 Task: Compose an email with the signature Emily Brown with the subject Rejection letter and the message I will need to consult with my team before making a decision. from softage.1@softage.net to softage.2@softage.net,  softage.1@softage.net and softage.3@softage.net with CC to softage.4@softage.net with an attached document Investment_proposal.docx, insert an emoji of smiley face Send the email
Action: Mouse moved to (602, 781)
Screenshot: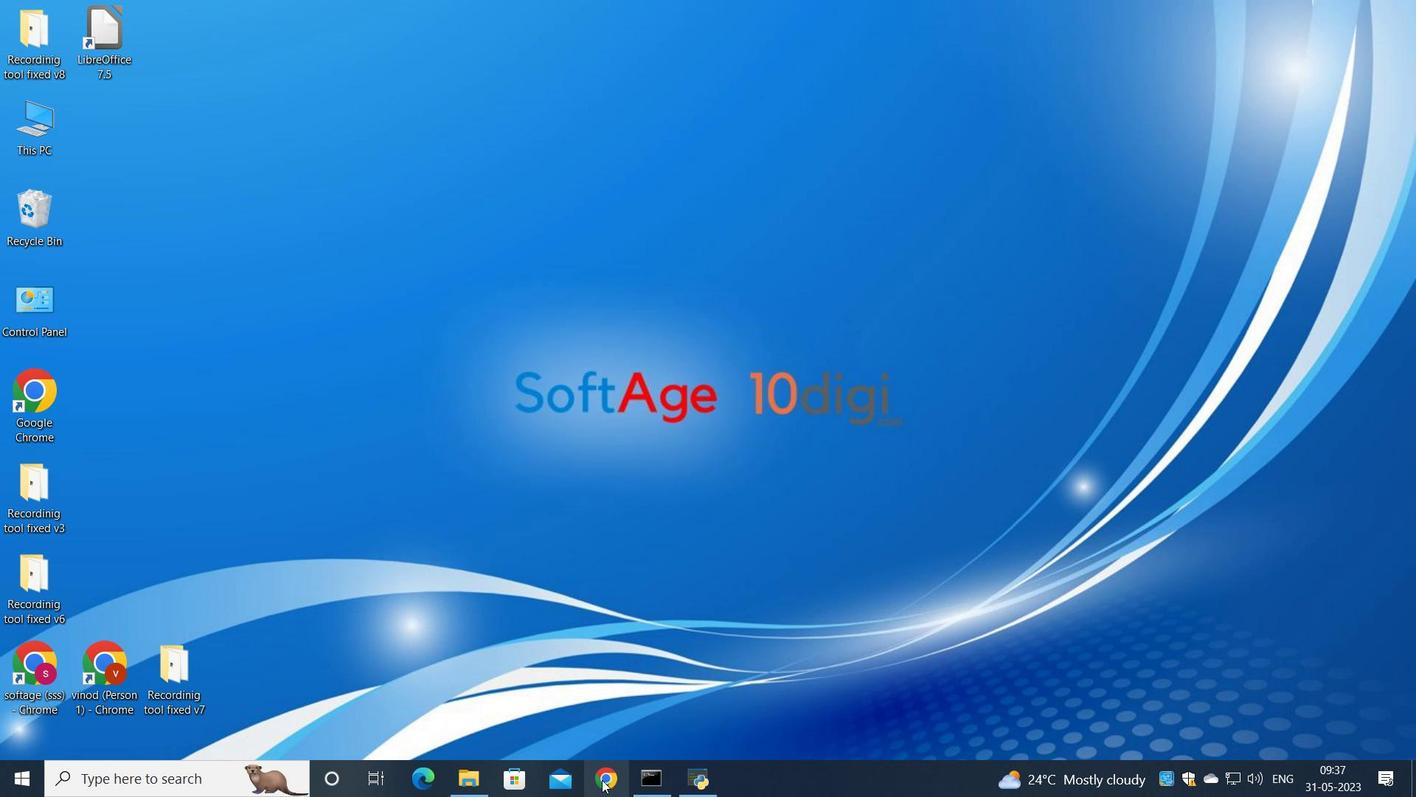 
Action: Mouse pressed left at (602, 781)
Screenshot: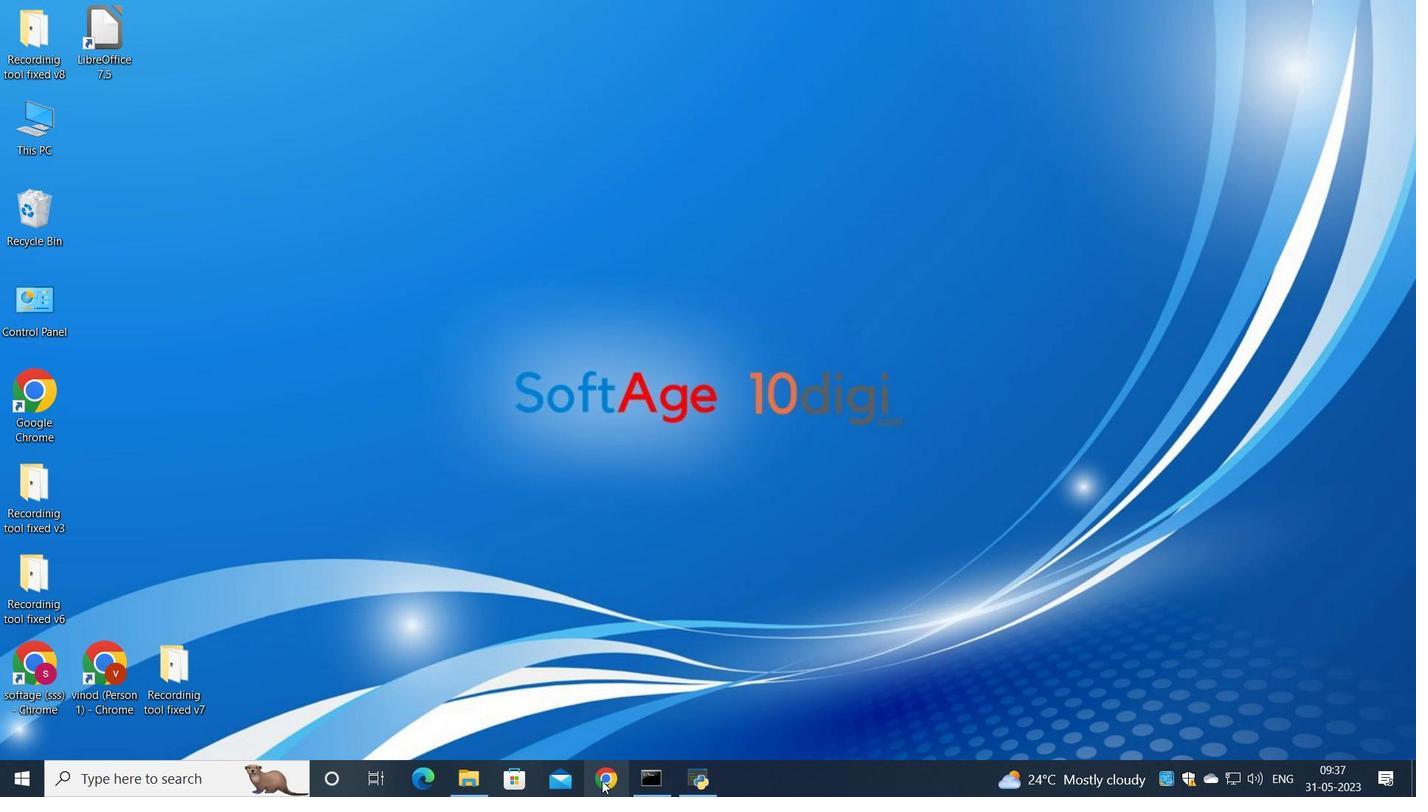 
Action: Mouse moved to (602, 520)
Screenshot: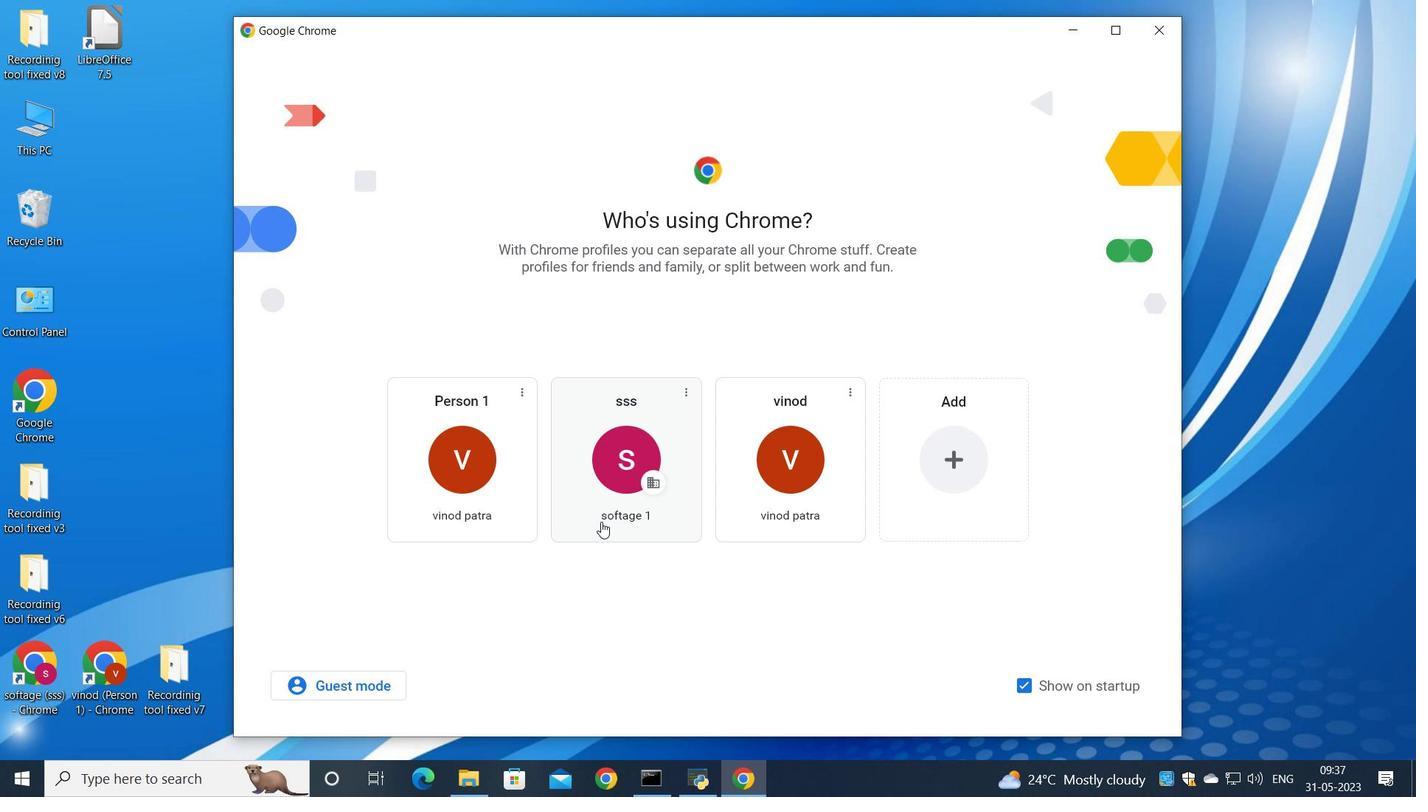 
Action: Mouse pressed left at (602, 520)
Screenshot: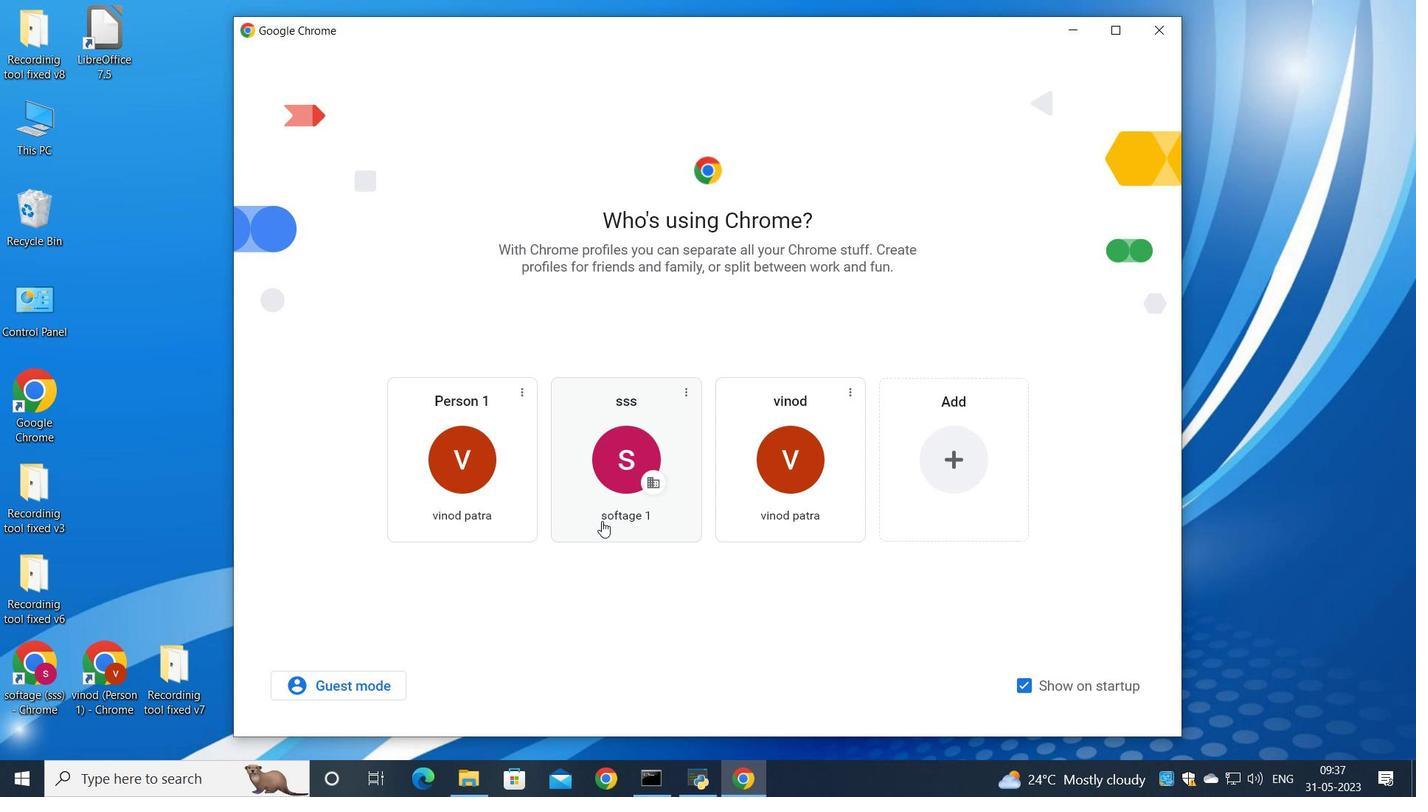 
Action: Mouse moved to (1239, 92)
Screenshot: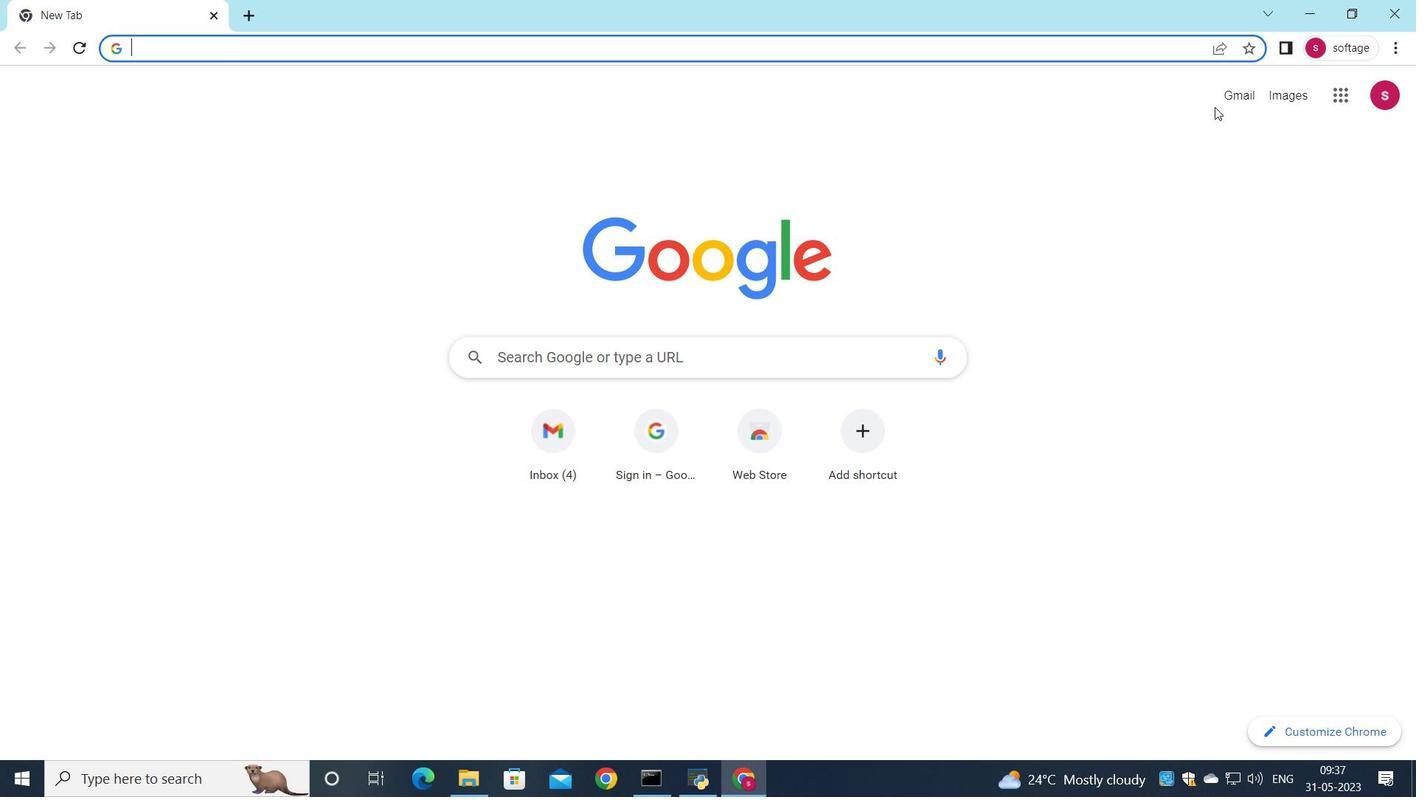 
Action: Mouse pressed left at (1239, 92)
Screenshot: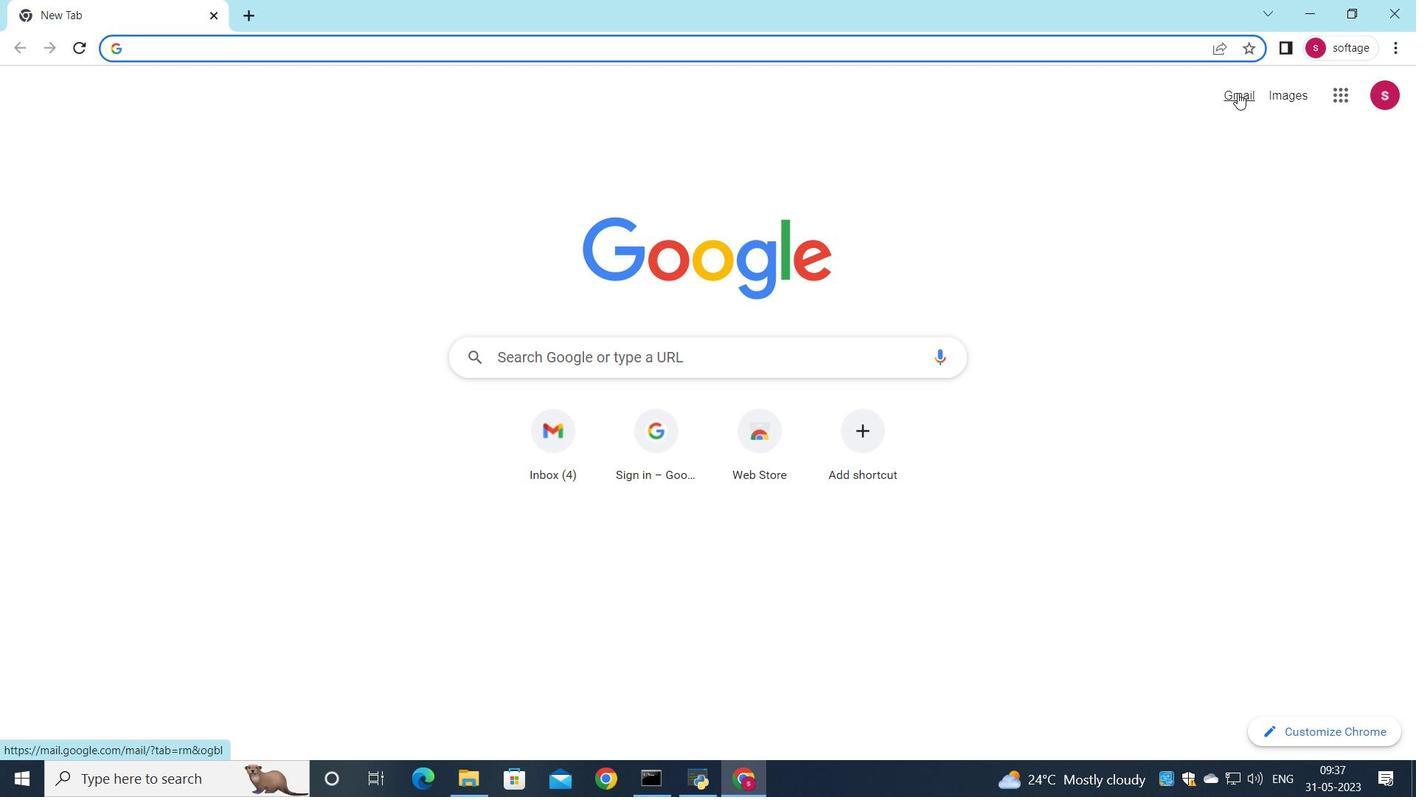 
Action: Mouse moved to (1205, 124)
Screenshot: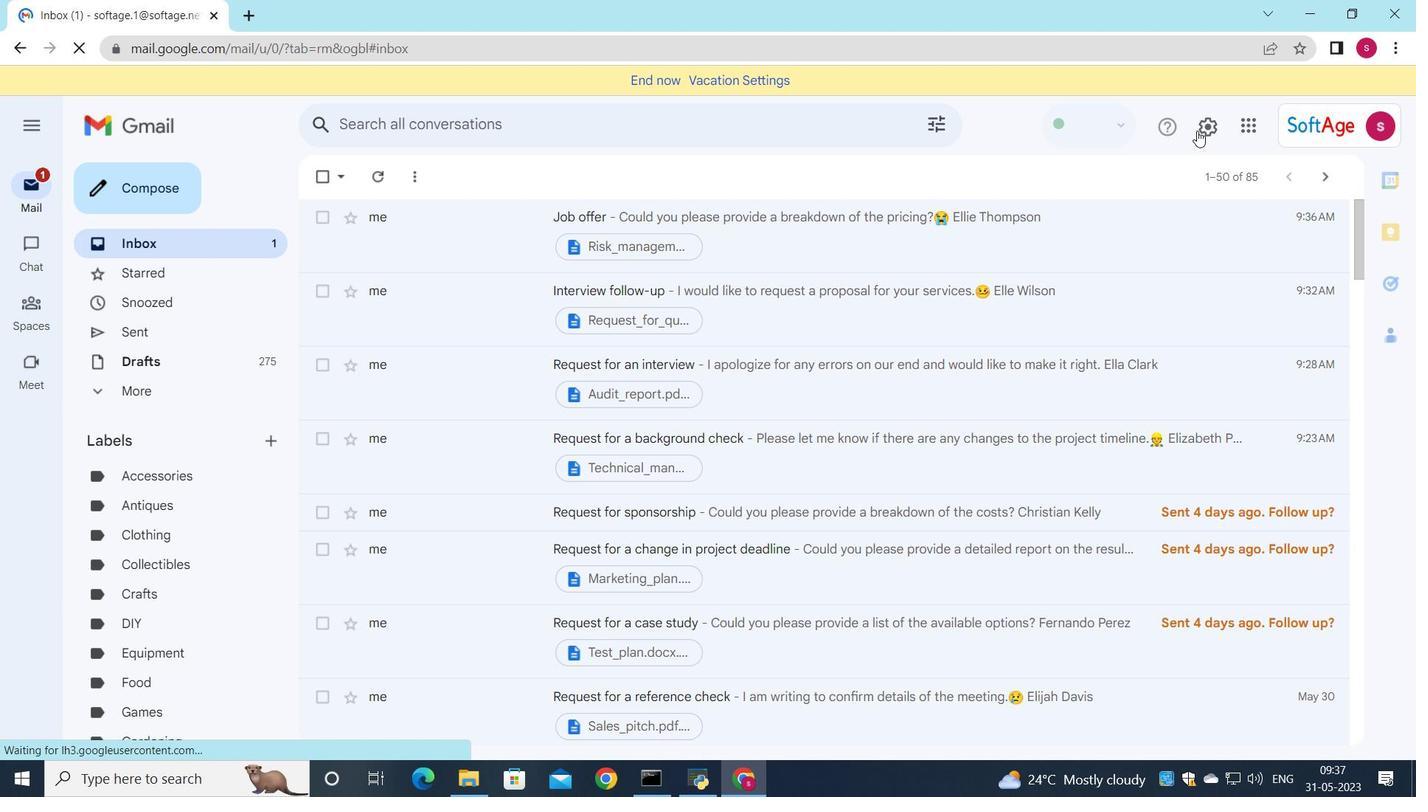 
Action: Mouse pressed left at (1205, 124)
Screenshot: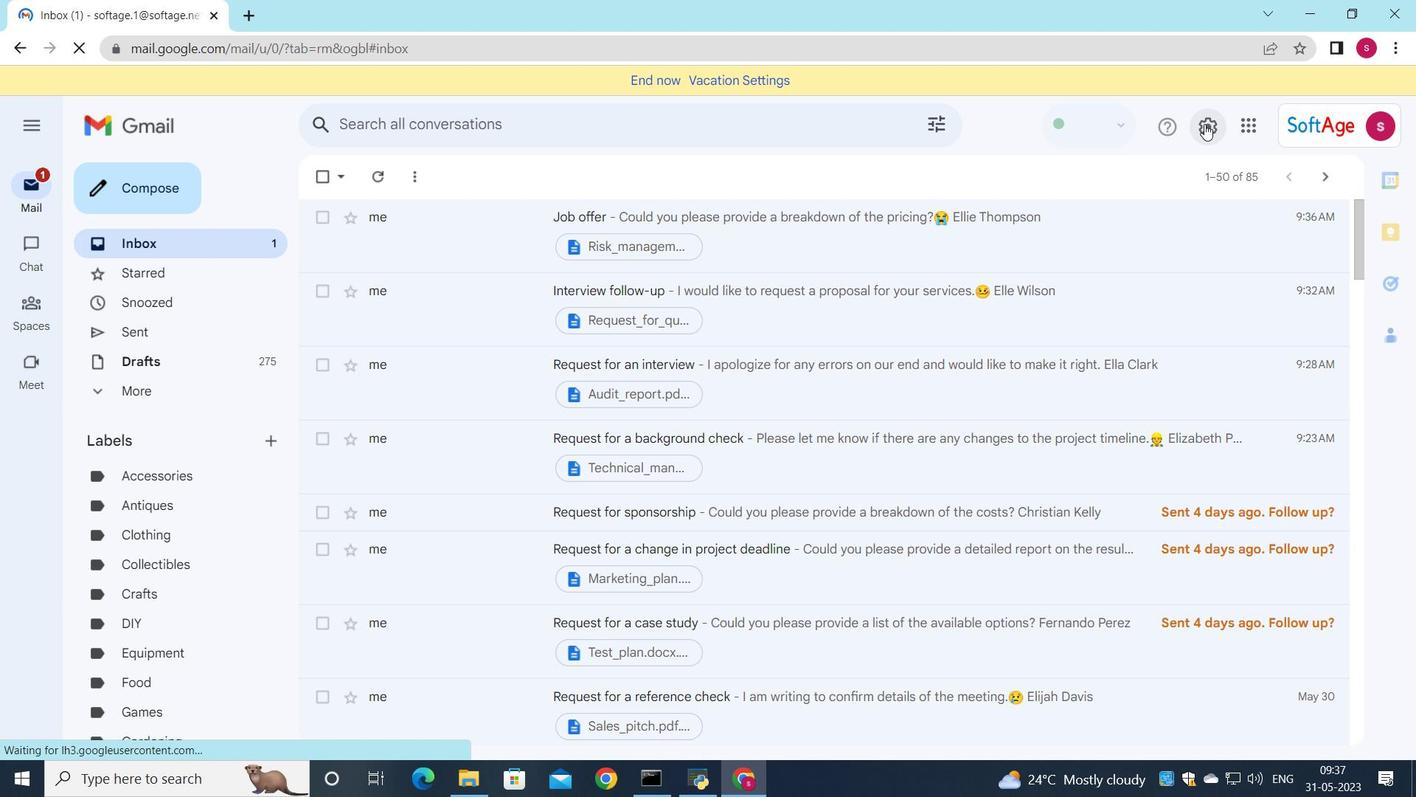 
Action: Mouse moved to (1209, 208)
Screenshot: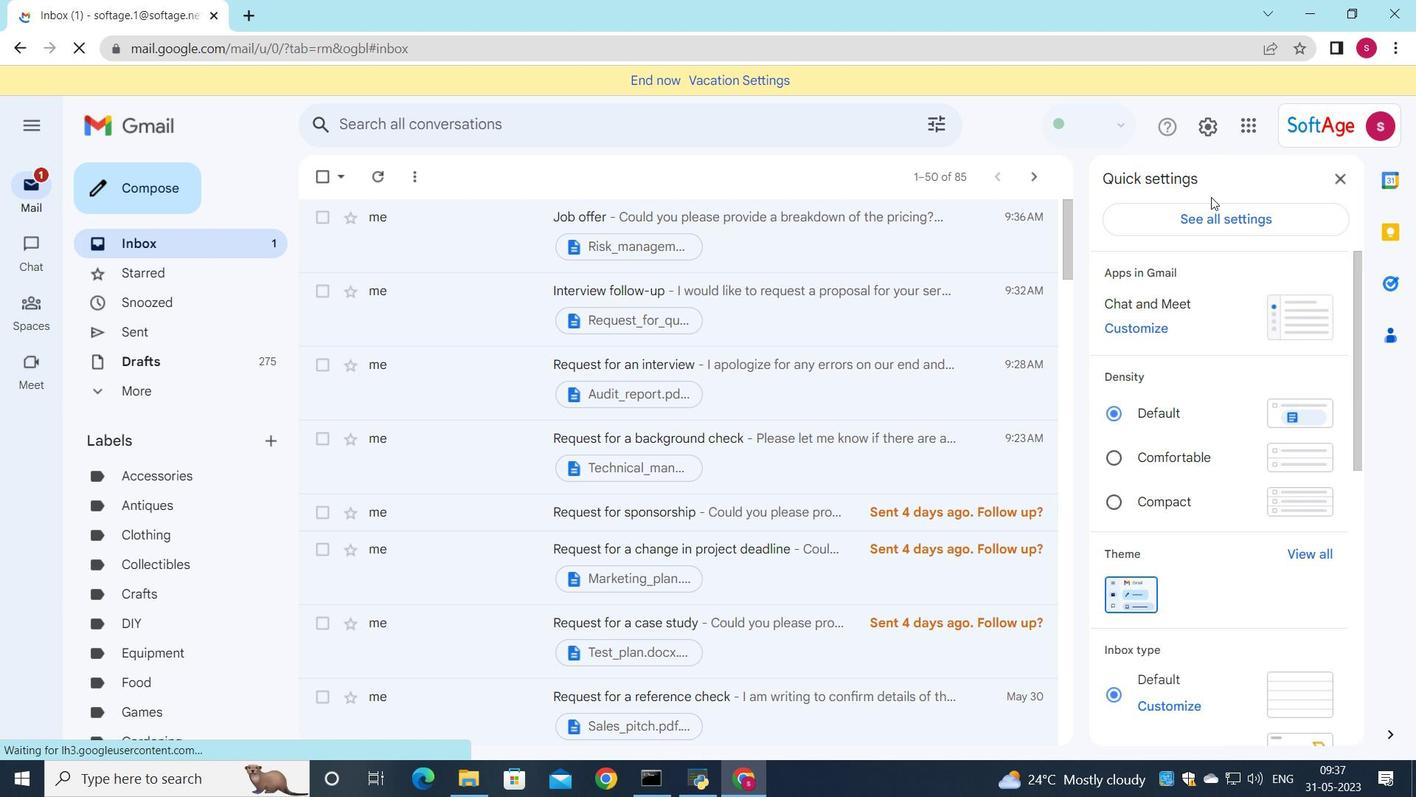 
Action: Mouse pressed left at (1209, 208)
Screenshot: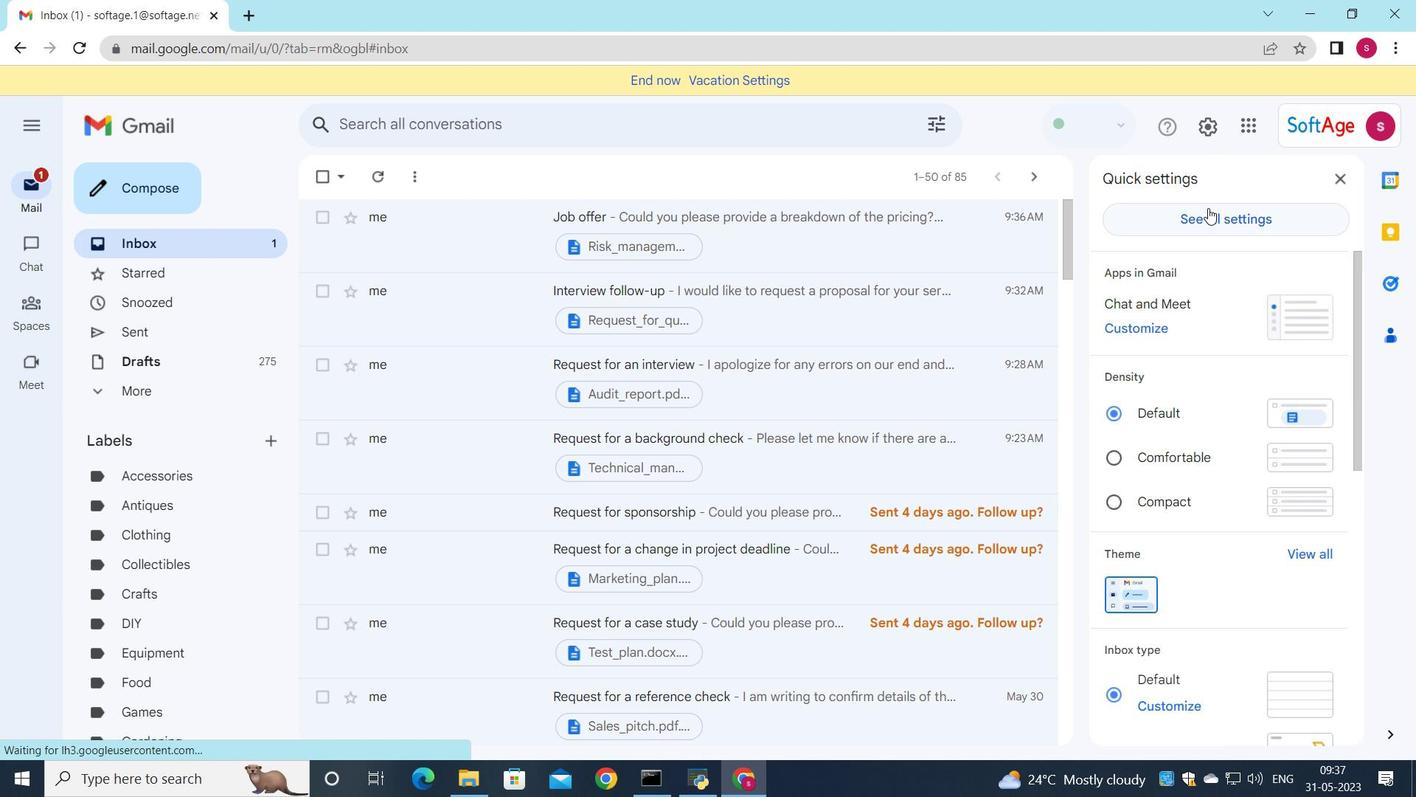 
Action: Mouse moved to (565, 332)
Screenshot: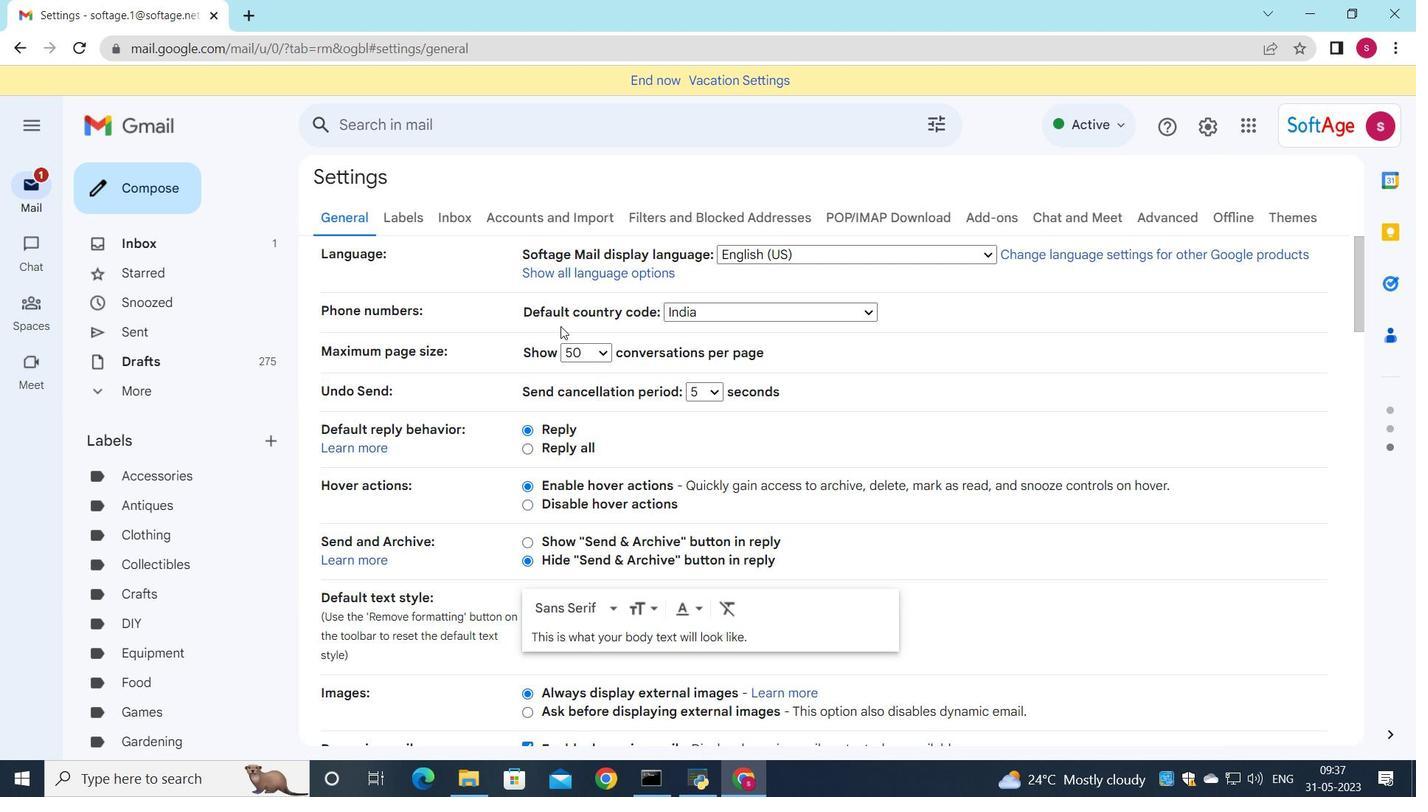 
Action: Mouse scrolled (562, 327) with delta (0, 0)
Screenshot: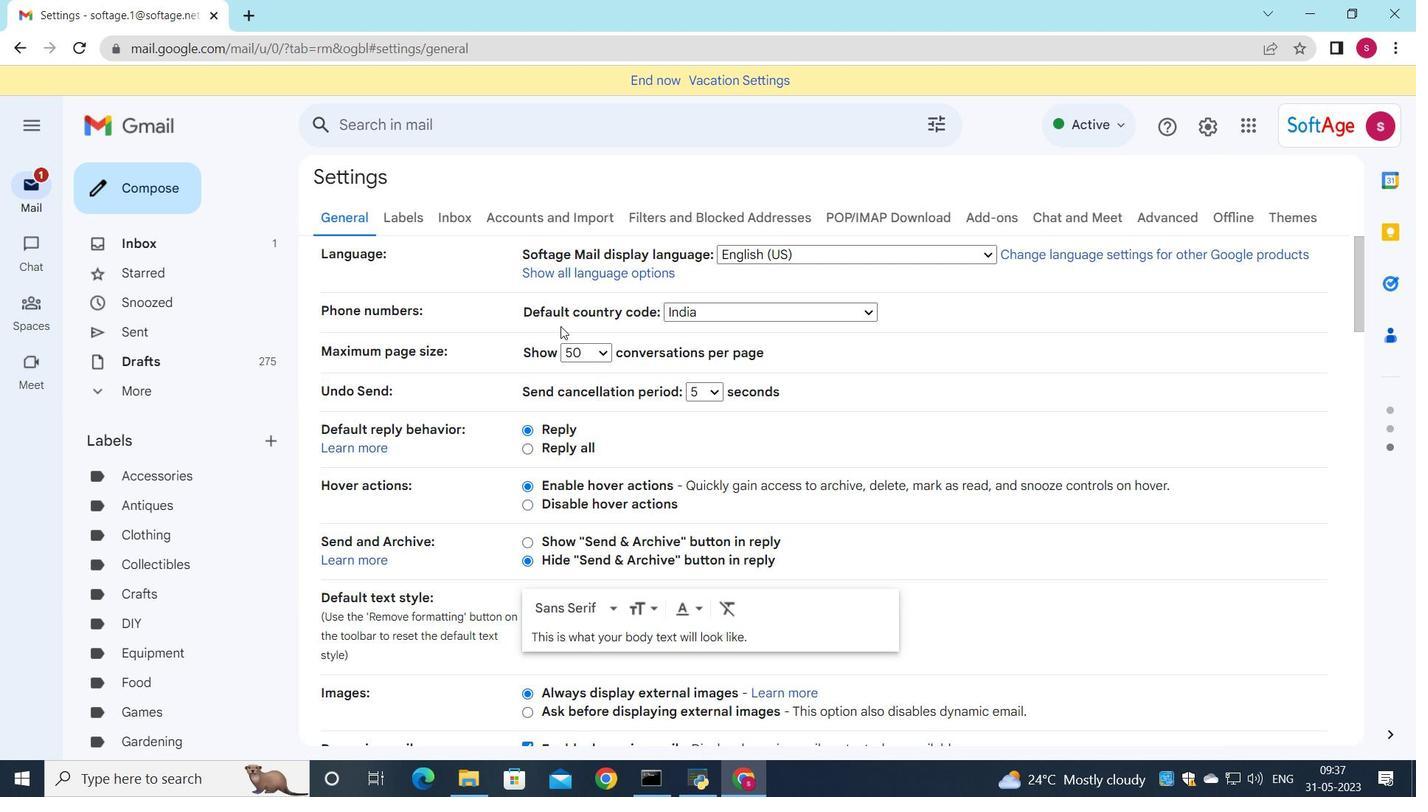 
Action: Mouse scrolled (563, 328) with delta (0, 0)
Screenshot: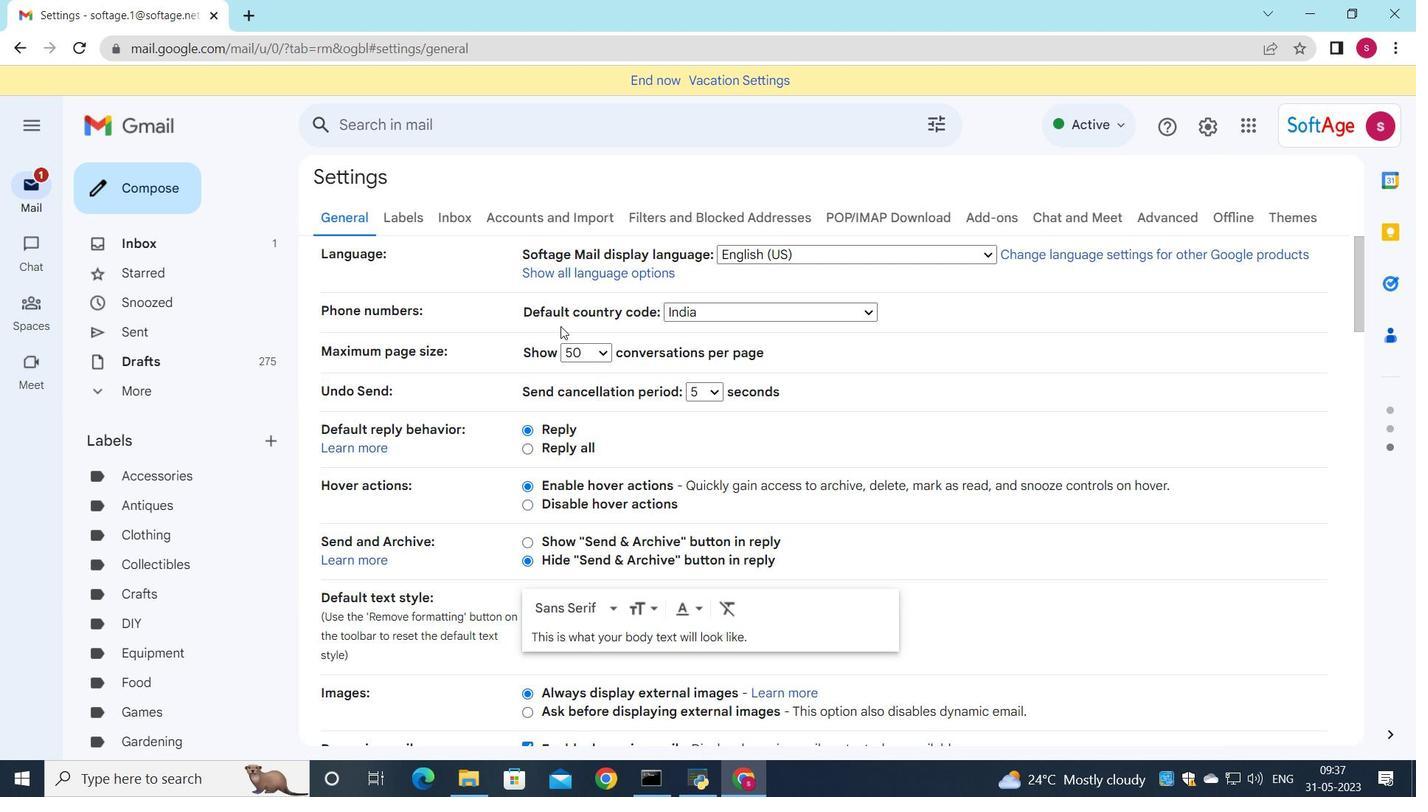 
Action: Mouse moved to (566, 332)
Screenshot: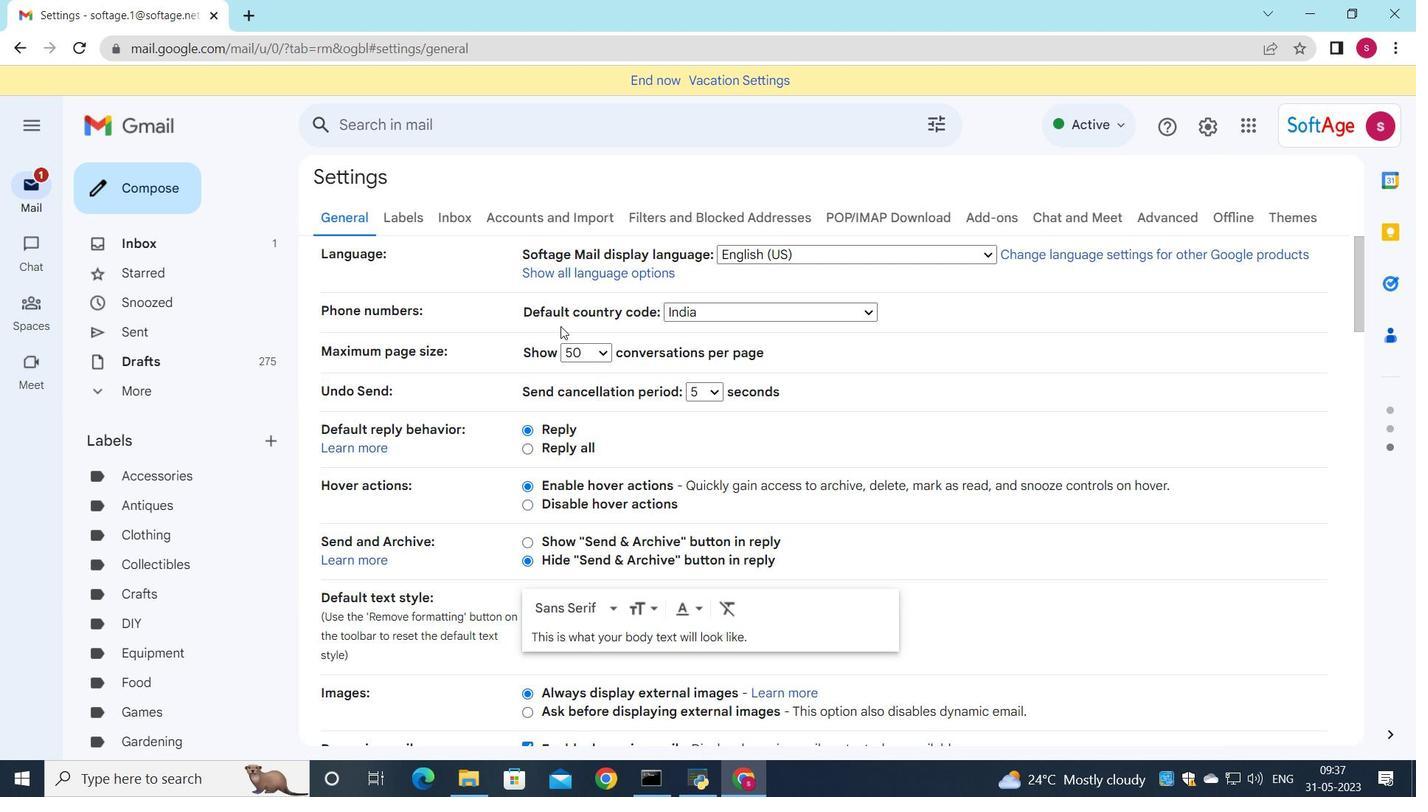 
Action: Mouse scrolled (563, 329) with delta (0, 0)
Screenshot: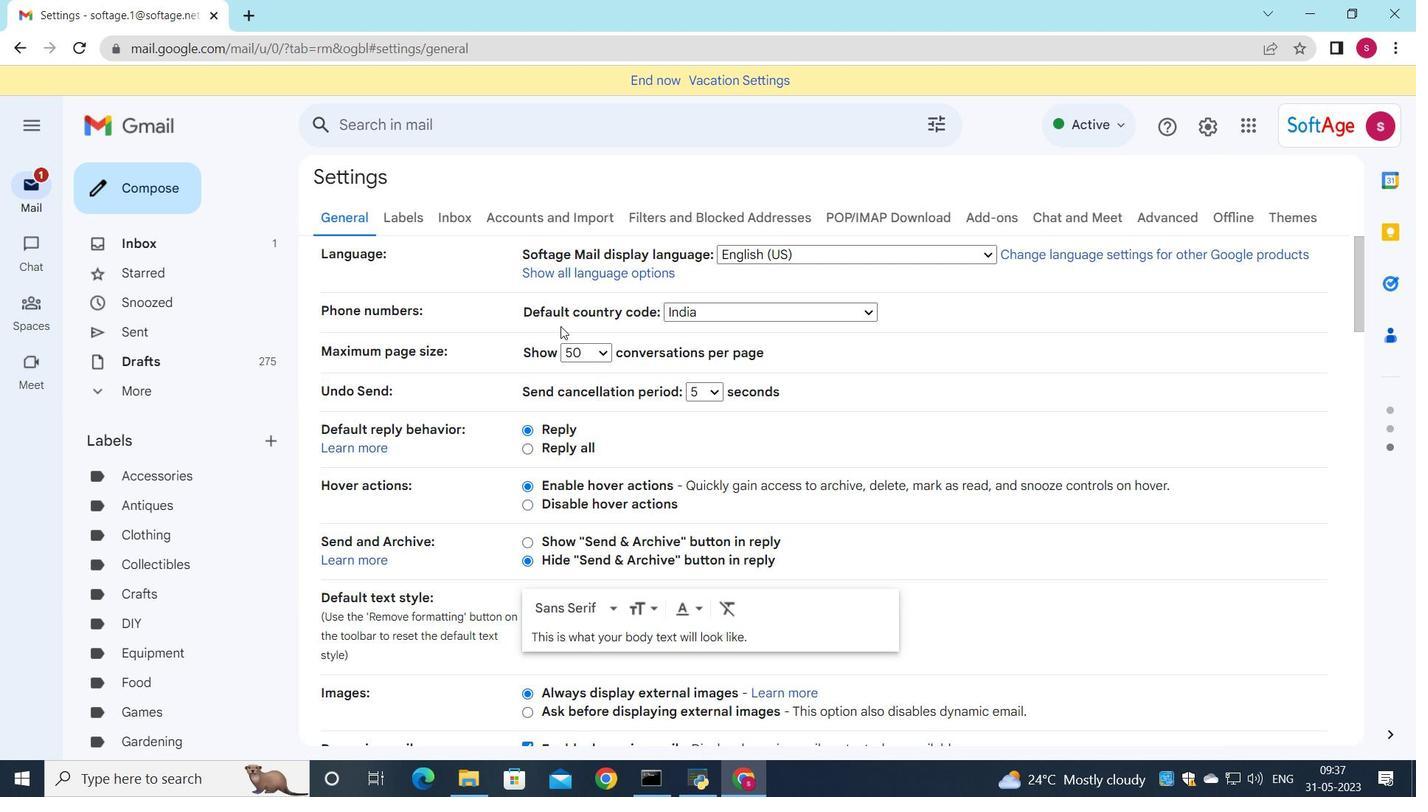 
Action: Mouse scrolled (565, 331) with delta (0, 0)
Screenshot: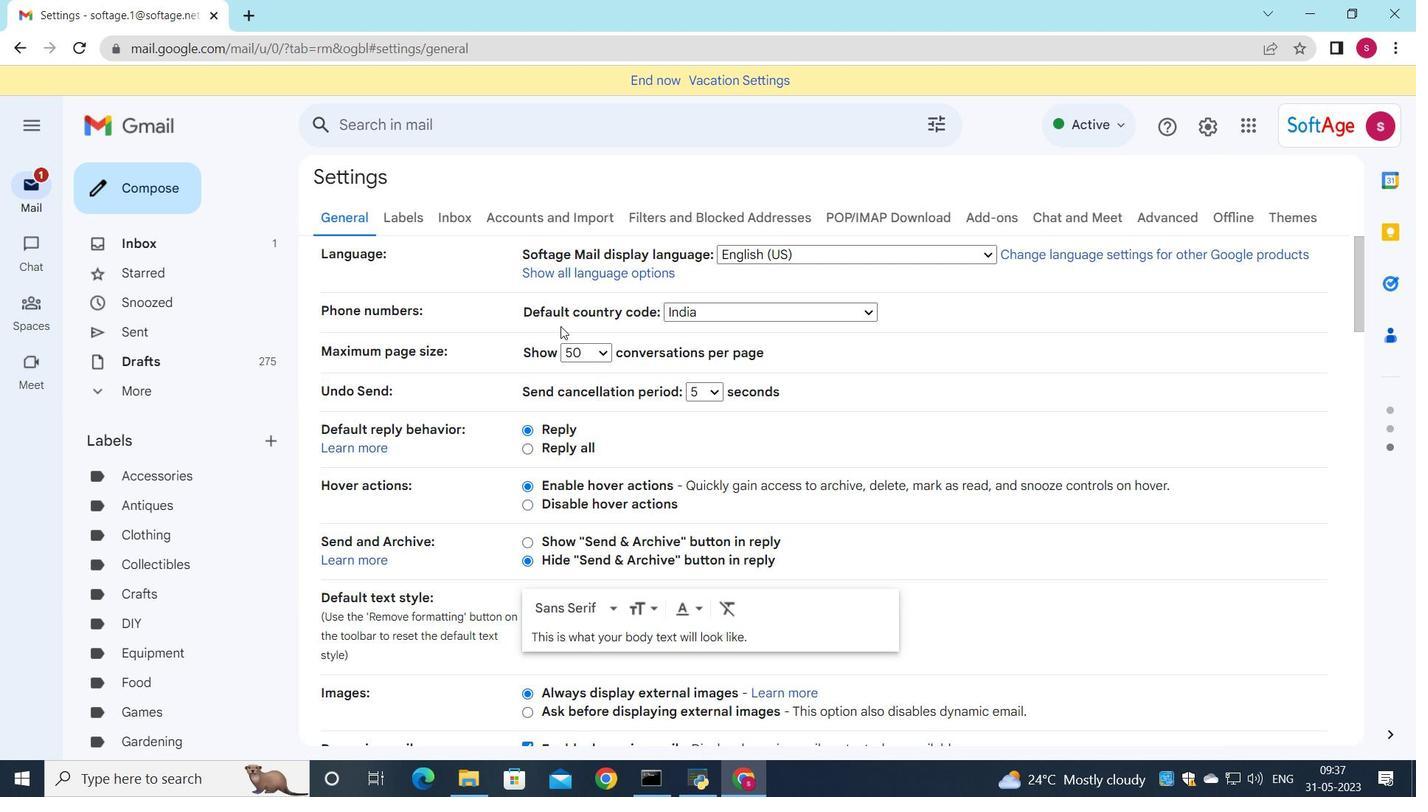 
Action: Mouse moved to (566, 333)
Screenshot: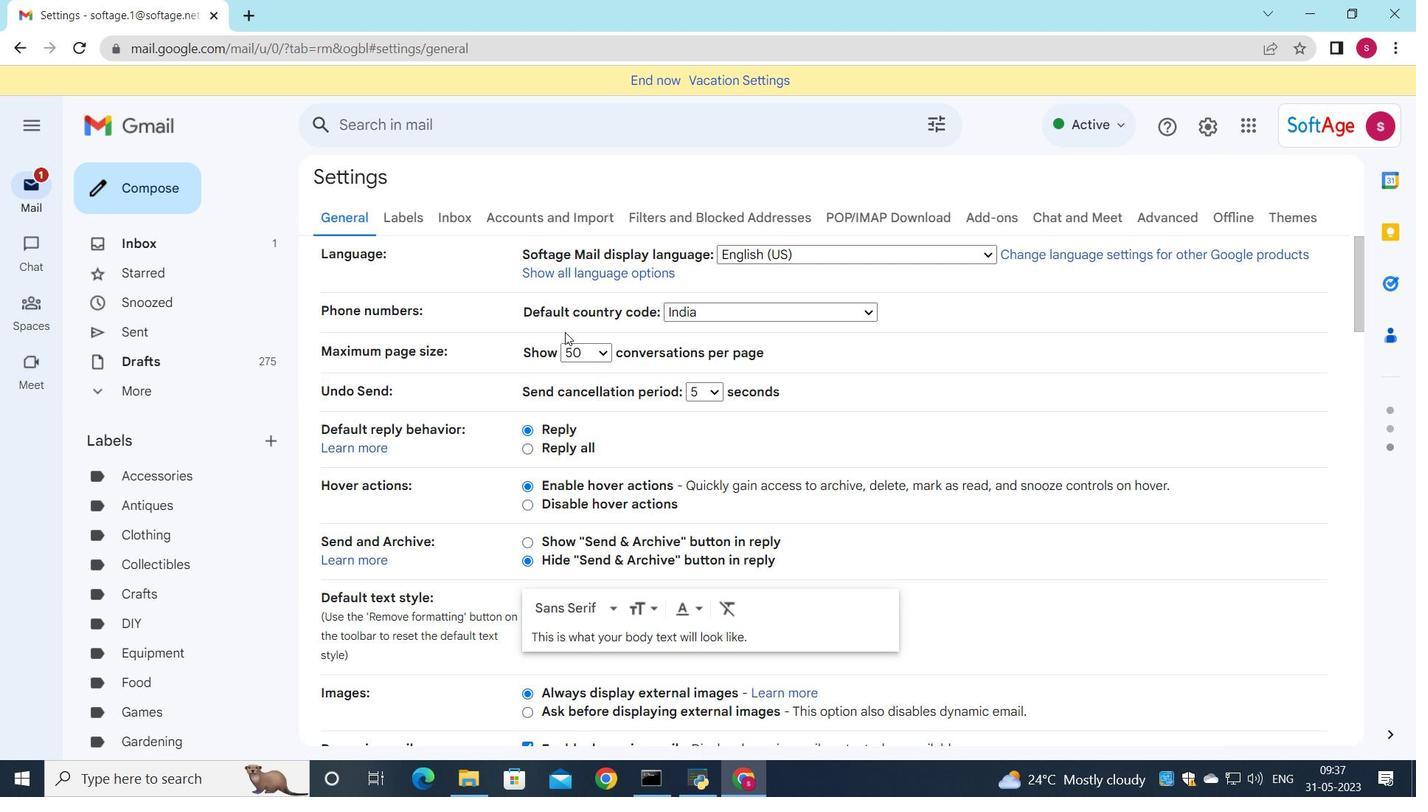 
Action: Mouse scrolled (566, 332) with delta (0, 0)
Screenshot: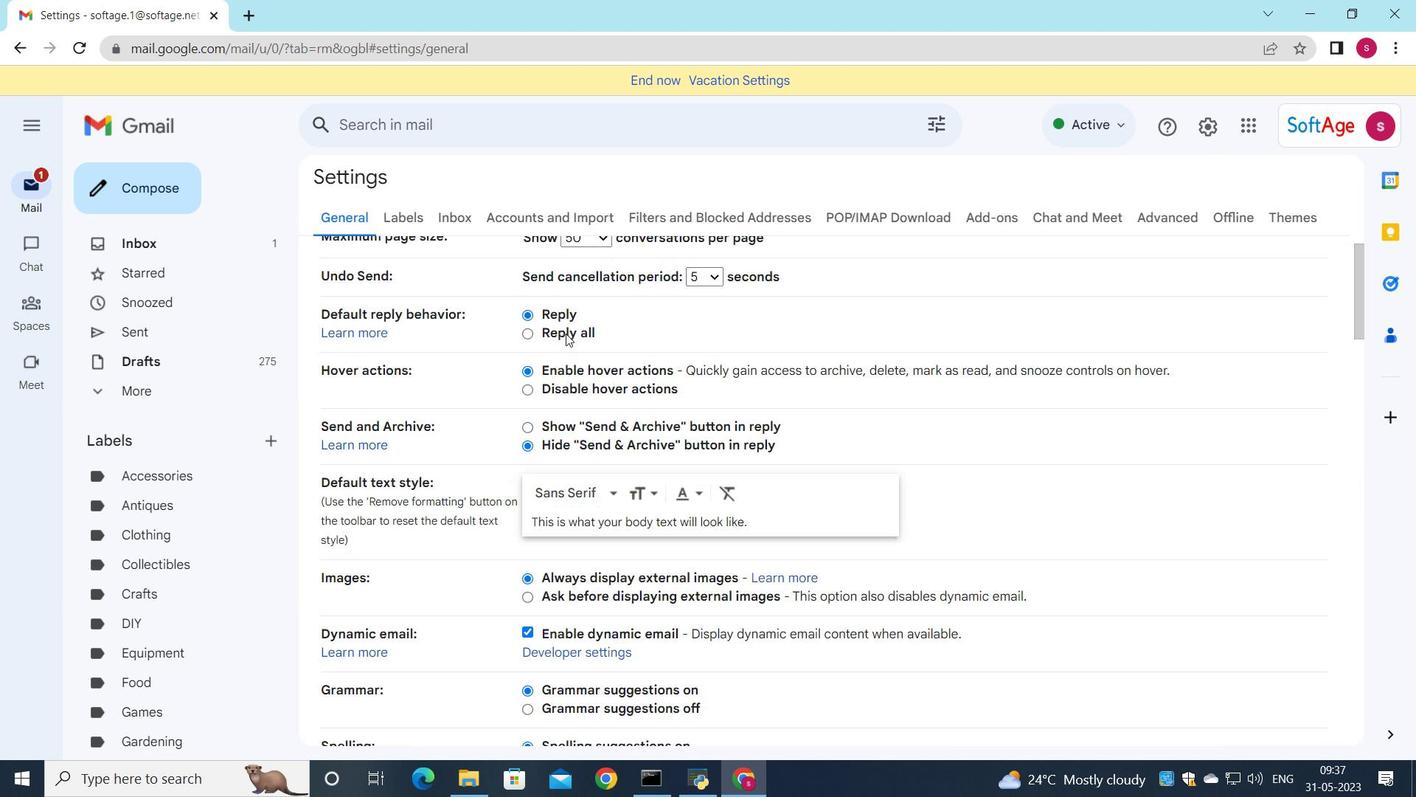 
Action: Mouse scrolled (566, 332) with delta (0, 0)
Screenshot: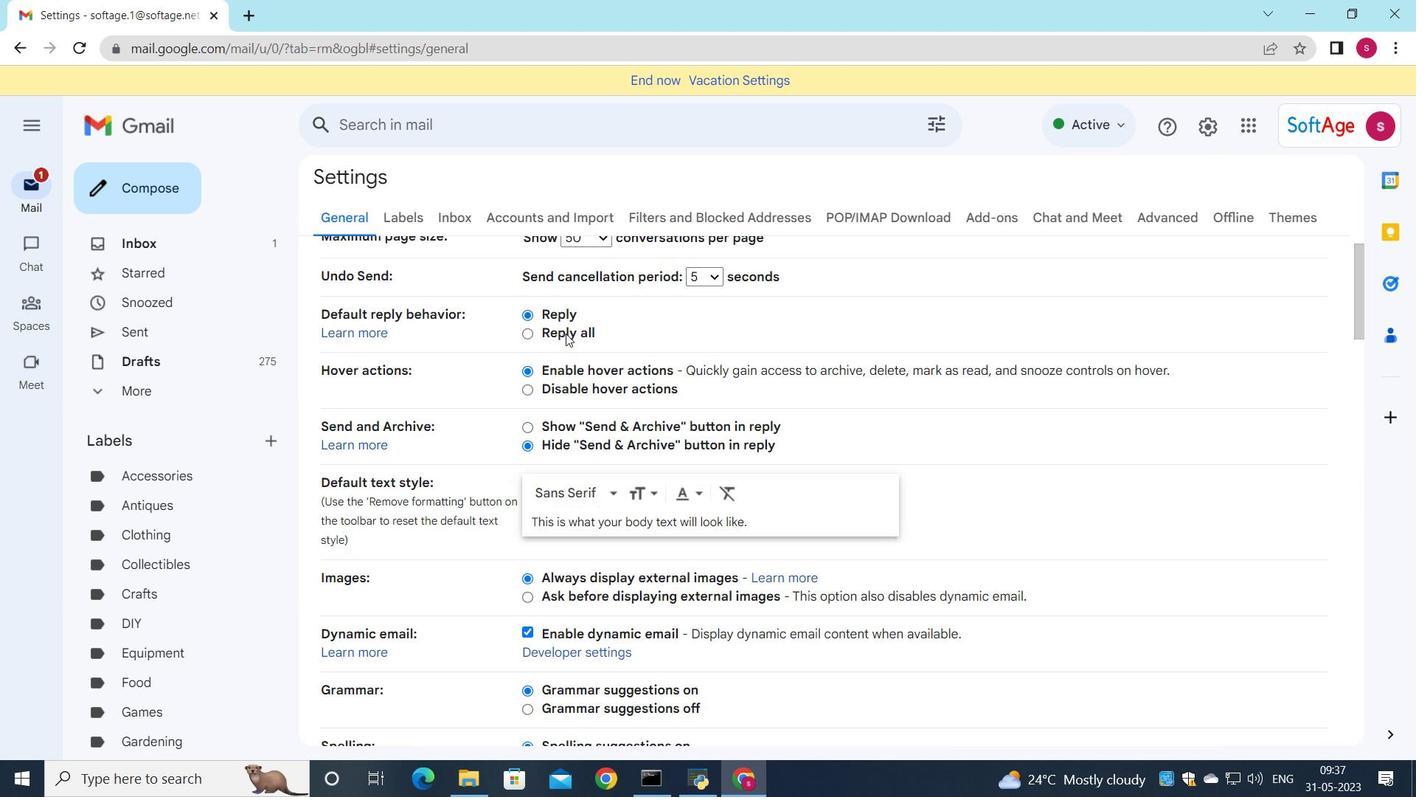 
Action: Mouse scrolled (566, 332) with delta (0, 0)
Screenshot: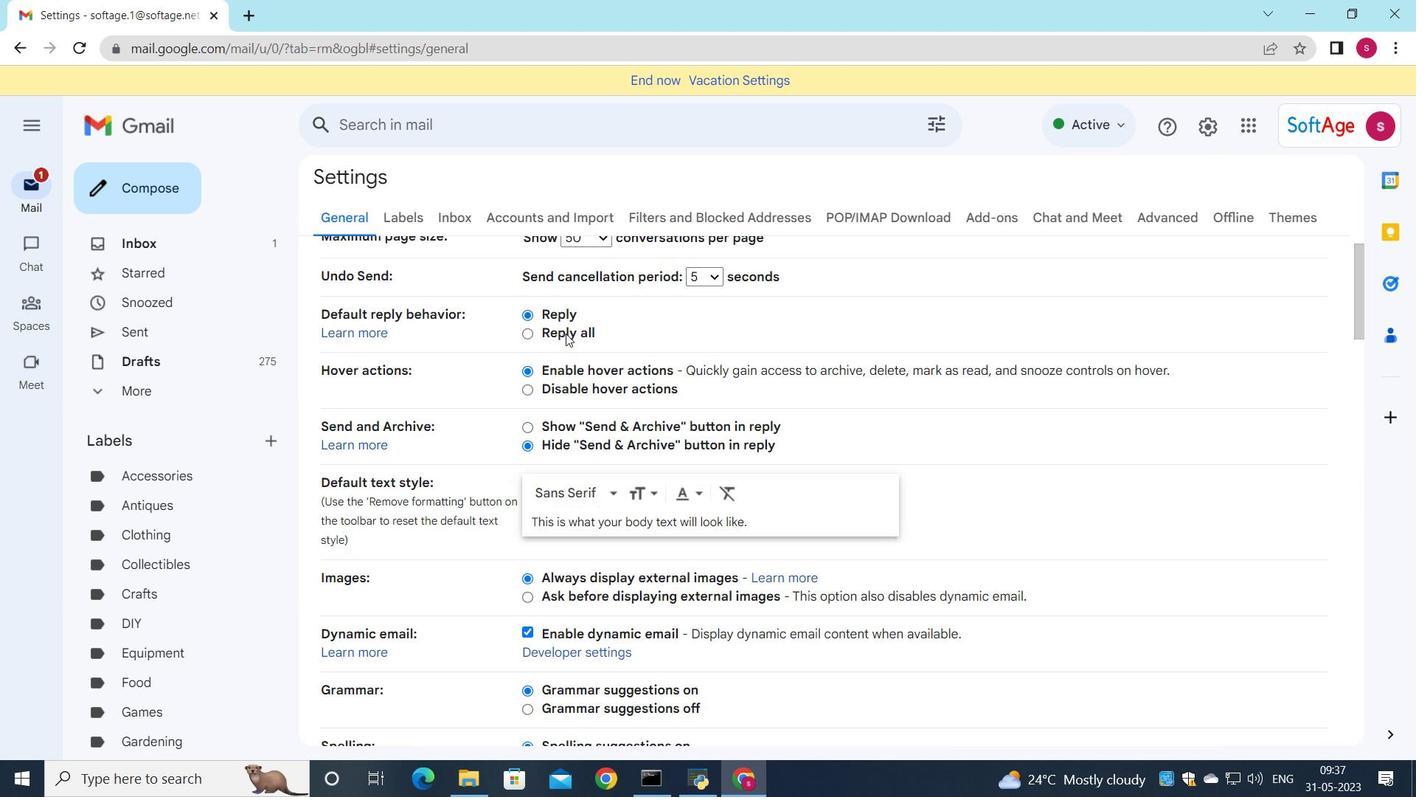 
Action: Mouse scrolled (566, 332) with delta (0, 0)
Screenshot: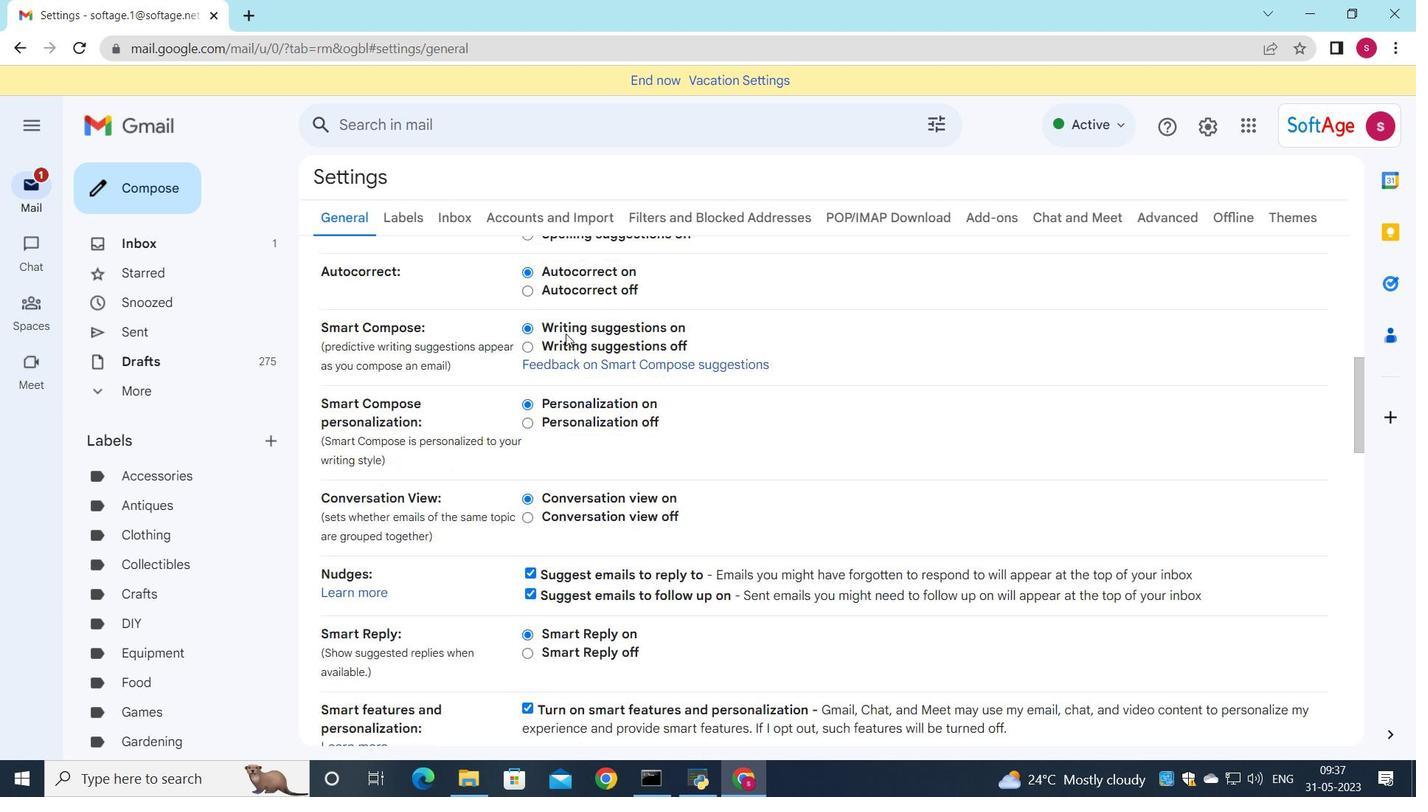 
Action: Mouse scrolled (566, 332) with delta (0, 0)
Screenshot: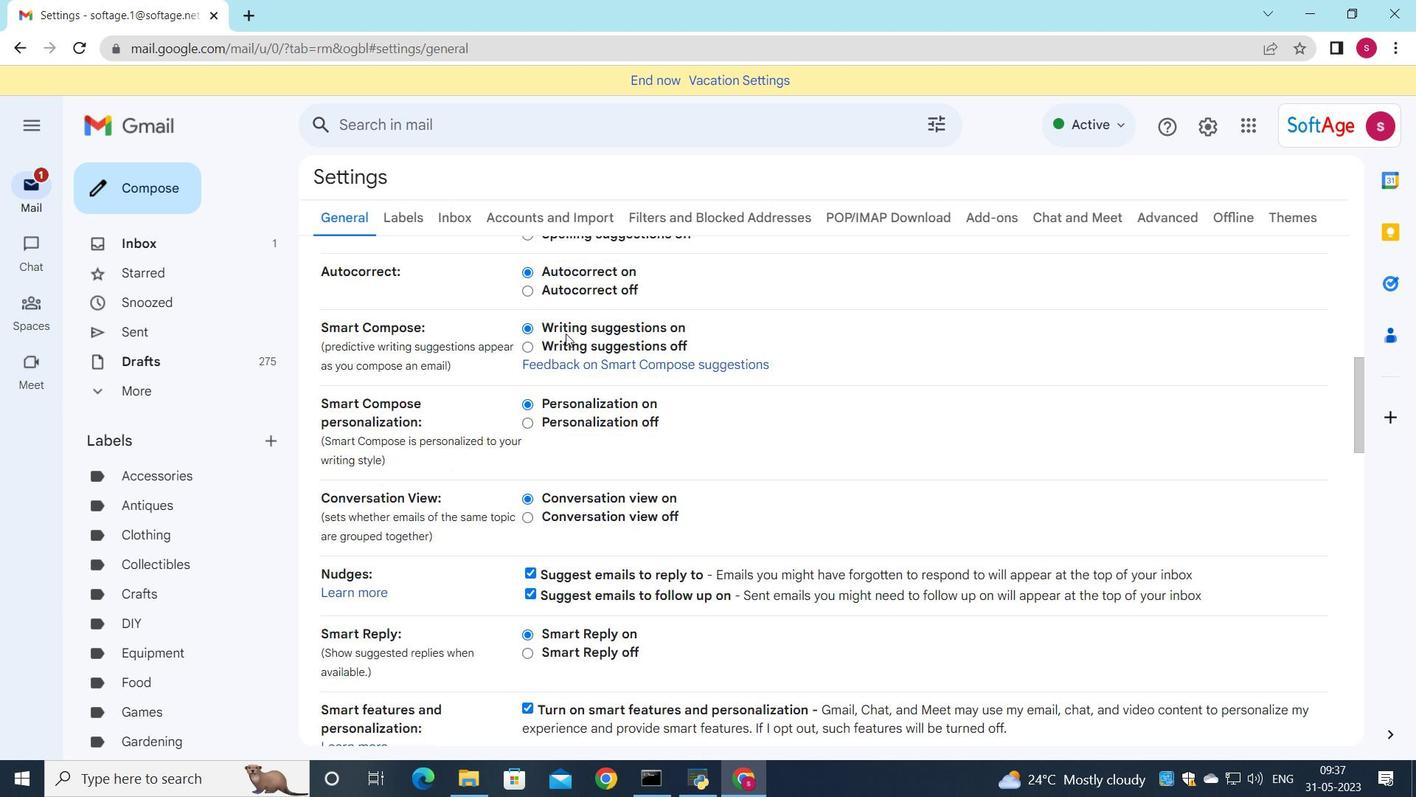 
Action: Mouse scrolled (566, 332) with delta (0, 0)
Screenshot: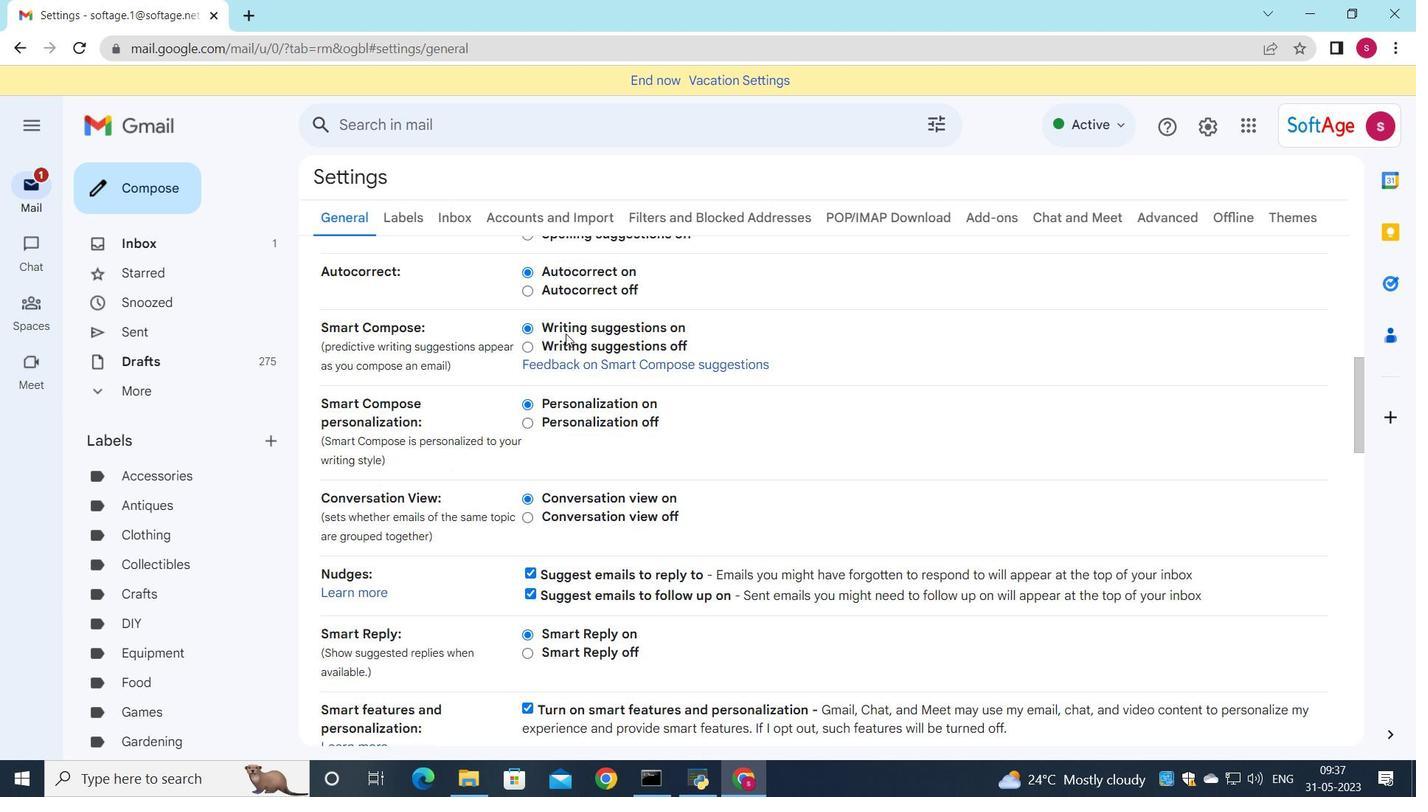 
Action: Mouse scrolled (566, 332) with delta (0, 0)
Screenshot: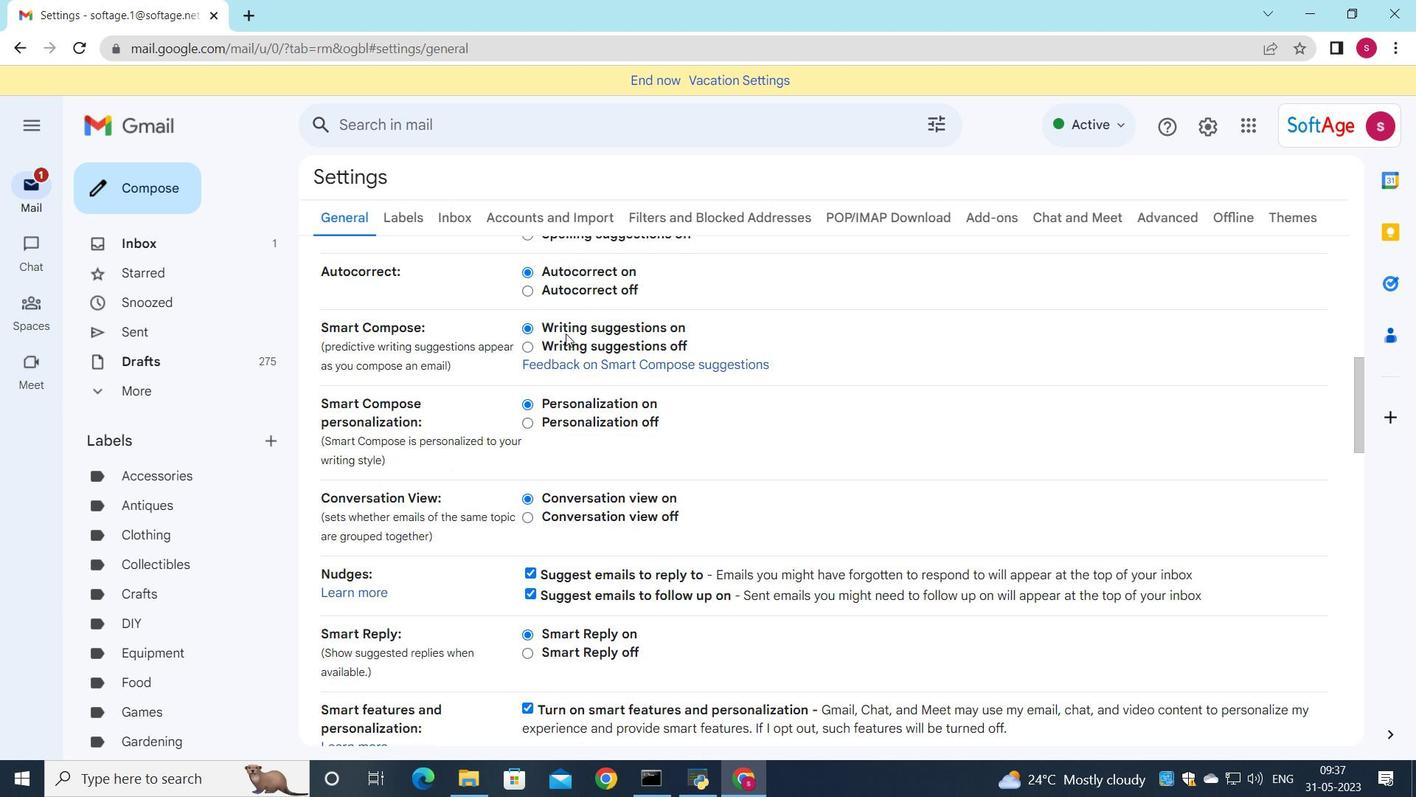 
Action: Mouse scrolled (566, 332) with delta (0, 0)
Screenshot: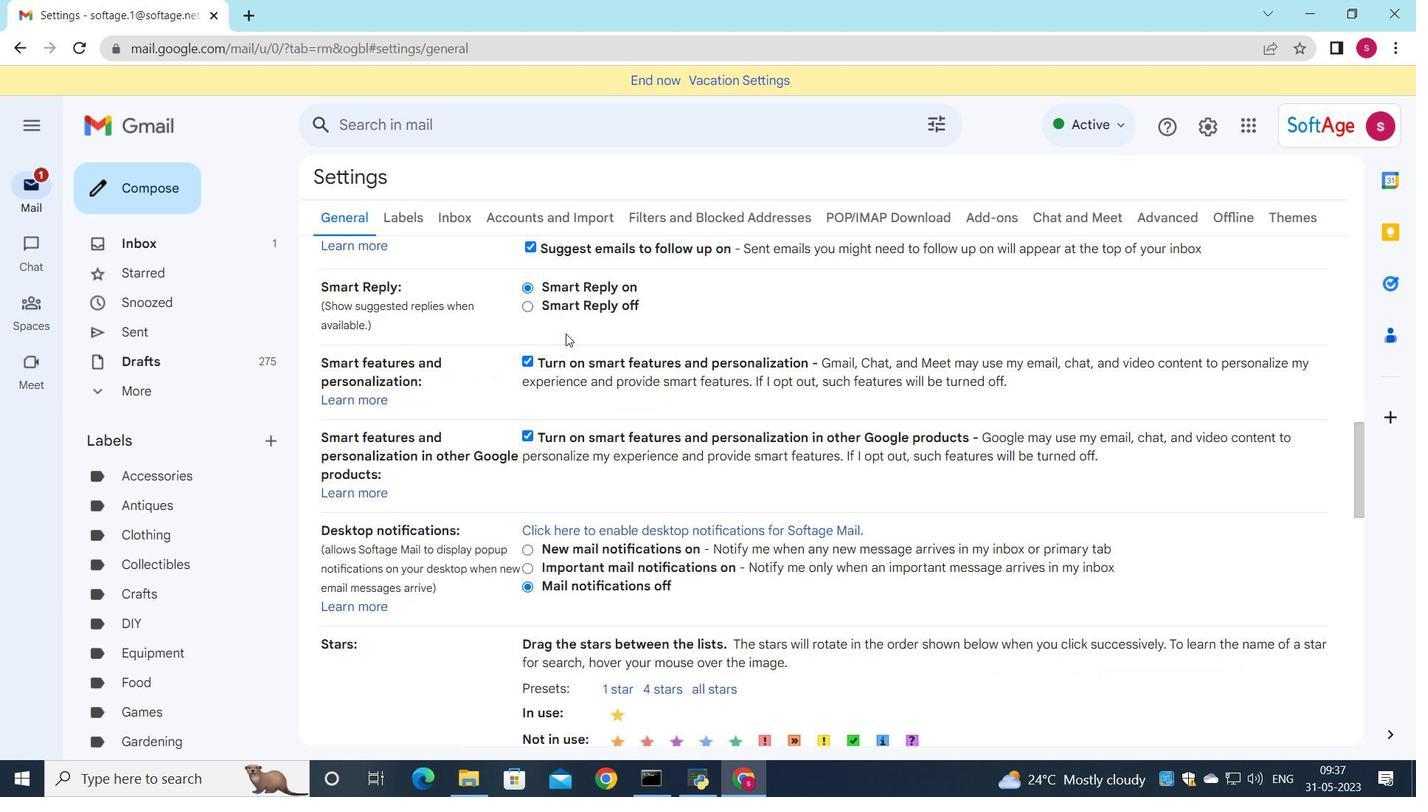 
Action: Mouse scrolled (566, 332) with delta (0, 0)
Screenshot: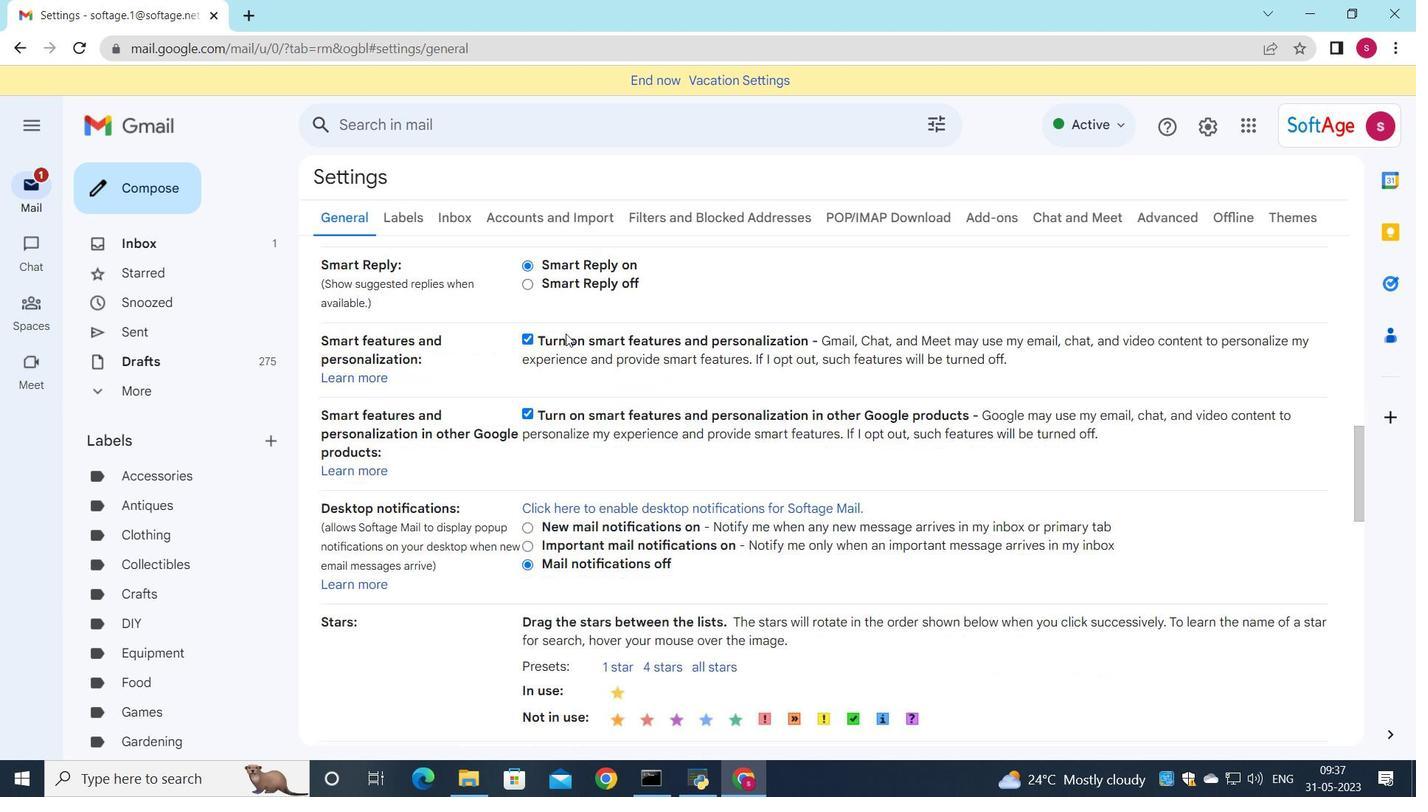 
Action: Mouse scrolled (566, 332) with delta (0, 0)
Screenshot: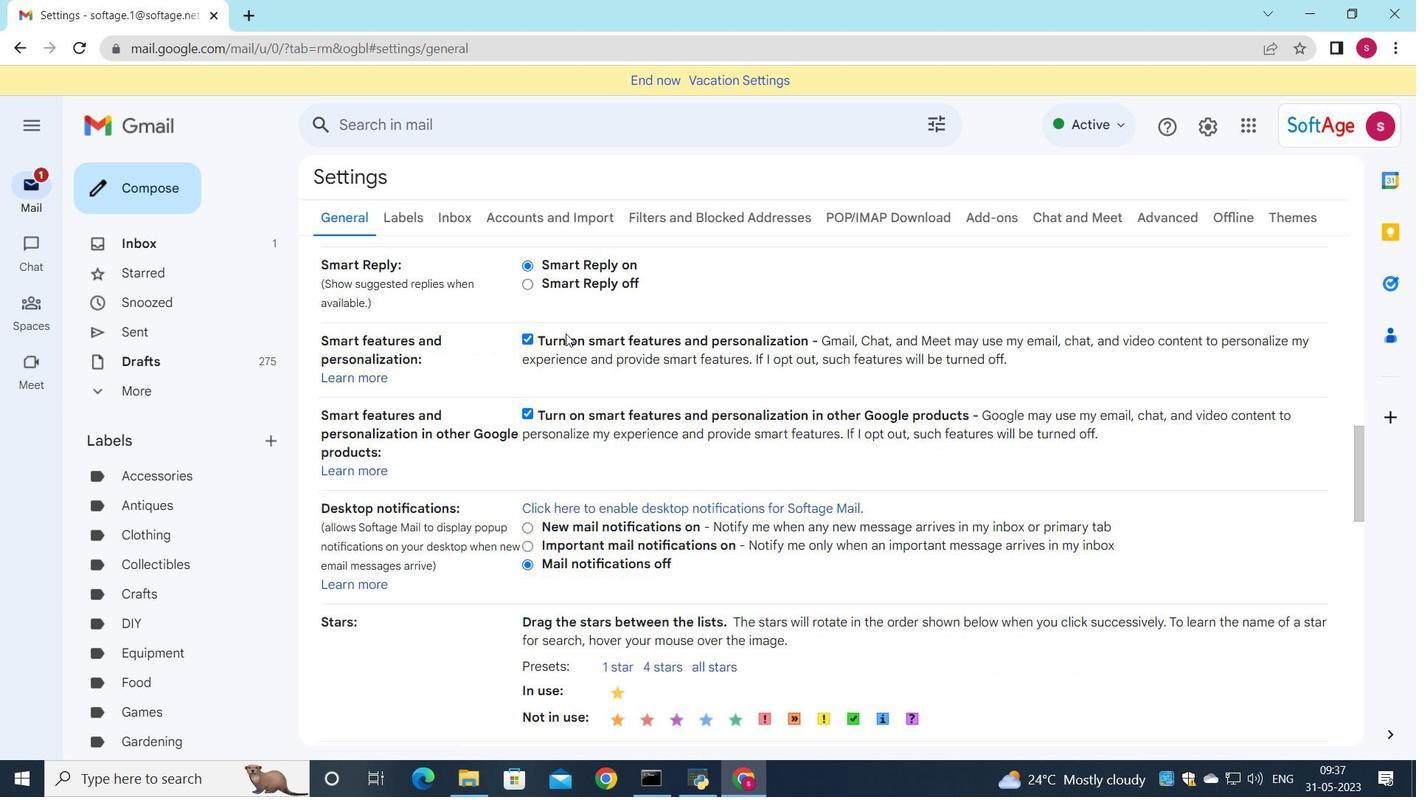 
Action: Mouse scrolled (566, 332) with delta (0, 0)
Screenshot: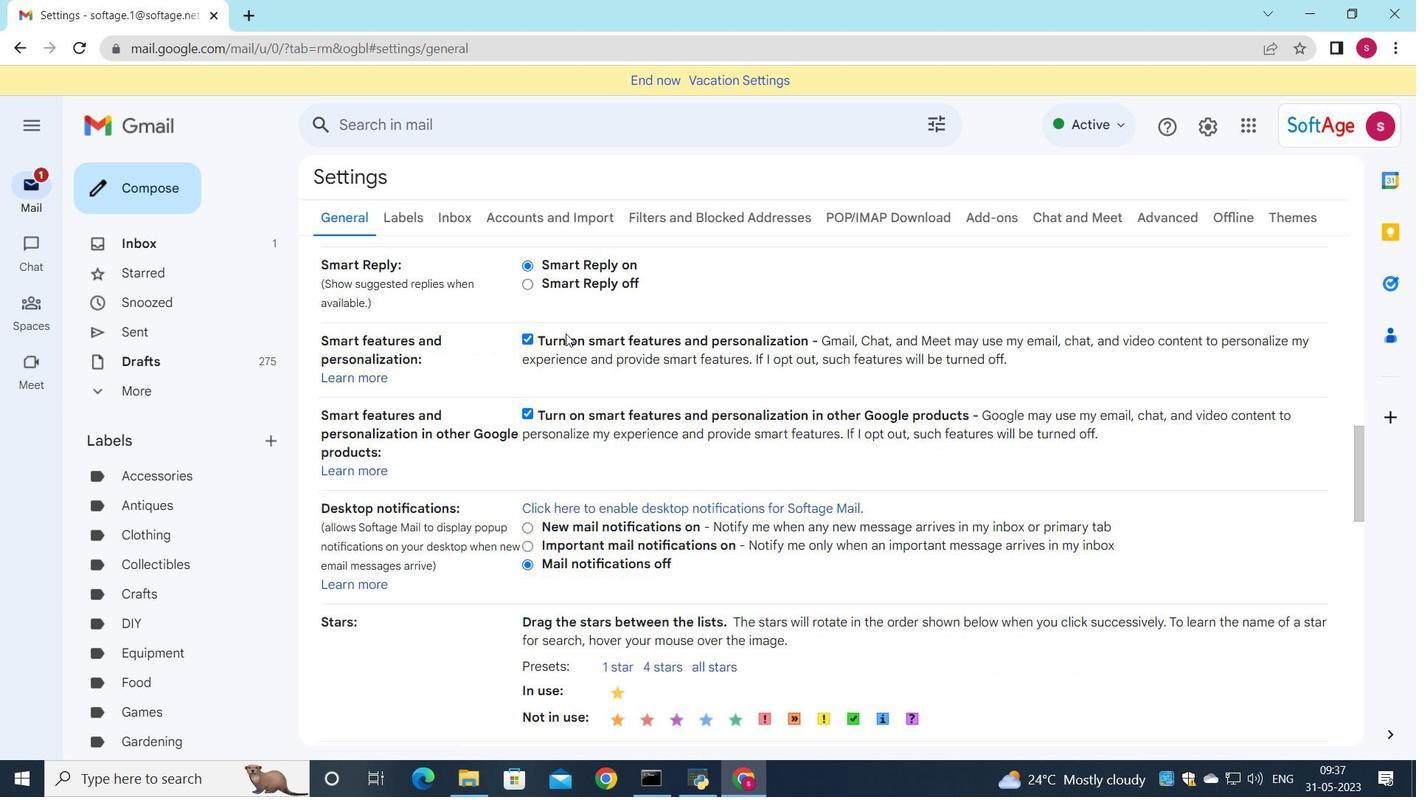 
Action: Mouse scrolled (566, 332) with delta (0, 0)
Screenshot: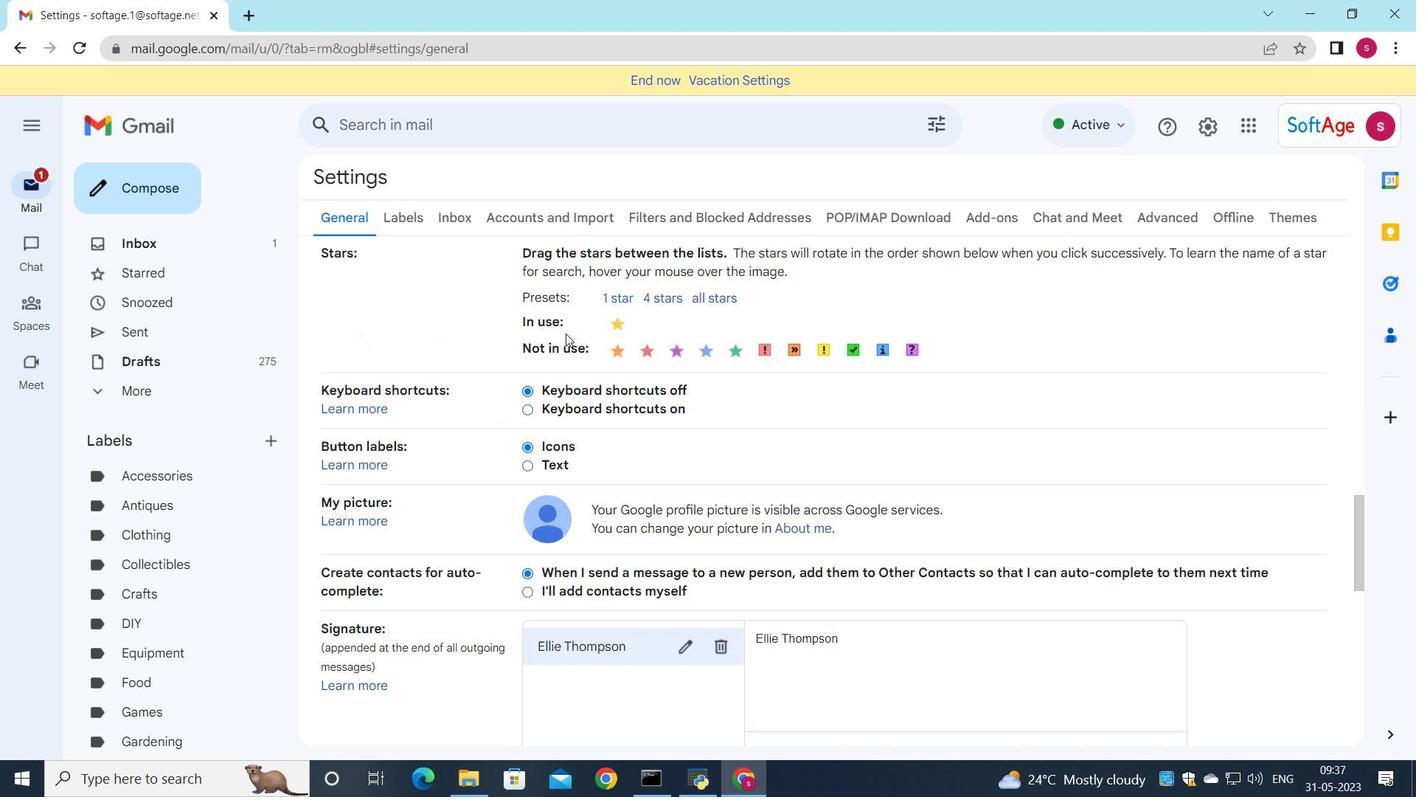 
Action: Mouse scrolled (566, 332) with delta (0, 0)
Screenshot: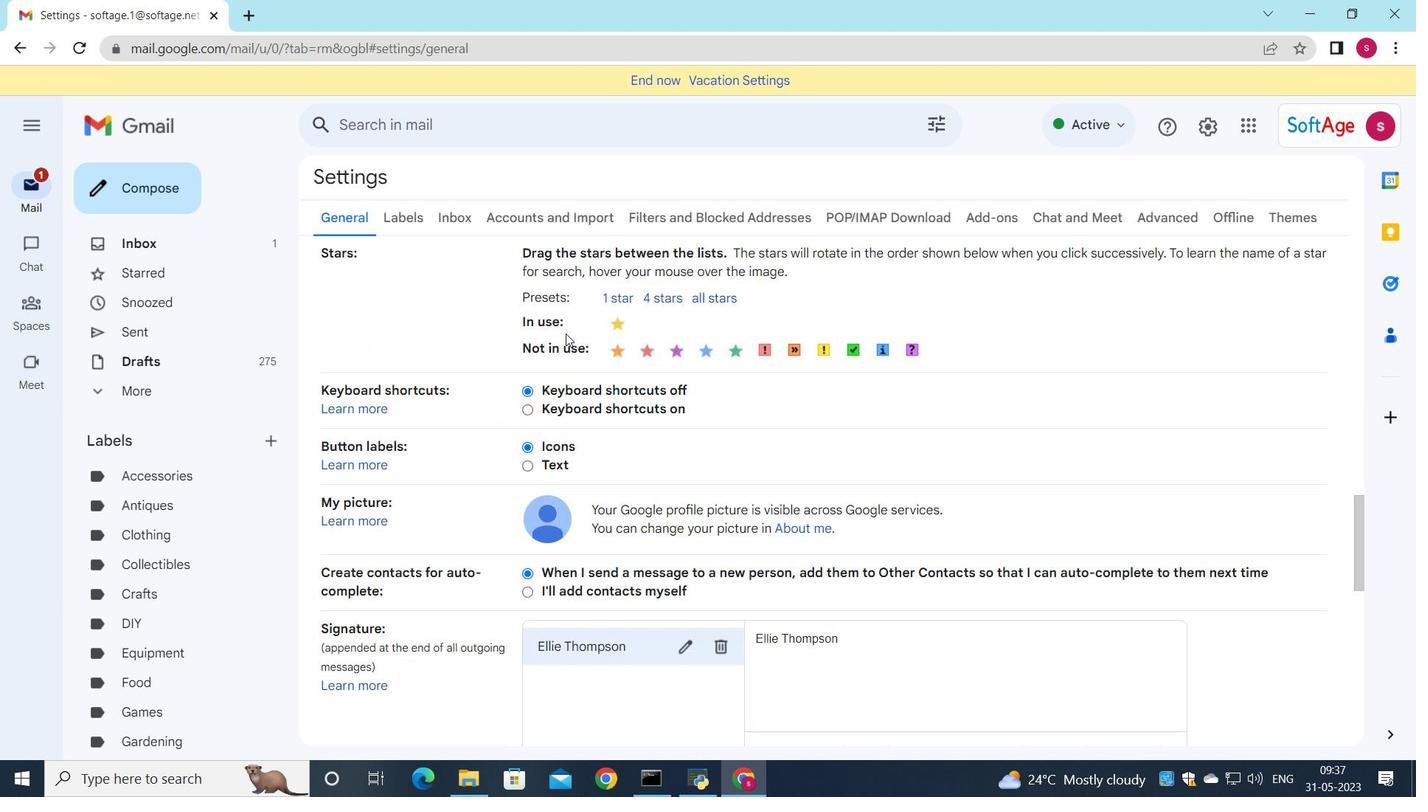 
Action: Mouse scrolled (566, 332) with delta (0, 0)
Screenshot: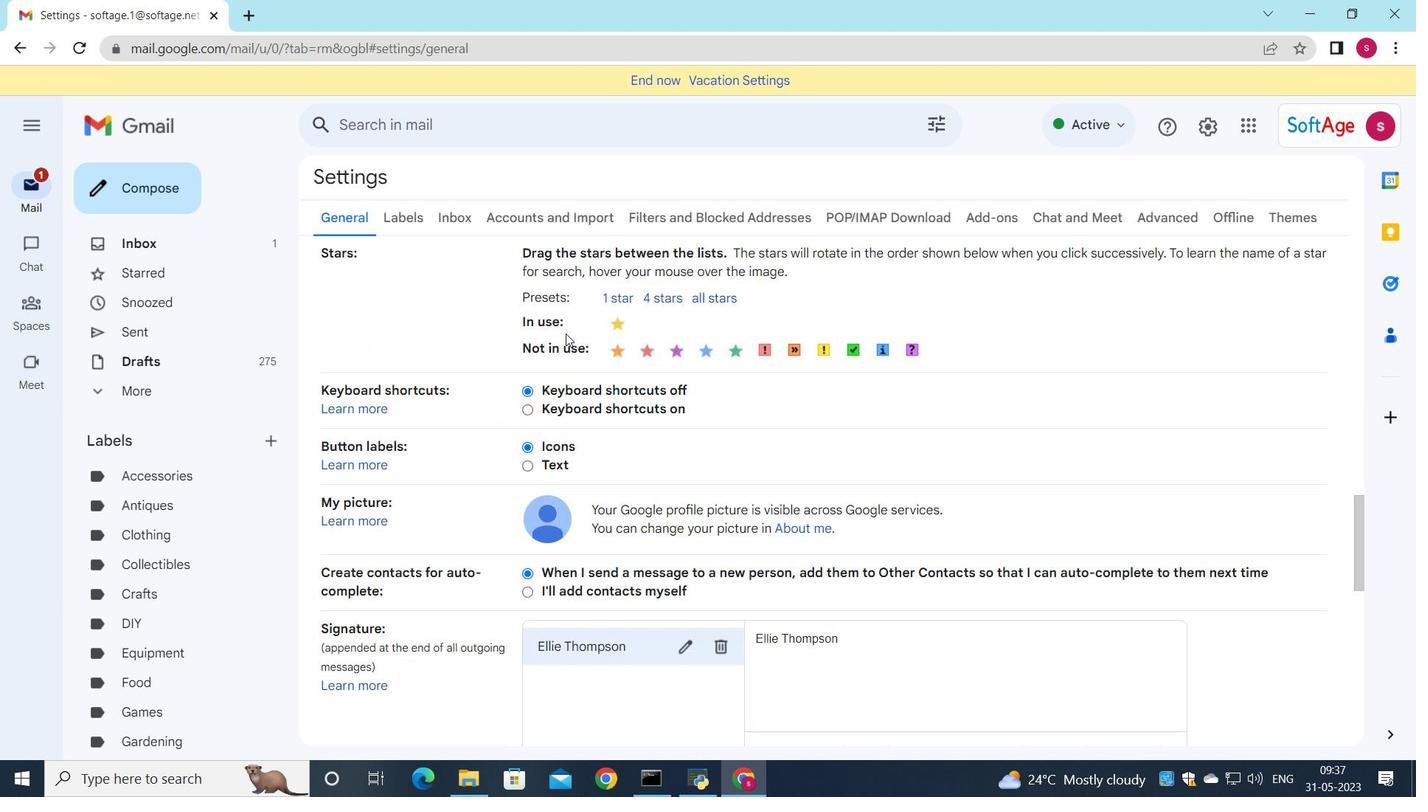 
Action: Mouse moved to (566, 333)
Screenshot: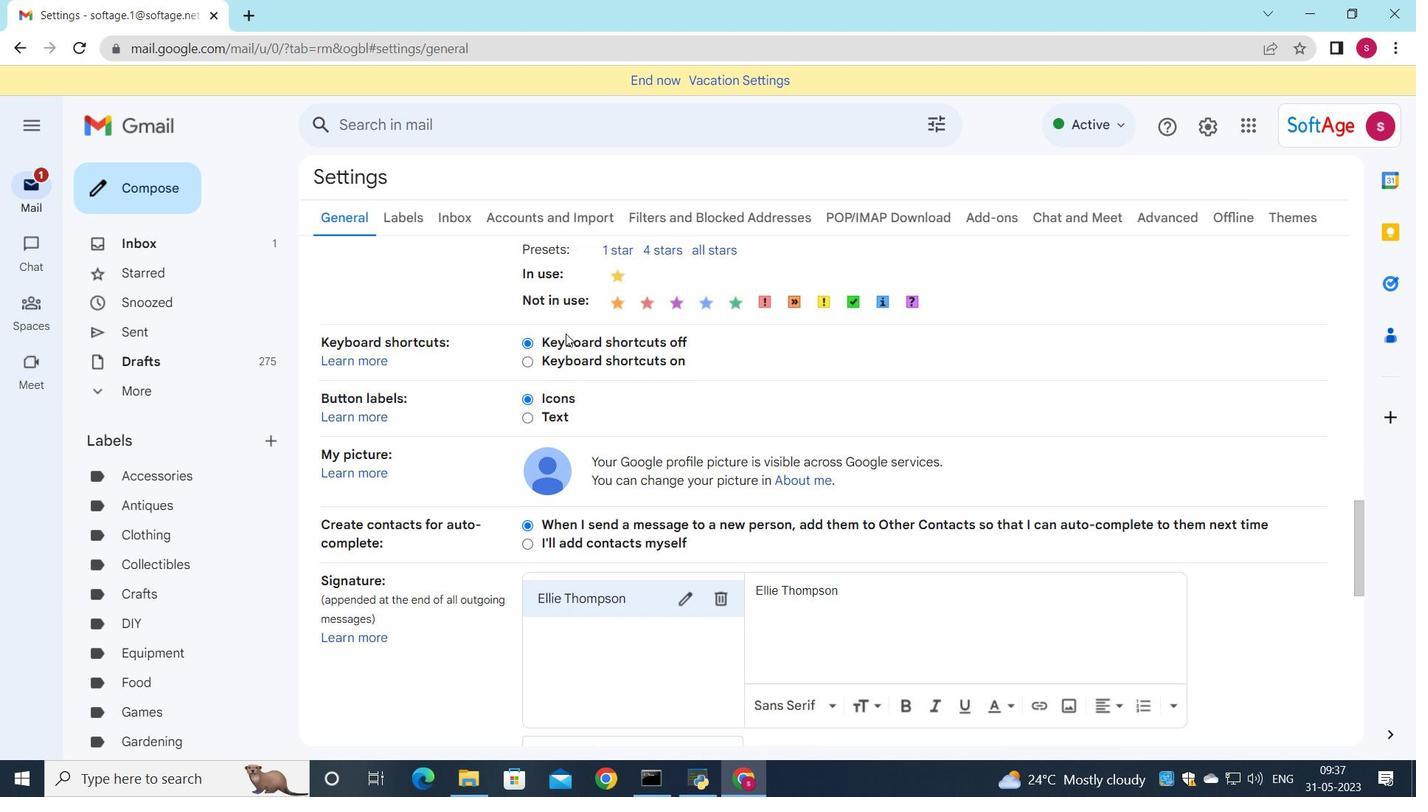 
Action: Mouse scrolled (566, 332) with delta (0, 0)
Screenshot: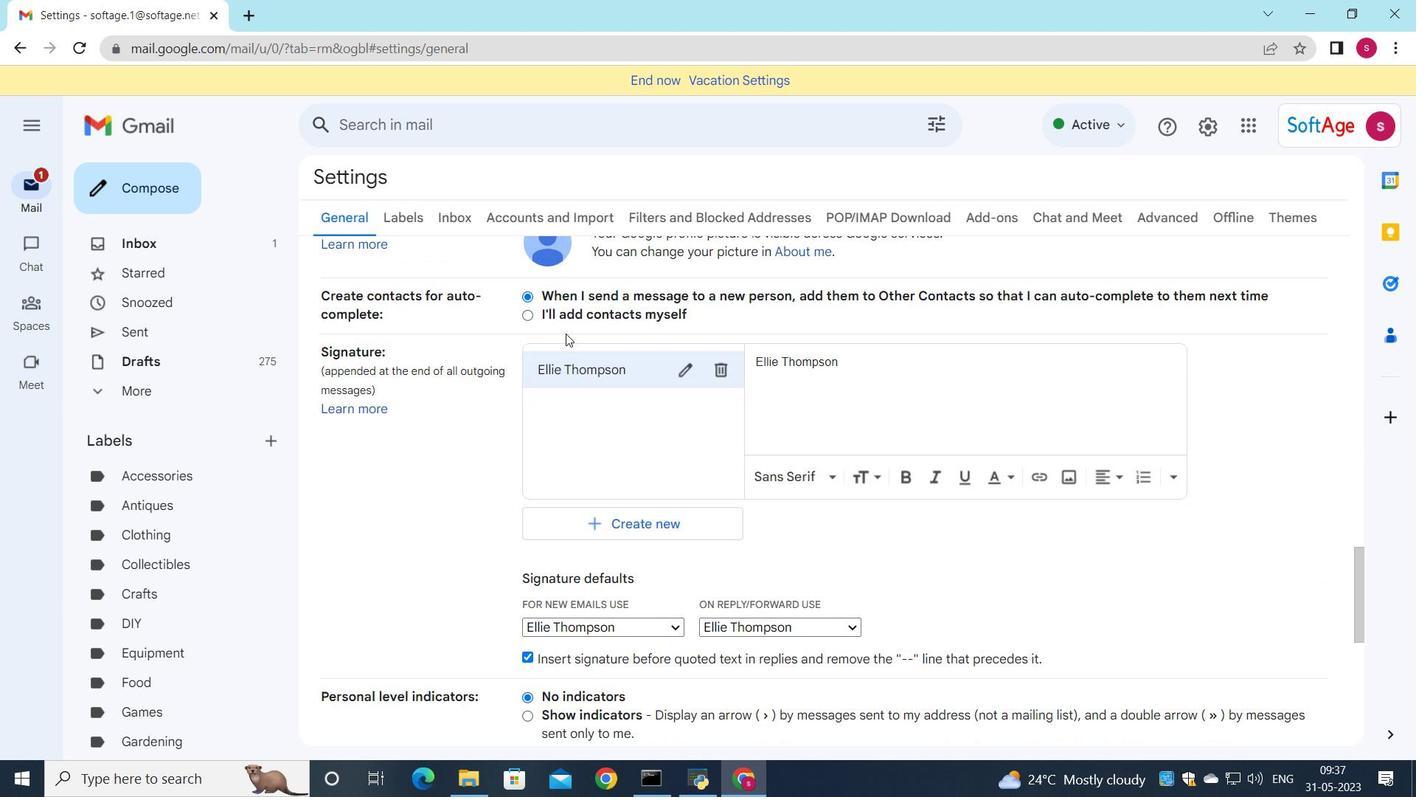 
Action: Mouse scrolled (566, 332) with delta (0, 0)
Screenshot: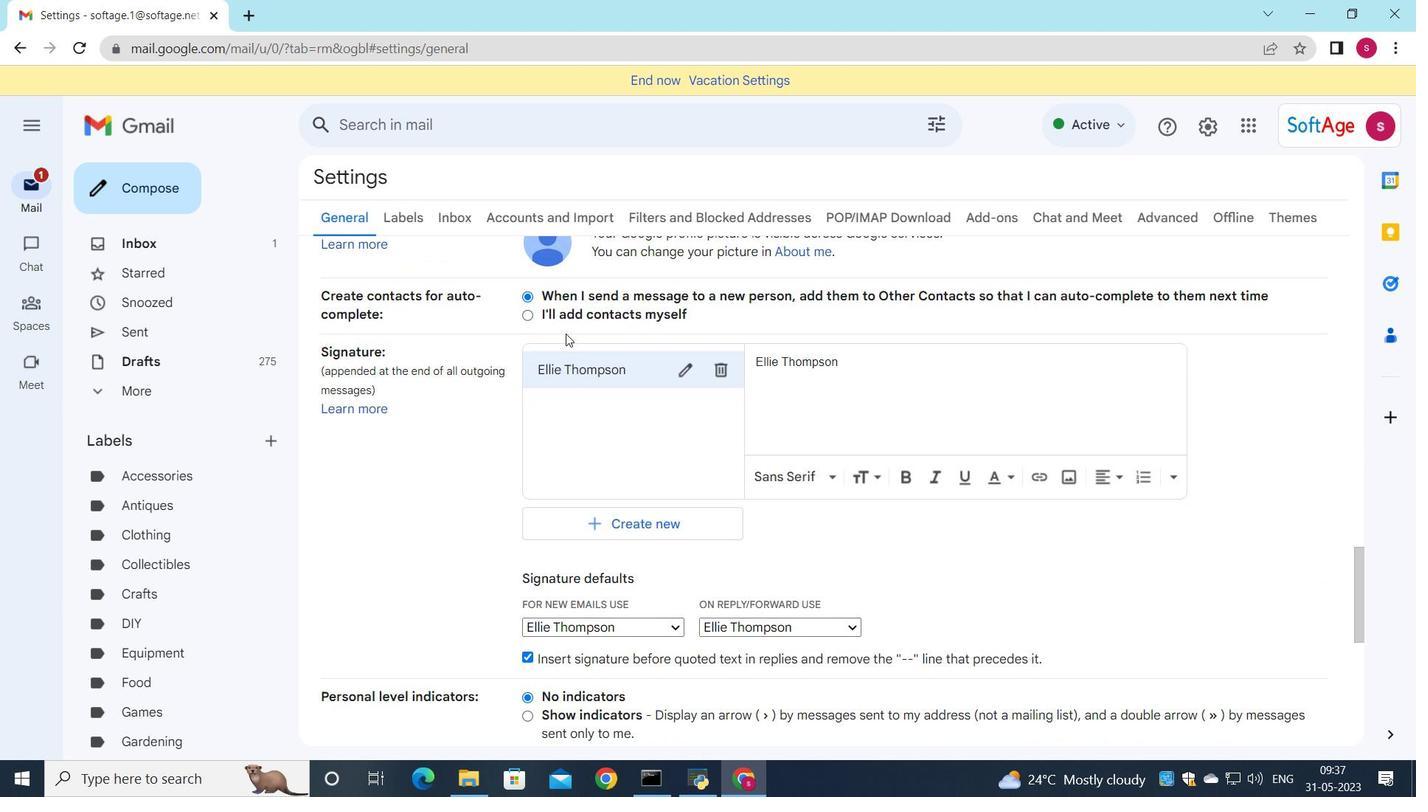 
Action: Mouse moved to (626, 316)
Screenshot: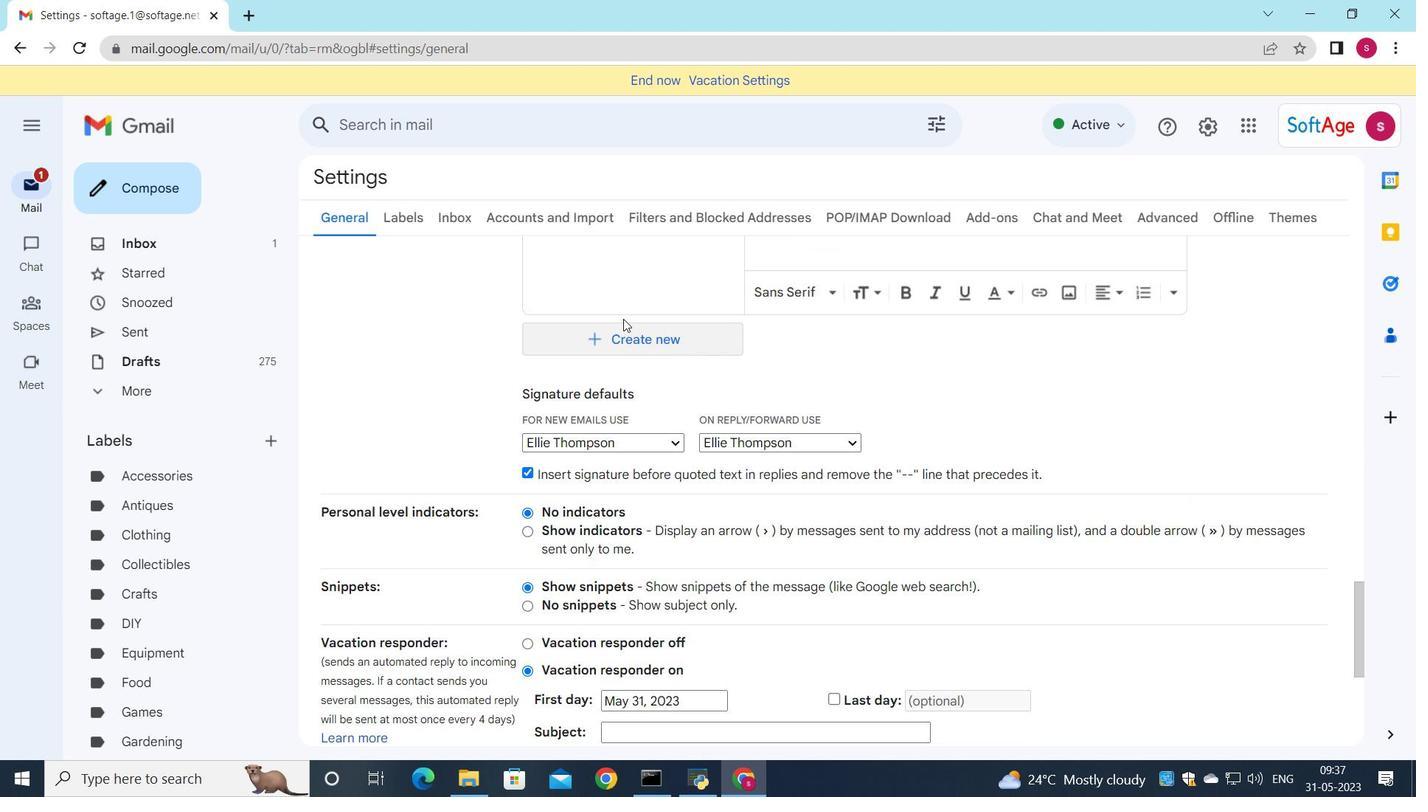 
Action: Mouse scrolled (626, 317) with delta (0, 0)
Screenshot: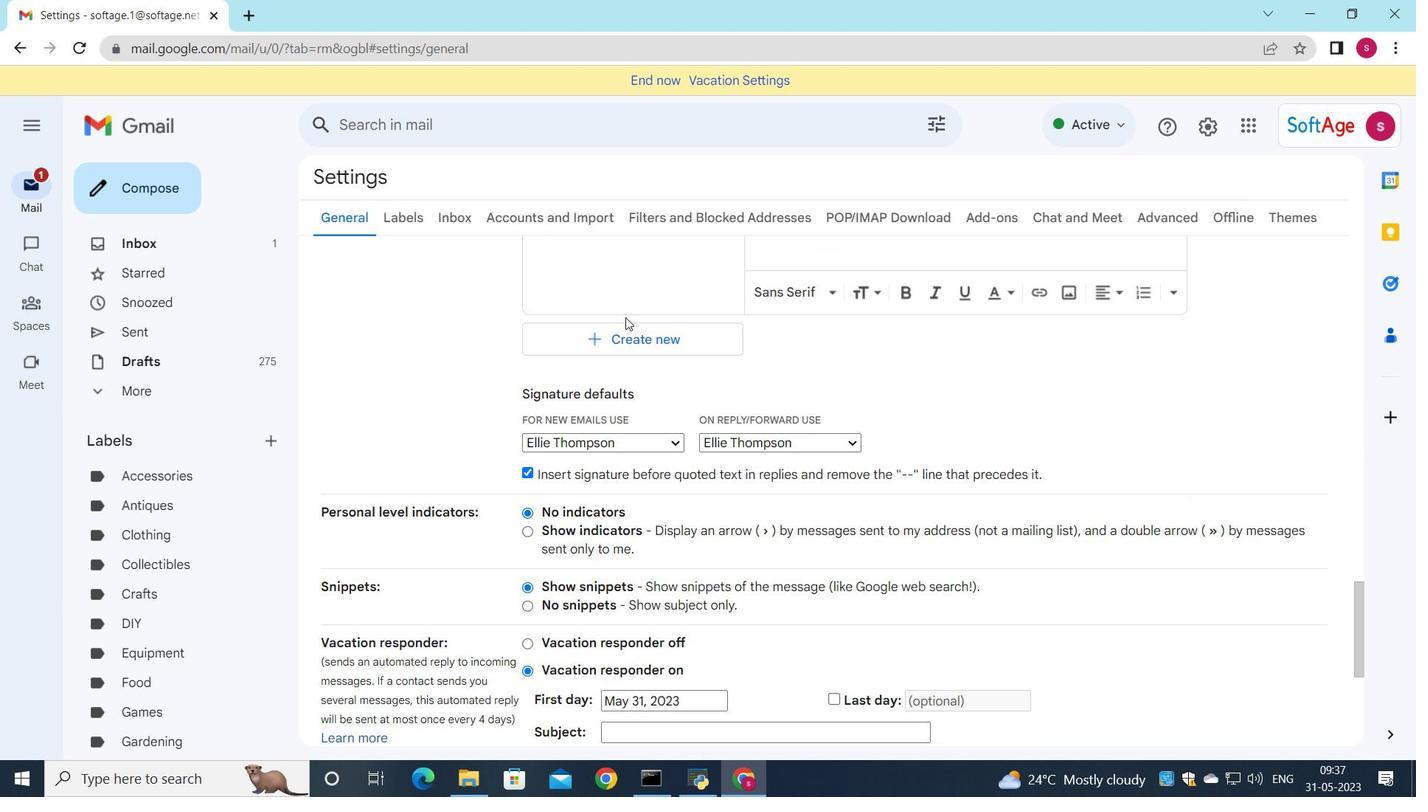 
Action: Mouse moved to (626, 316)
Screenshot: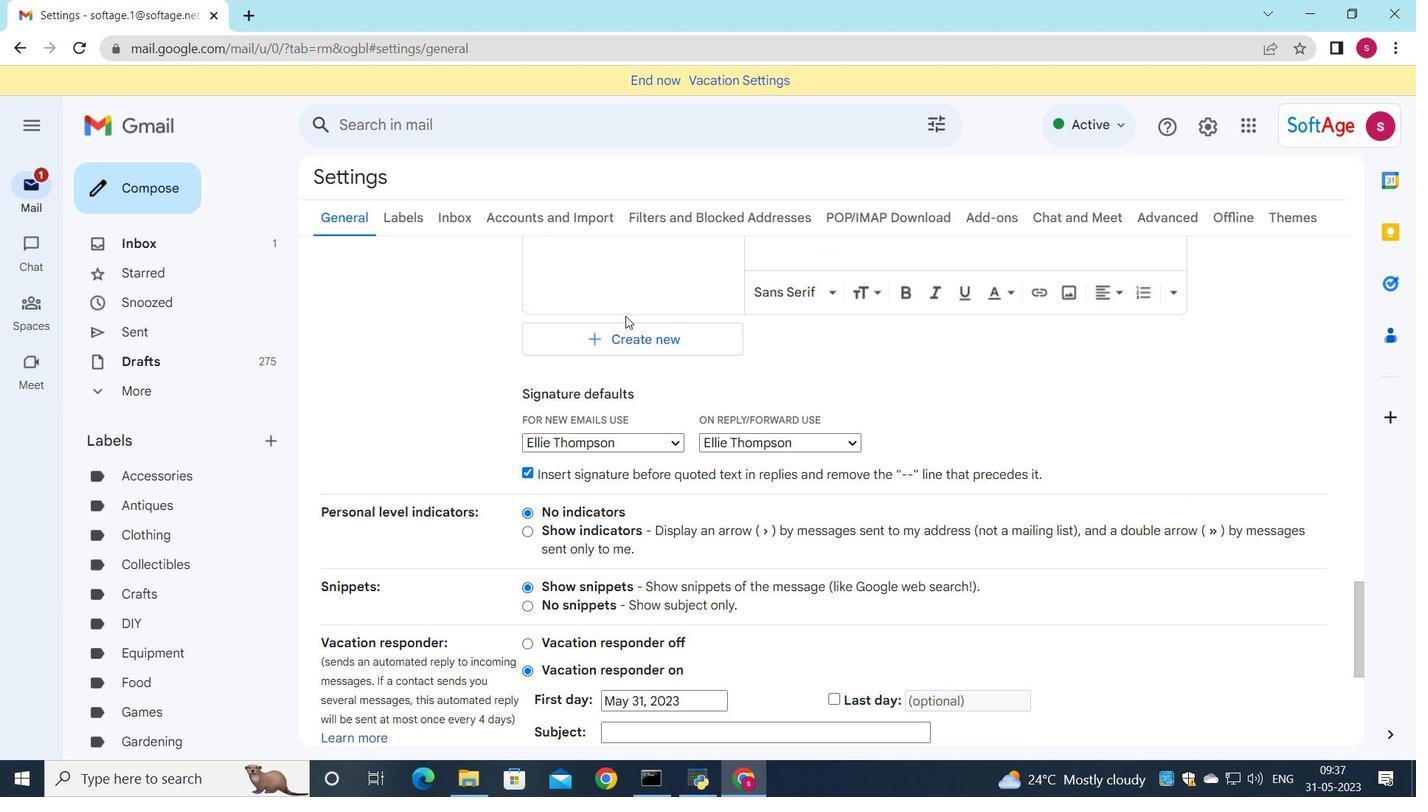 
Action: Mouse scrolled (626, 317) with delta (0, 0)
Screenshot: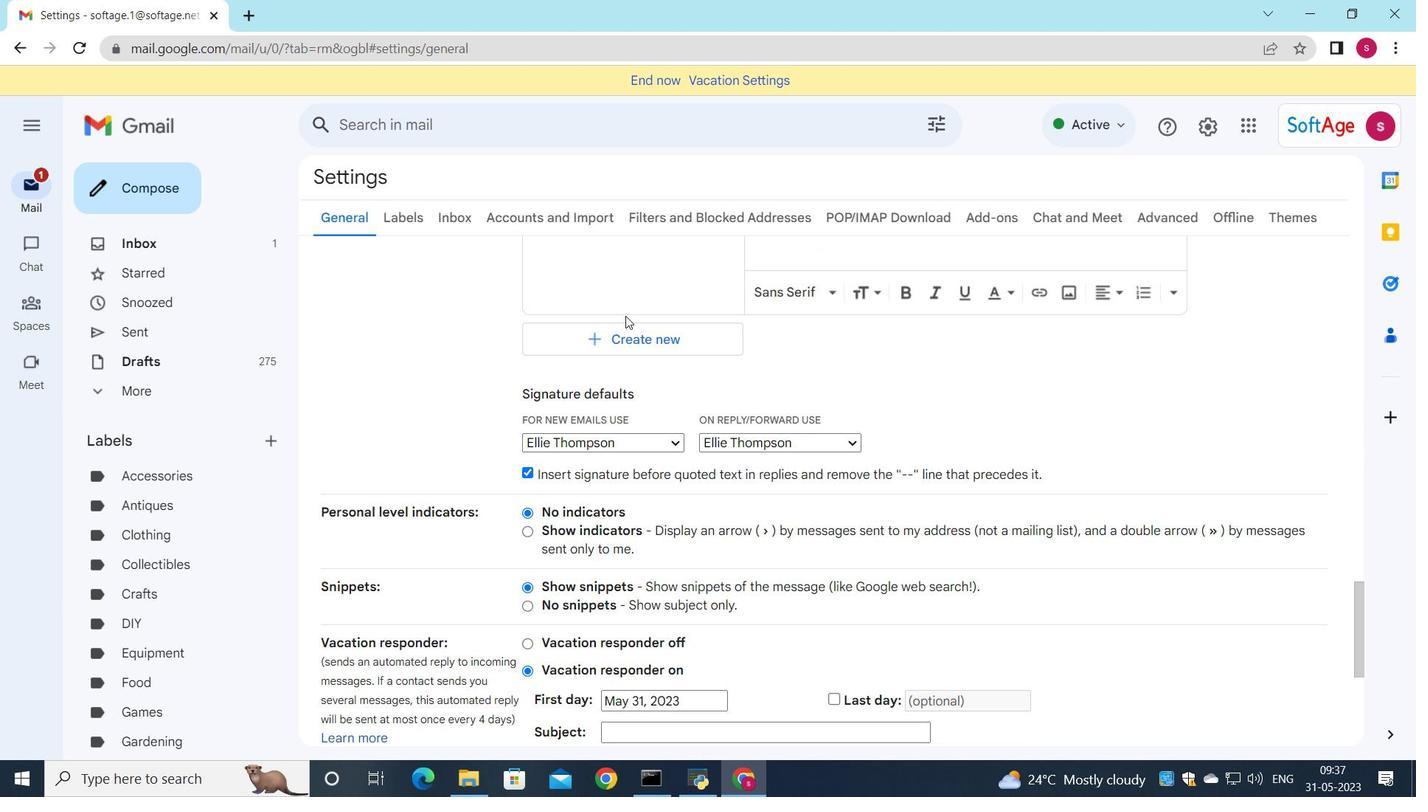 
Action: Mouse moved to (722, 369)
Screenshot: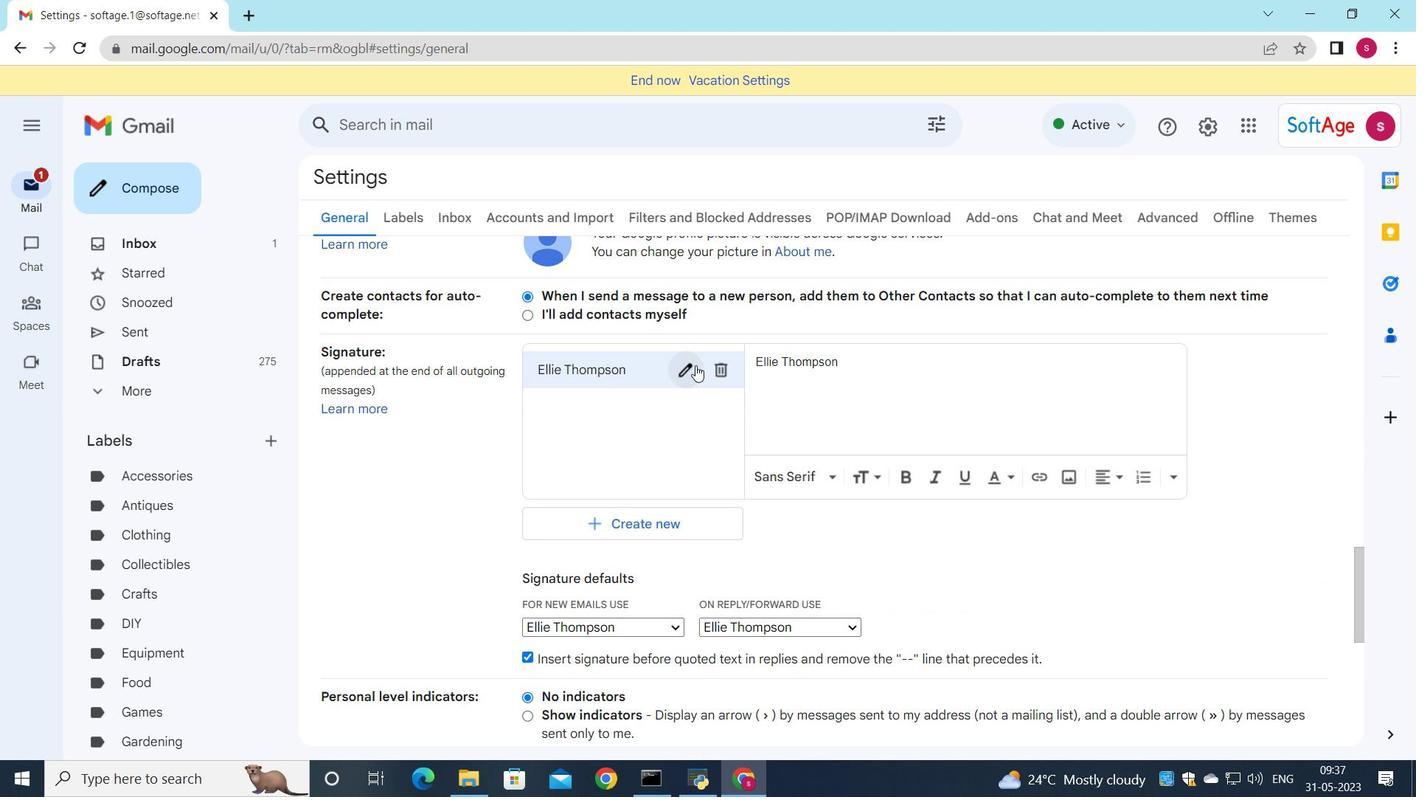 
Action: Mouse pressed left at (722, 369)
Screenshot: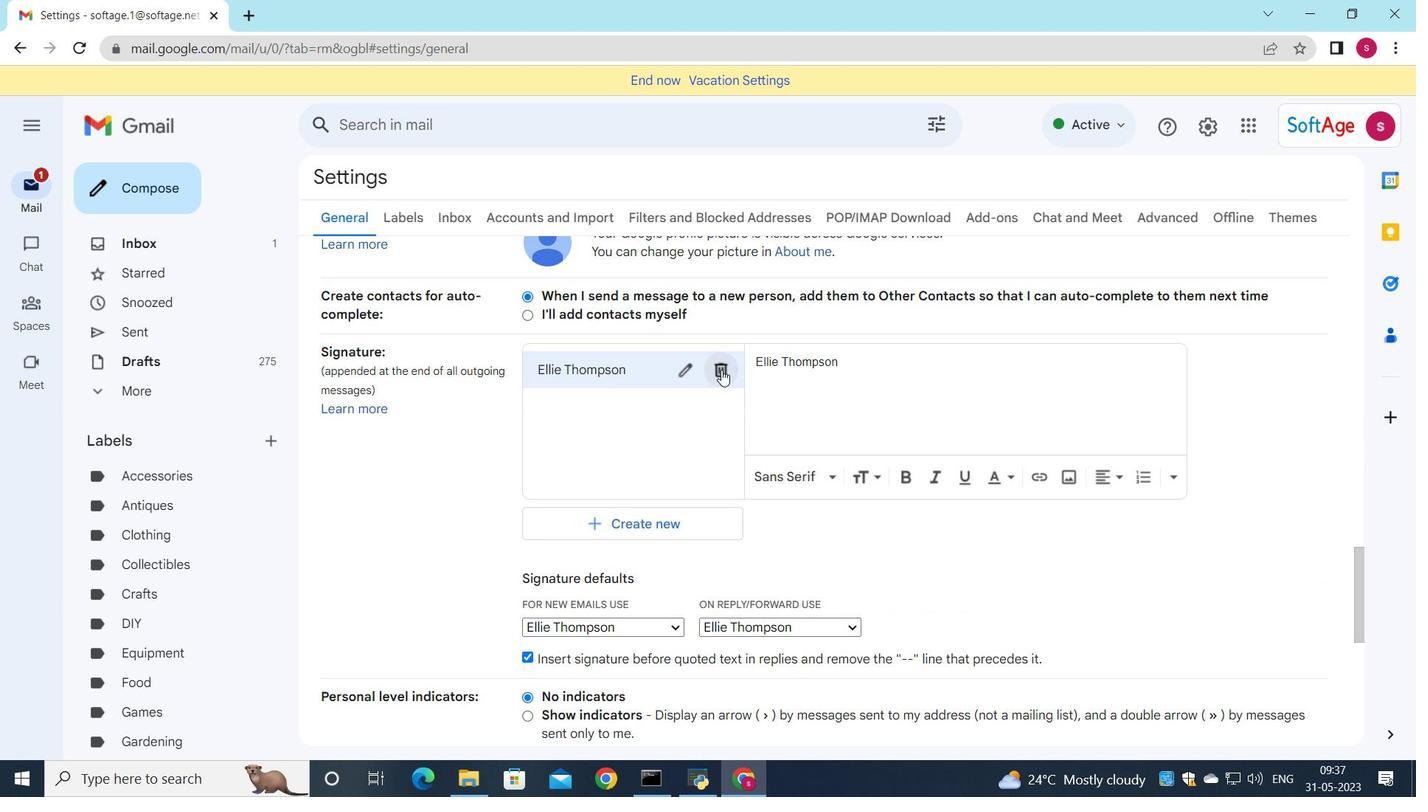 
Action: Mouse moved to (867, 448)
Screenshot: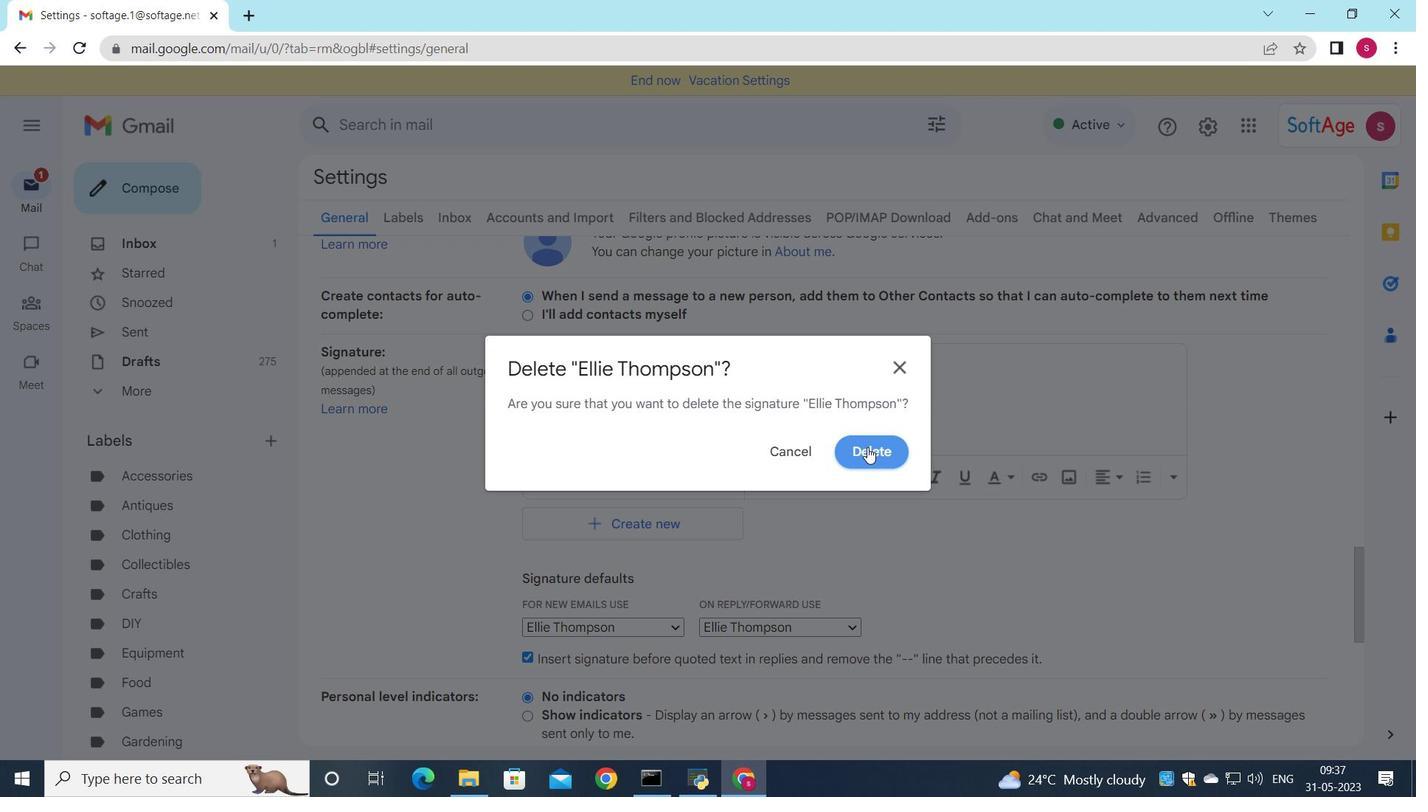 
Action: Mouse pressed left at (867, 448)
Screenshot: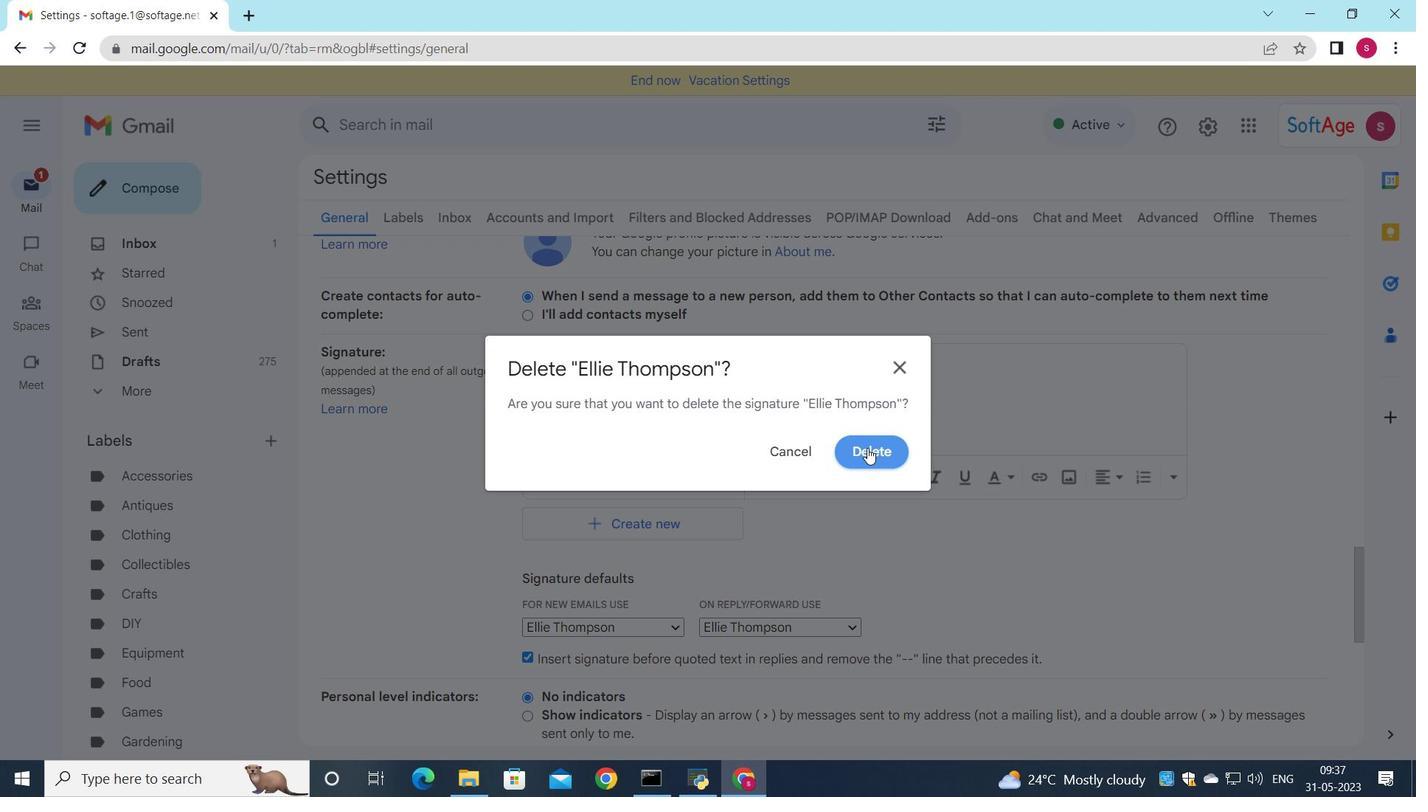 
Action: Mouse moved to (612, 391)
Screenshot: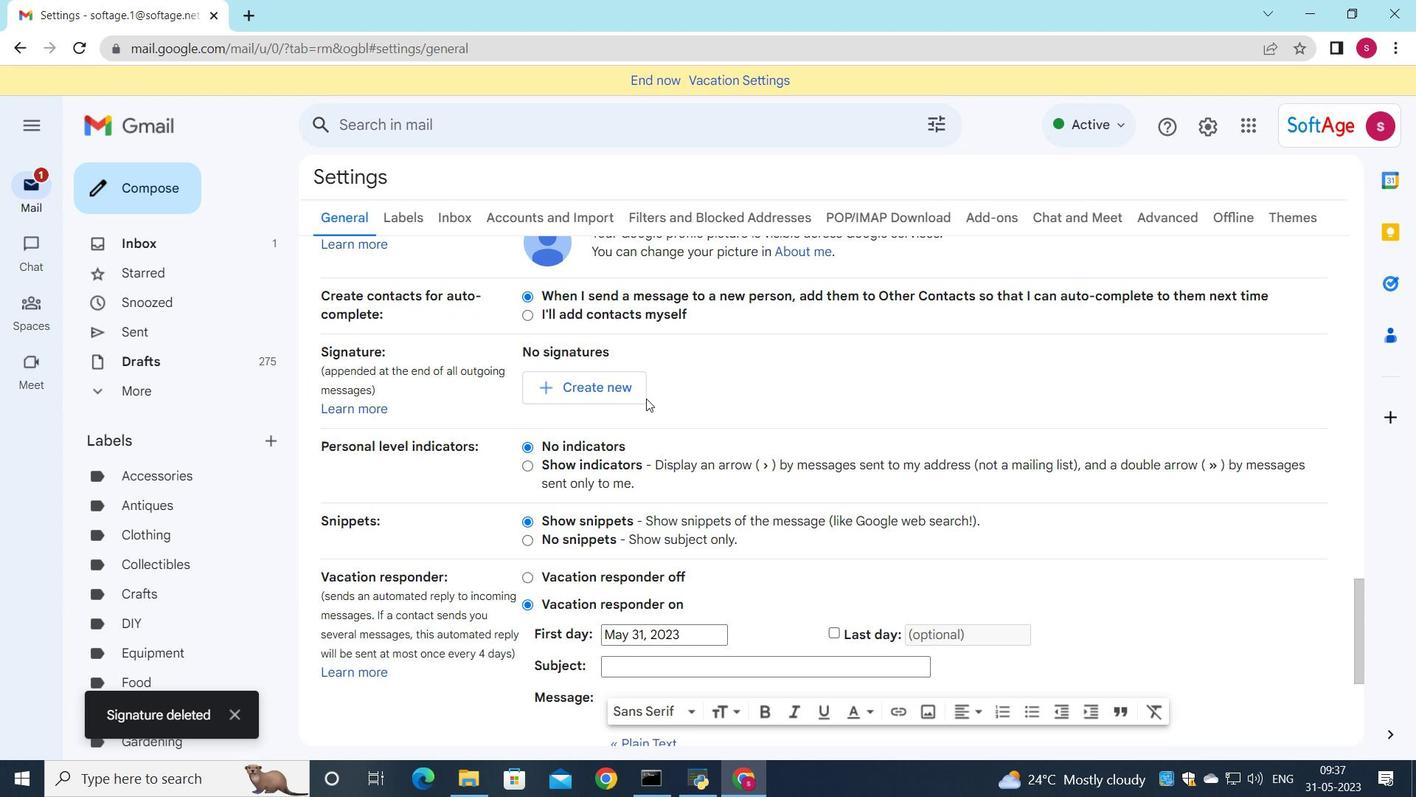 
Action: Mouse pressed left at (612, 391)
Screenshot: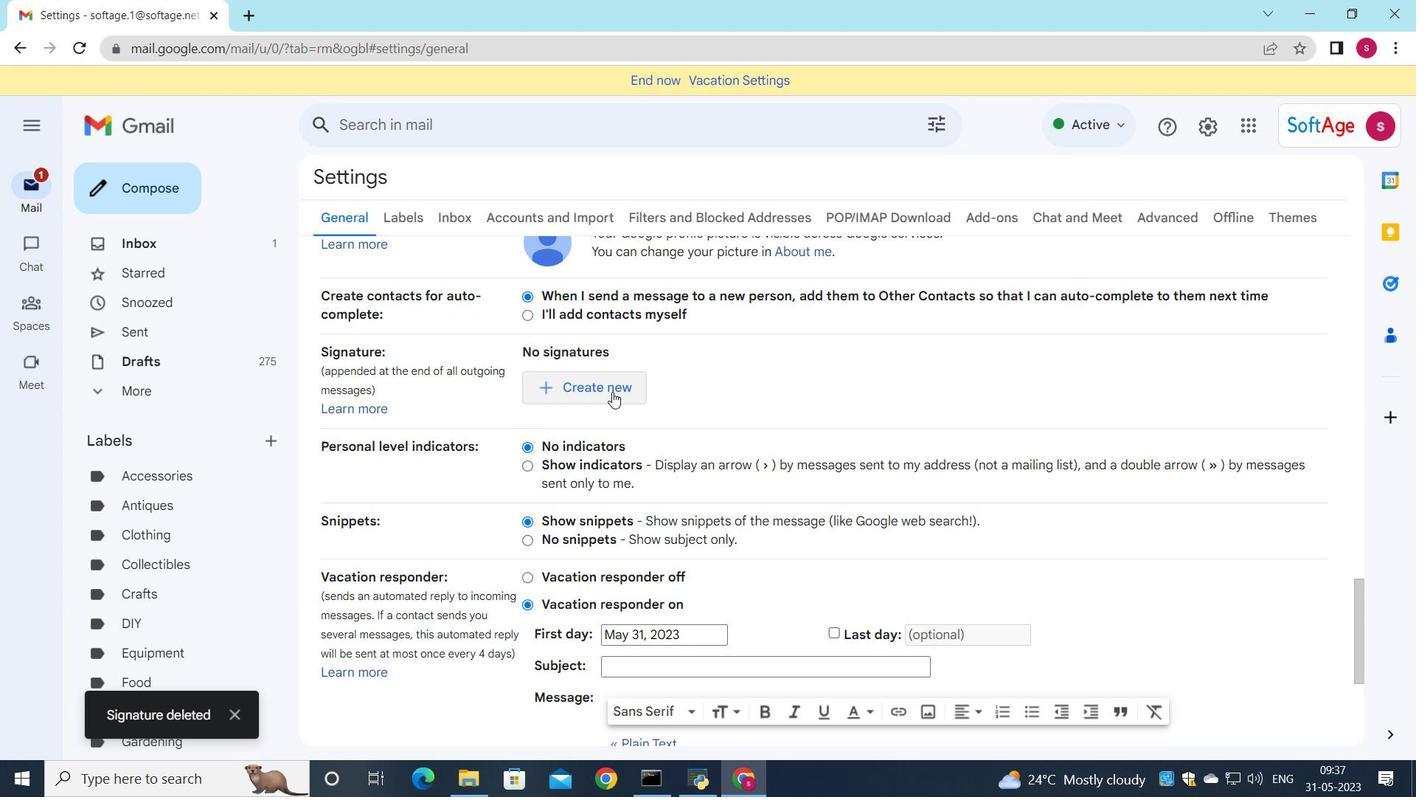 
Action: Mouse moved to (1146, 409)
Screenshot: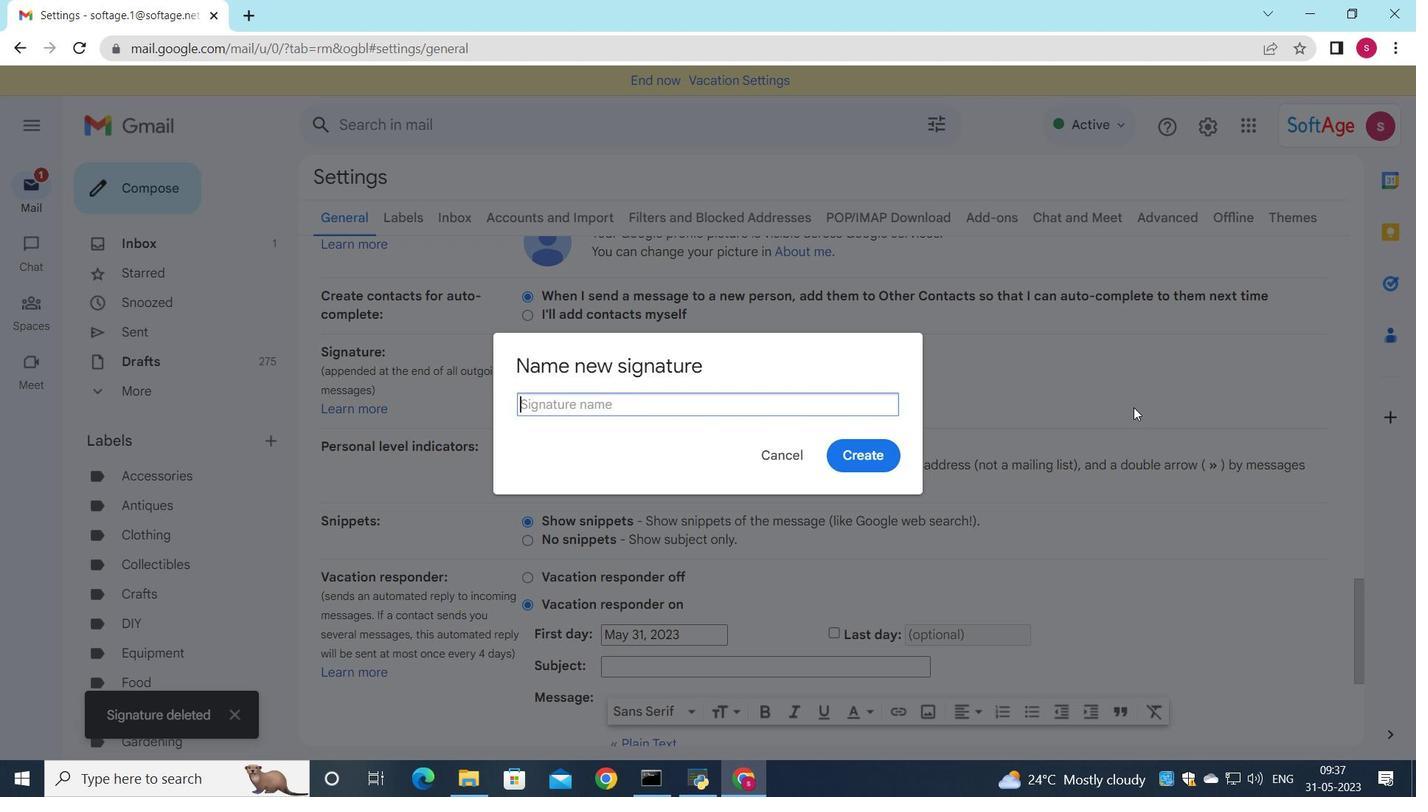 
Action: Key pressed <Key.shift>Emily<Key.space><Key.shift>Brown
Screenshot: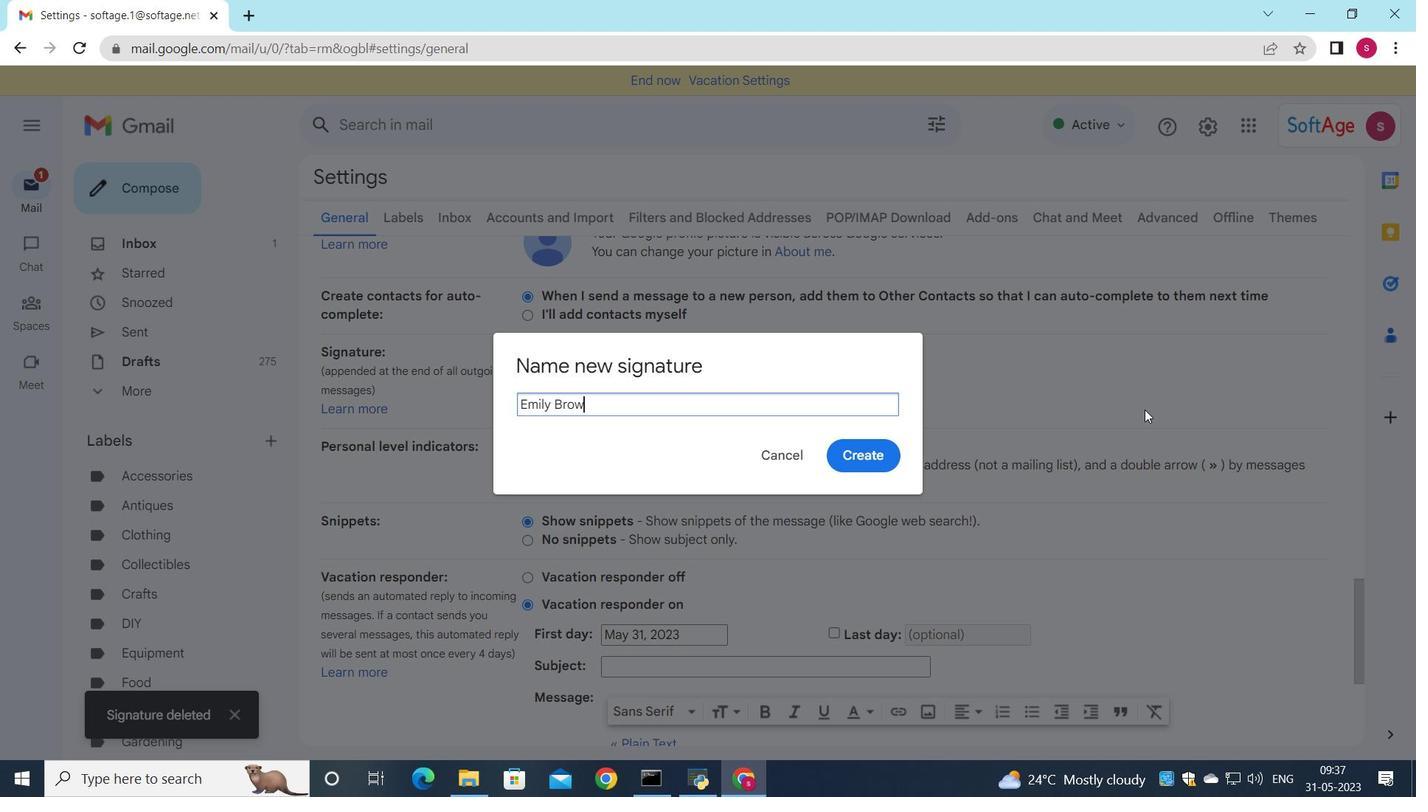 
Action: Mouse moved to (861, 452)
Screenshot: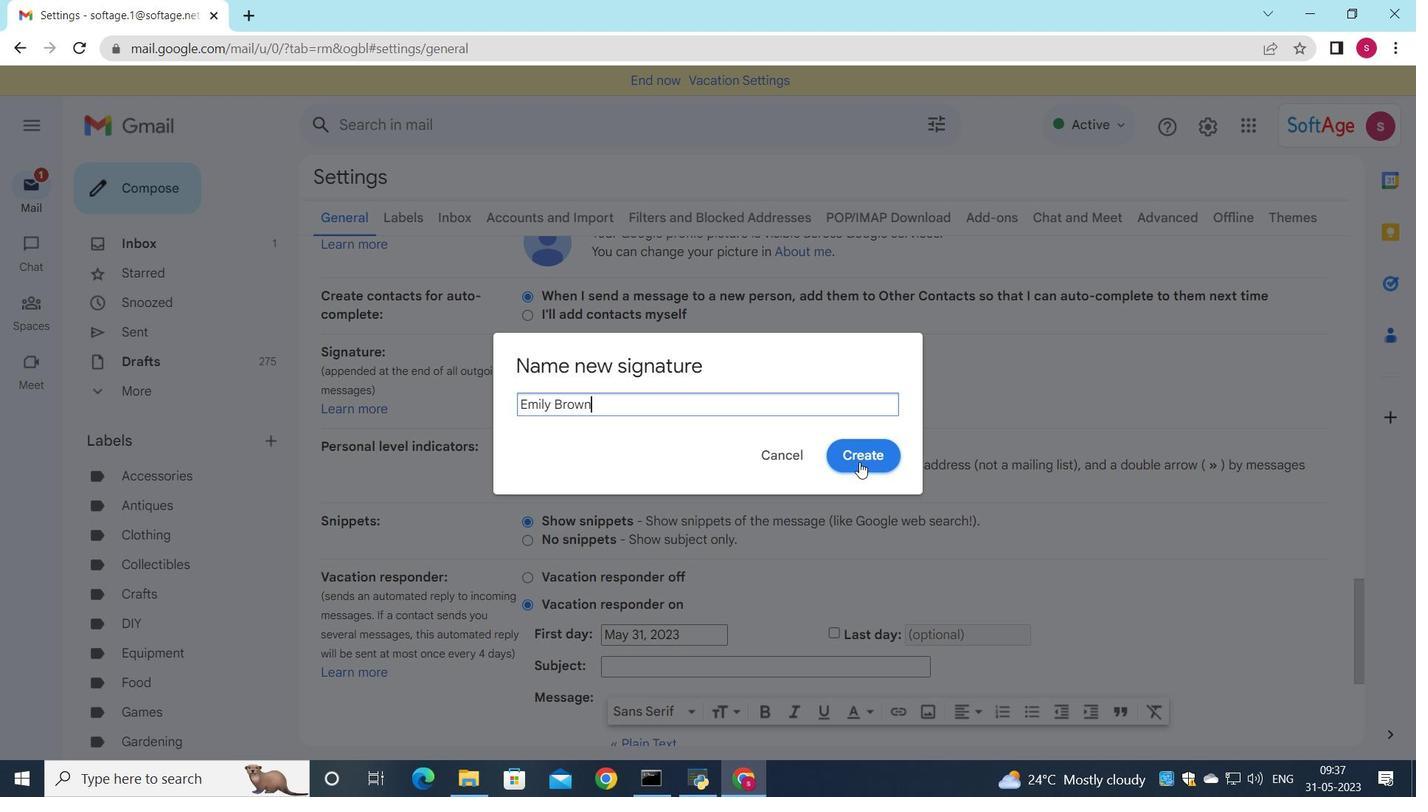 
Action: Mouse pressed left at (861, 452)
Screenshot: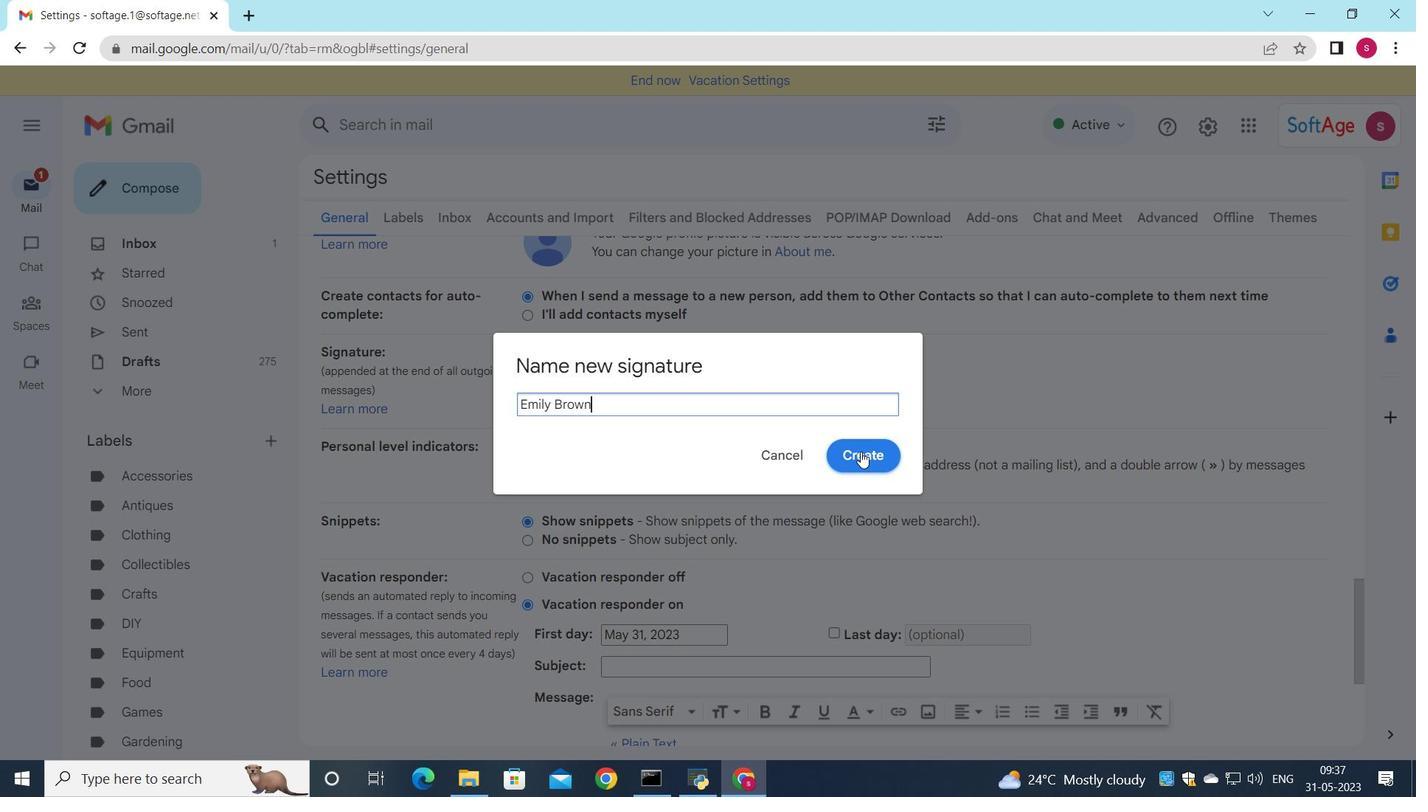 
Action: Mouse moved to (848, 399)
Screenshot: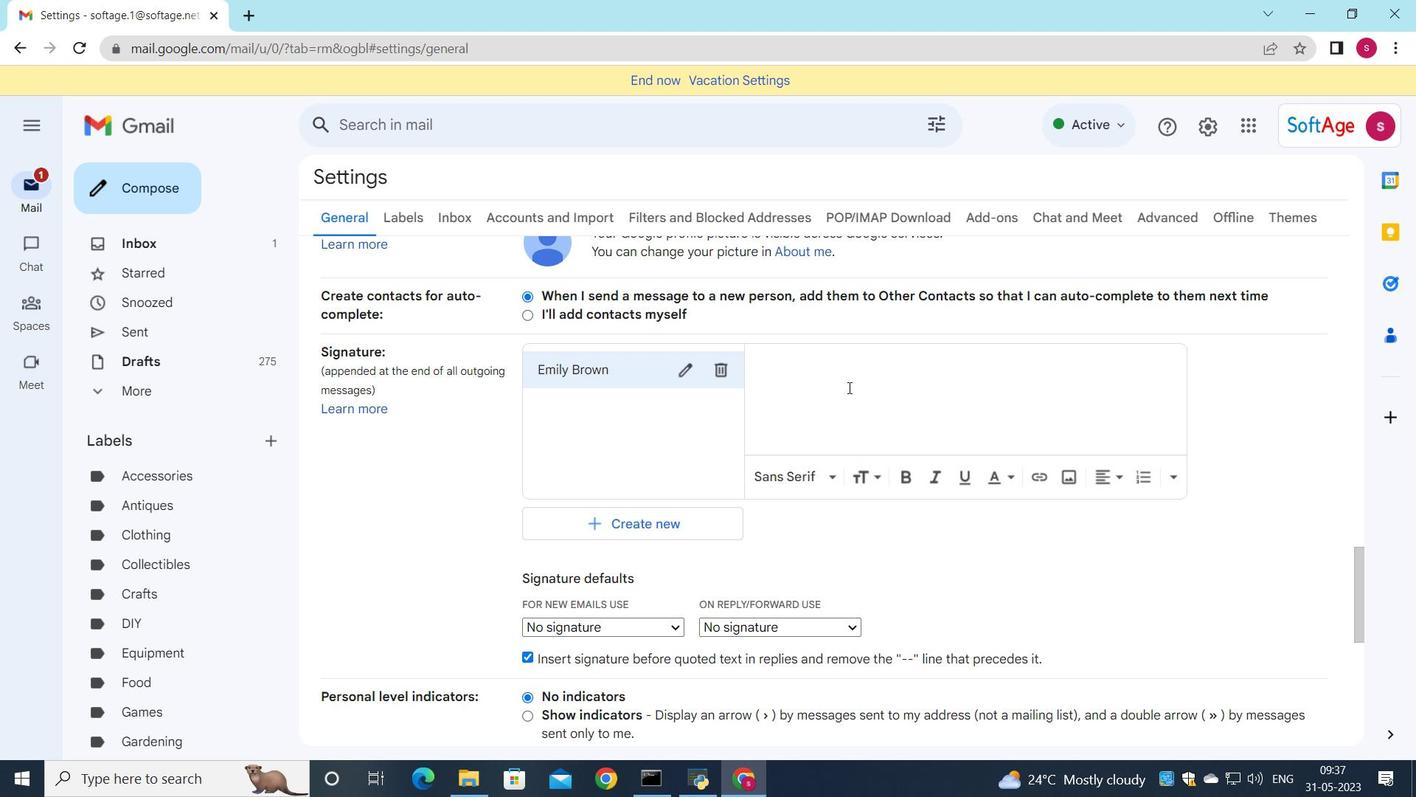 
Action: Mouse pressed left at (848, 399)
Screenshot: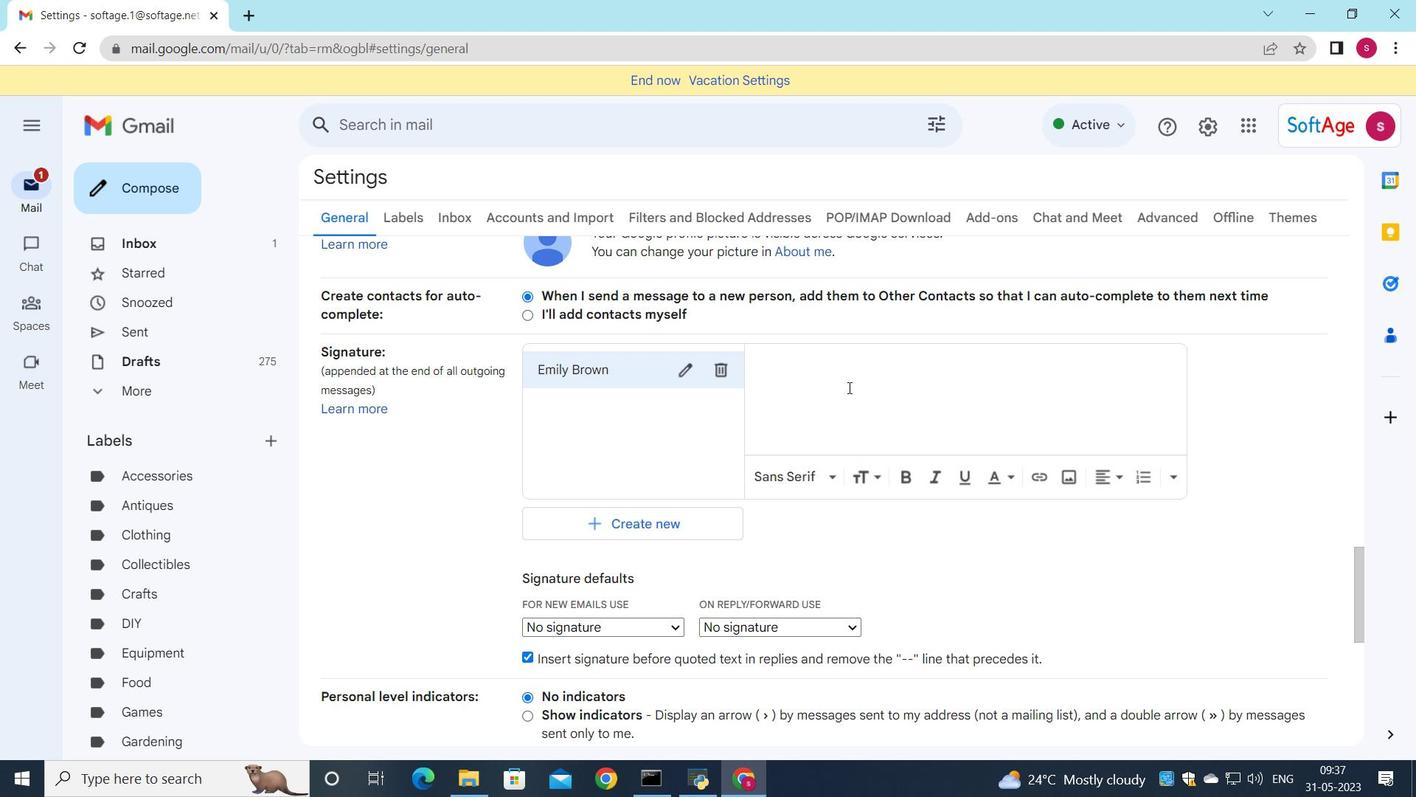 
Action: Key pressed <Key.shift>Emily<Key.space><Key.shift>Brown
Screenshot: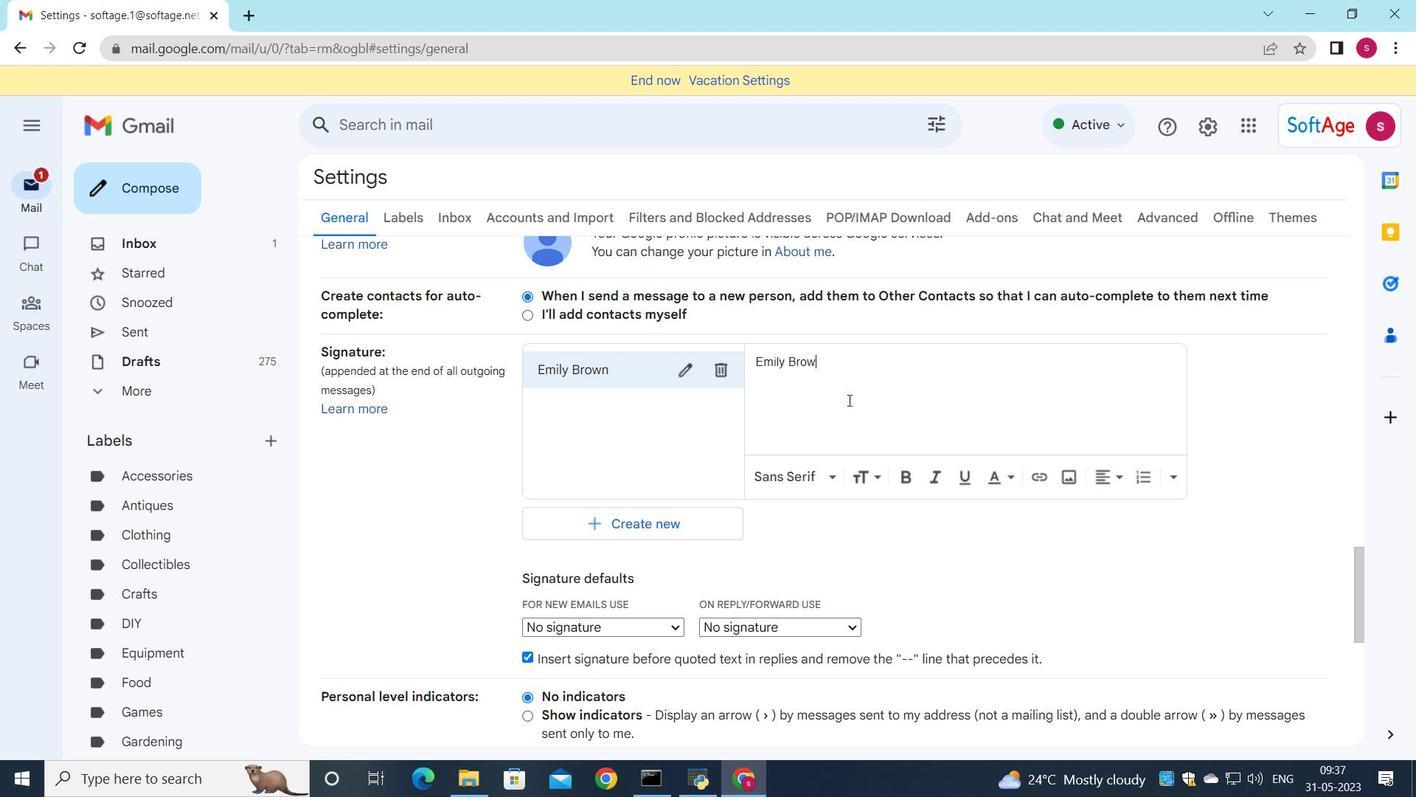 
Action: Mouse moved to (757, 447)
Screenshot: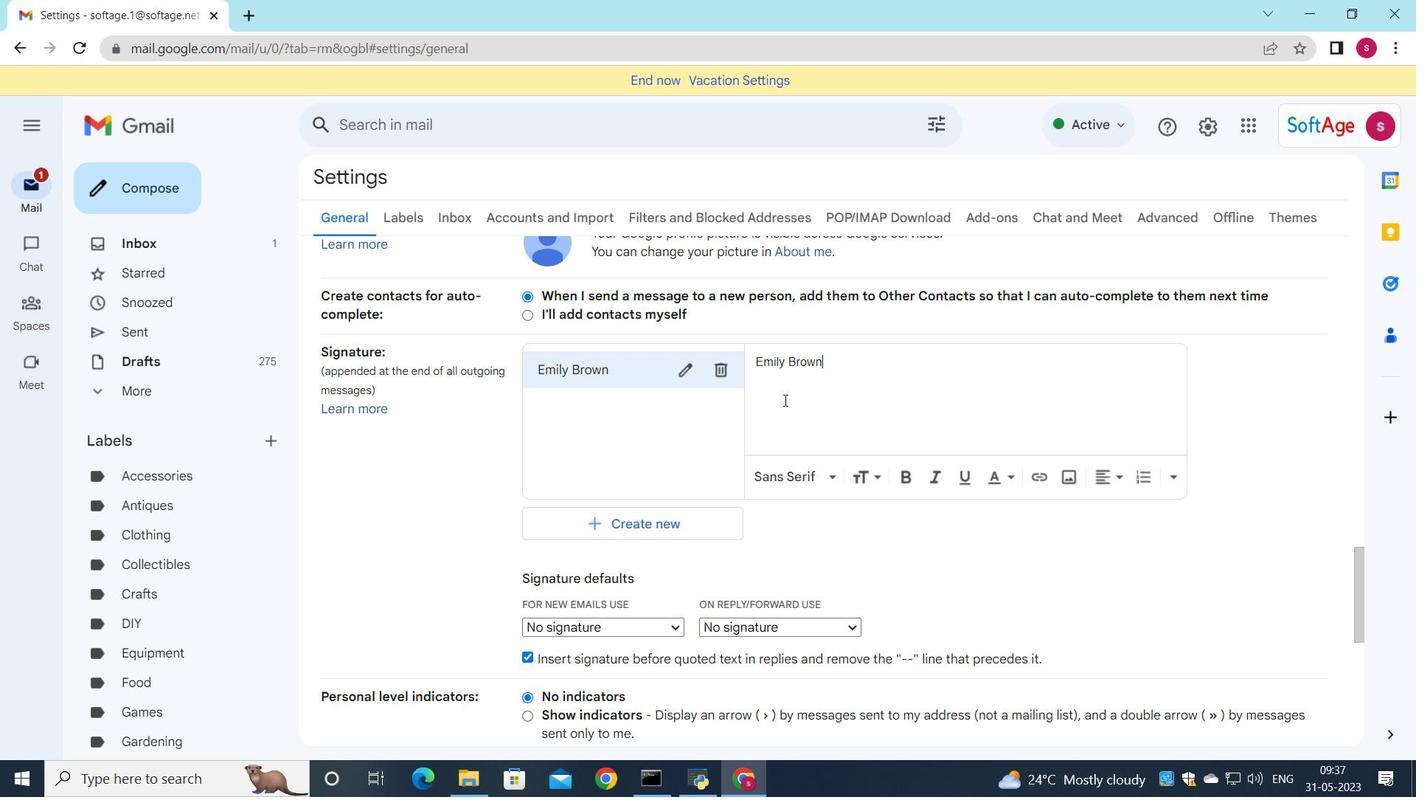 
Action: Mouse scrolled (757, 447) with delta (0, 0)
Screenshot: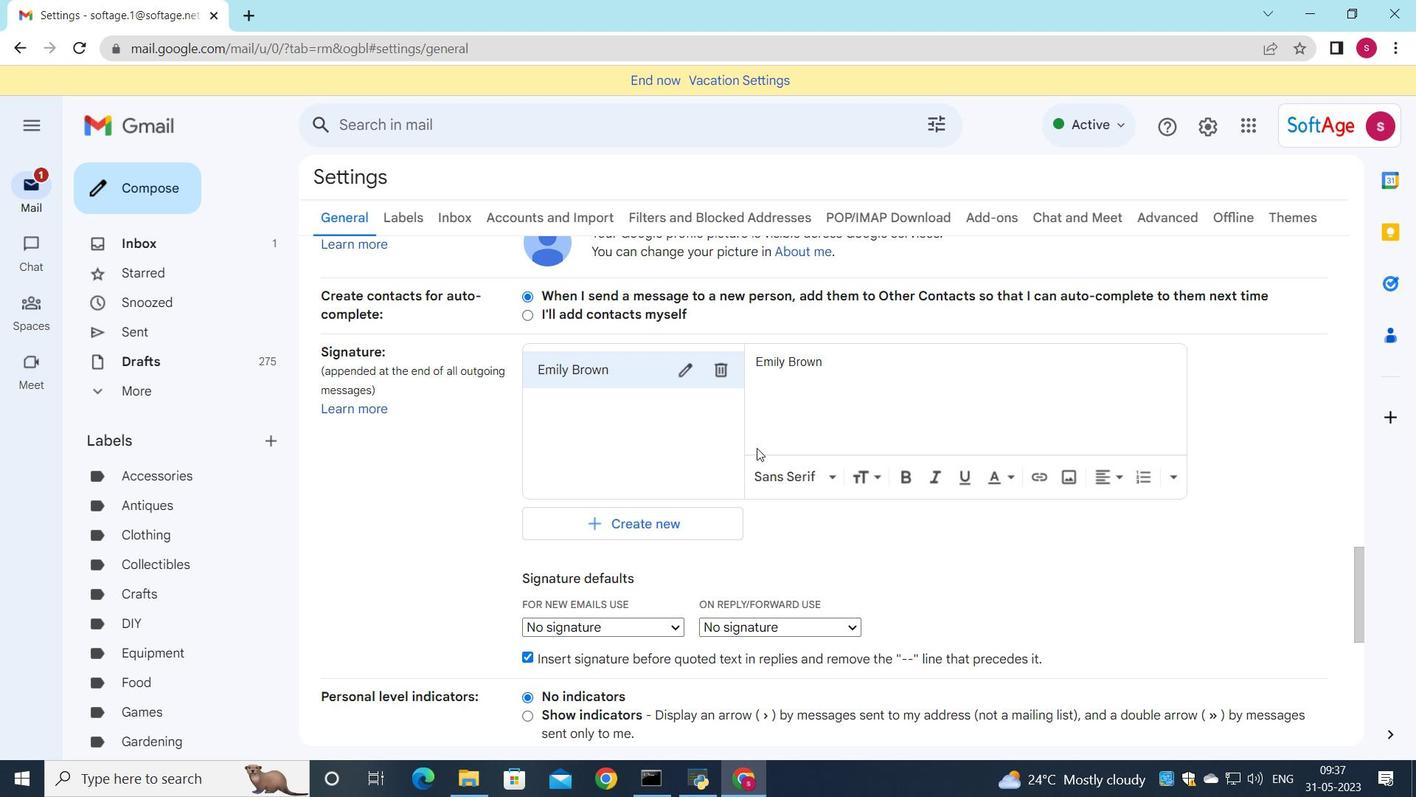
Action: Mouse scrolled (757, 447) with delta (0, 0)
Screenshot: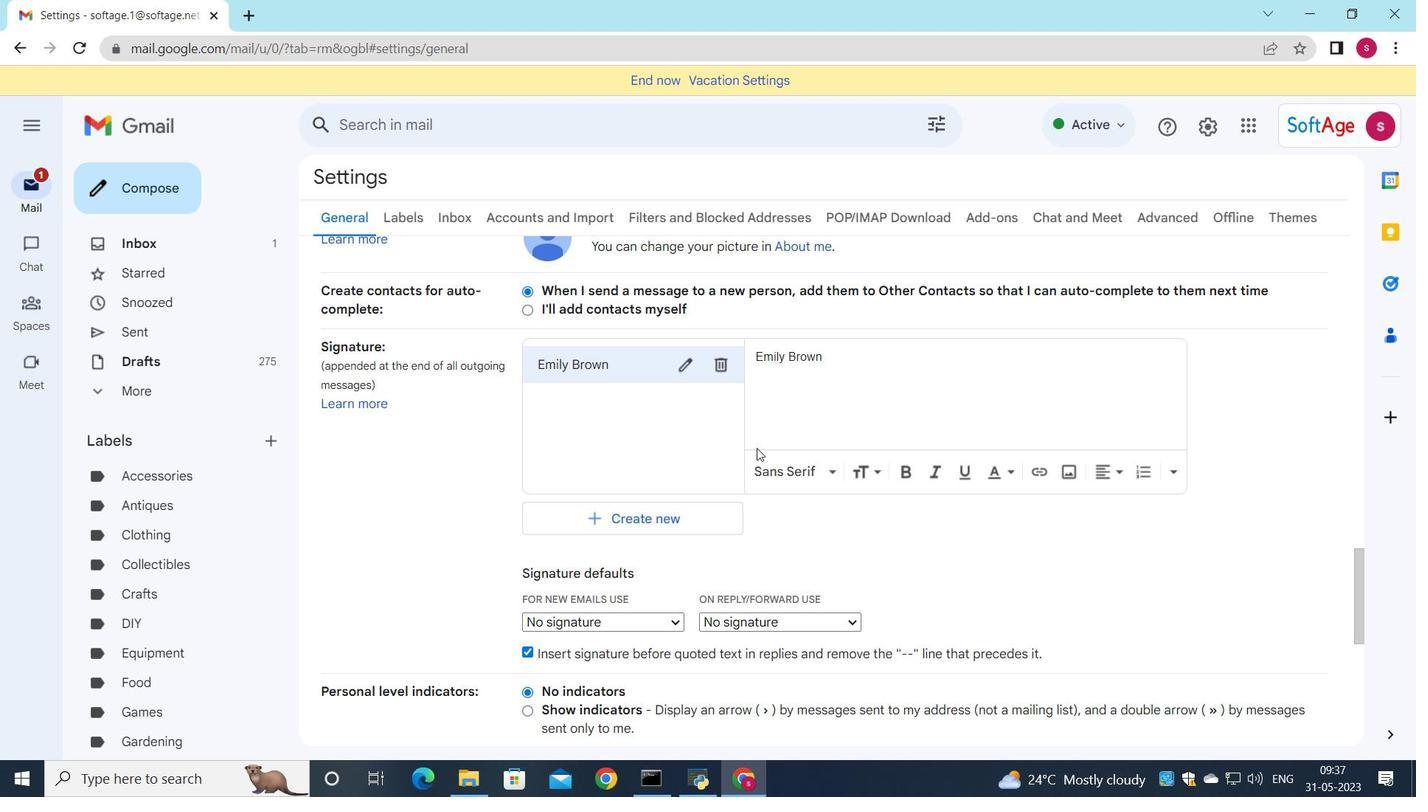 
Action: Mouse moved to (604, 436)
Screenshot: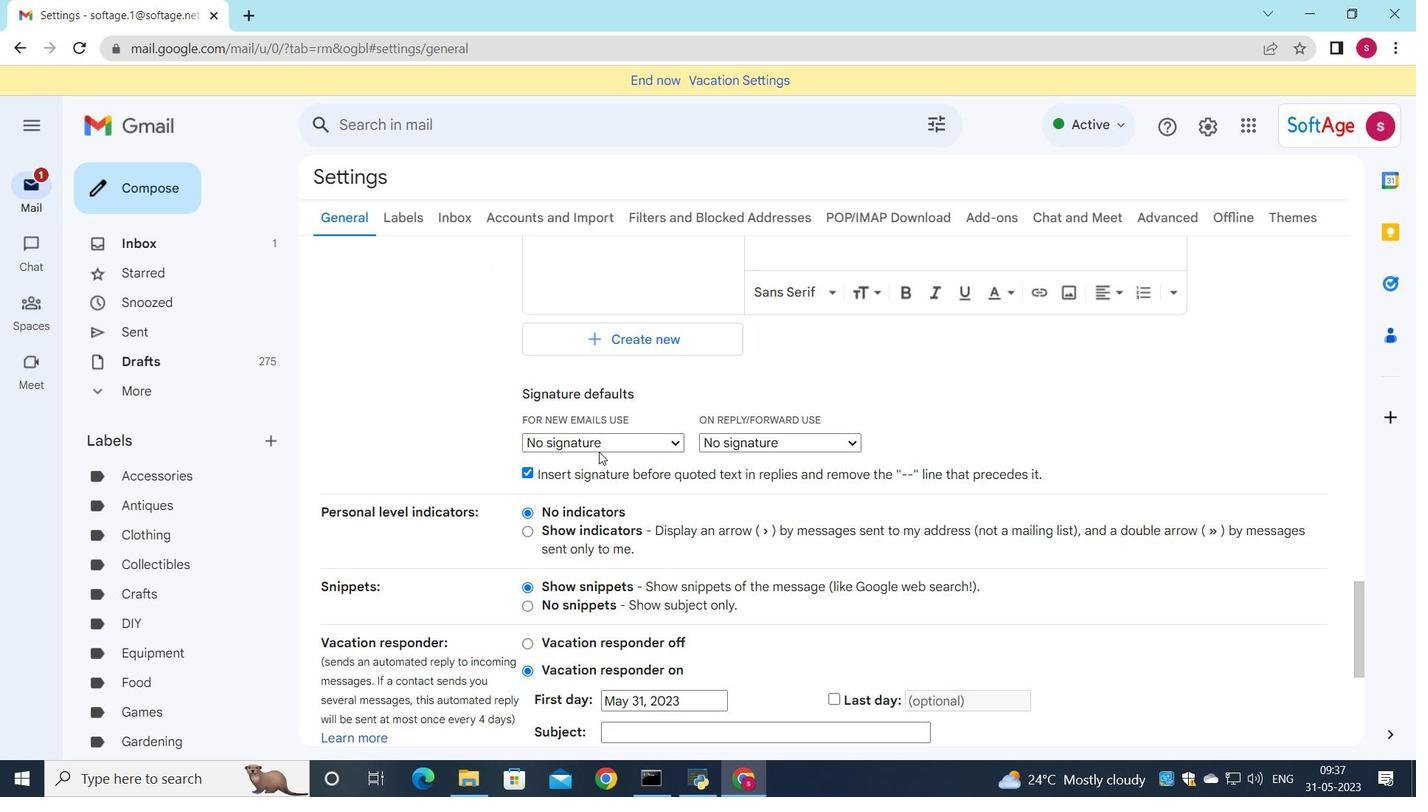 
Action: Mouse pressed left at (604, 436)
Screenshot: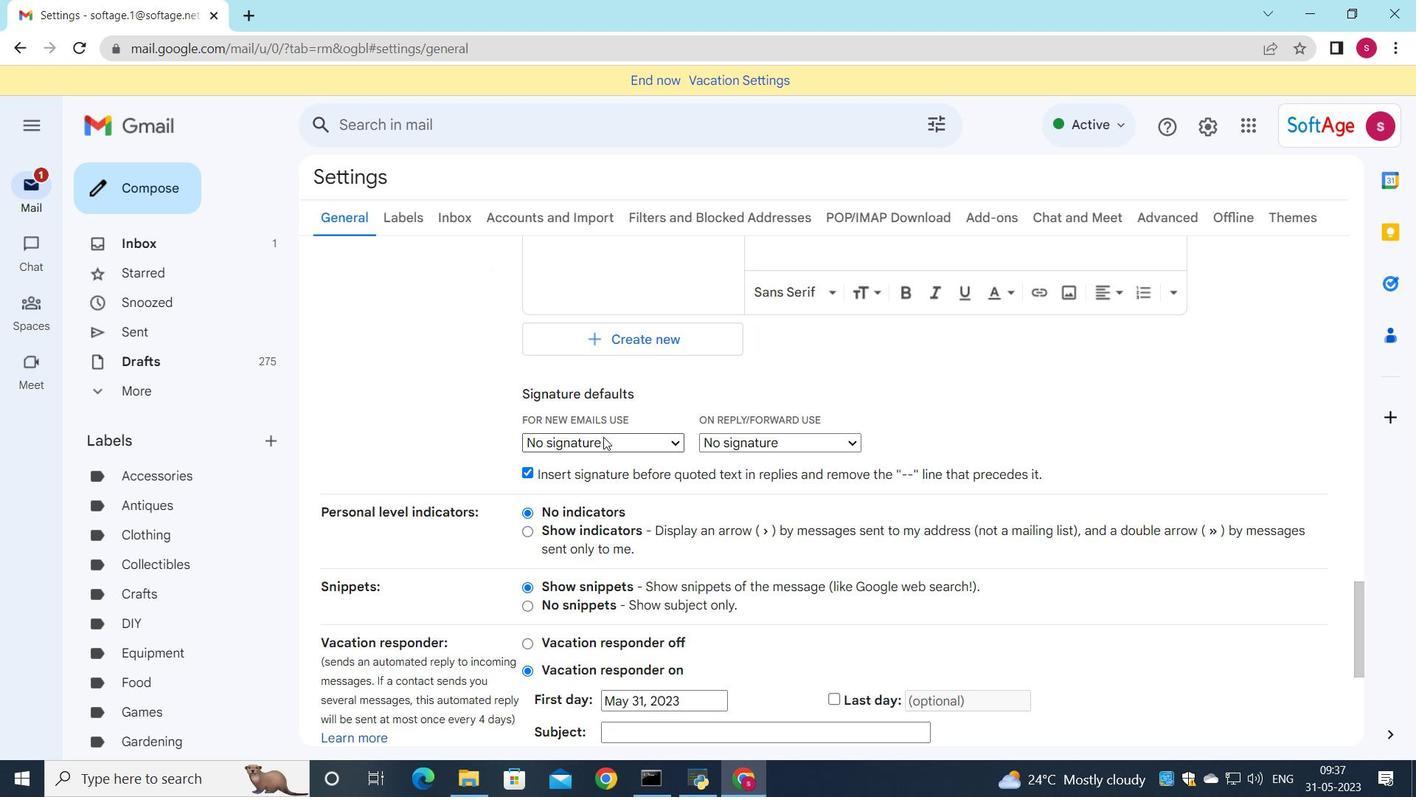 
Action: Mouse moved to (613, 467)
Screenshot: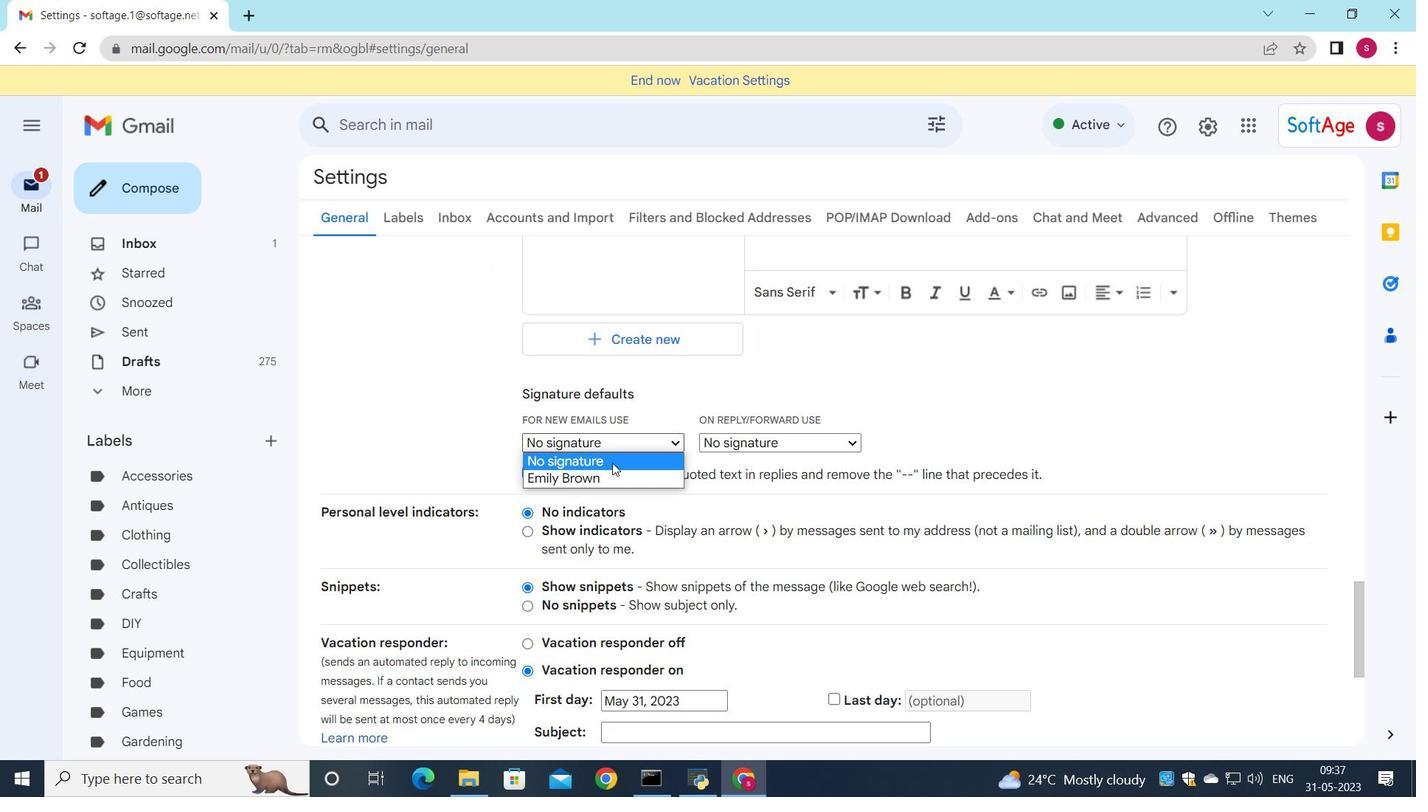 
Action: Mouse pressed left at (613, 467)
Screenshot: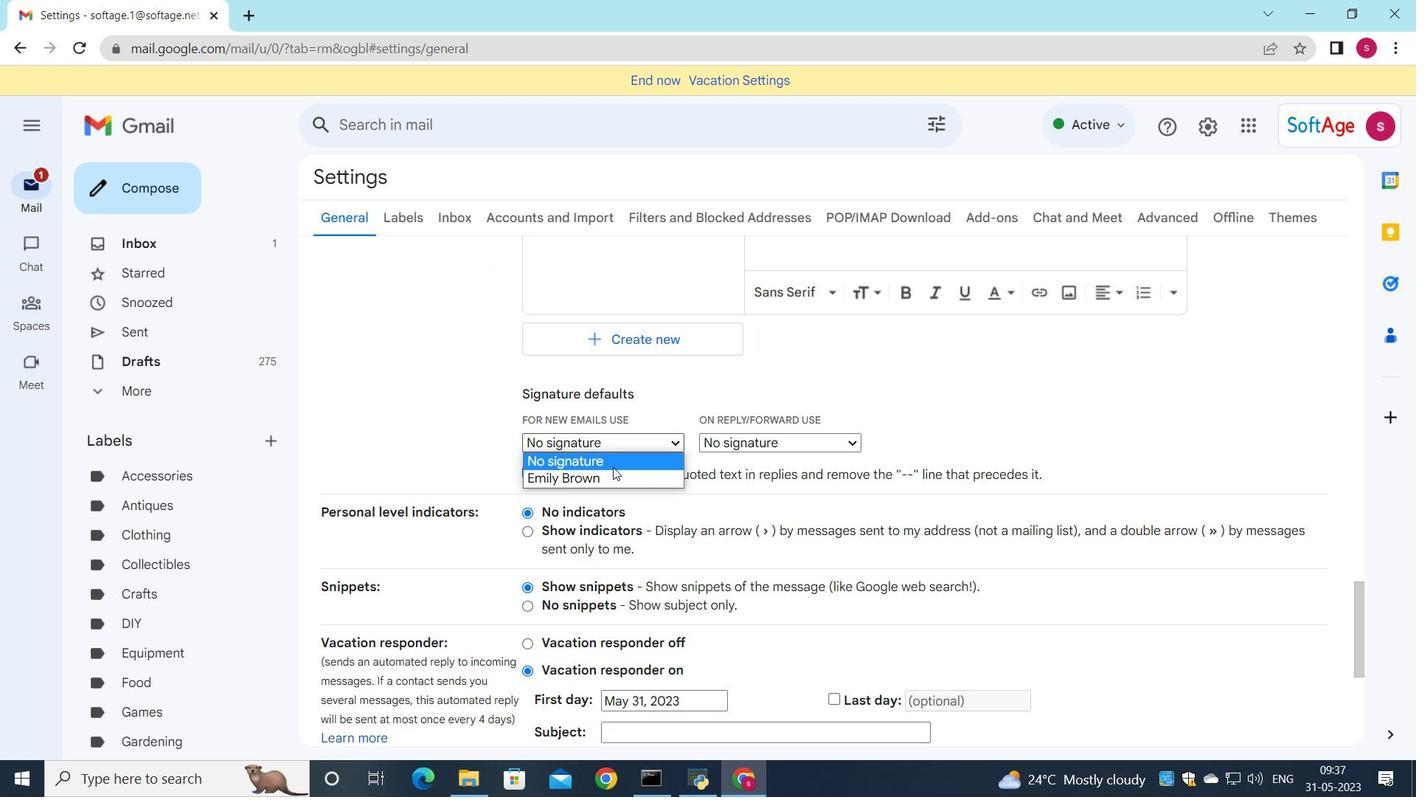 
Action: Mouse moved to (617, 445)
Screenshot: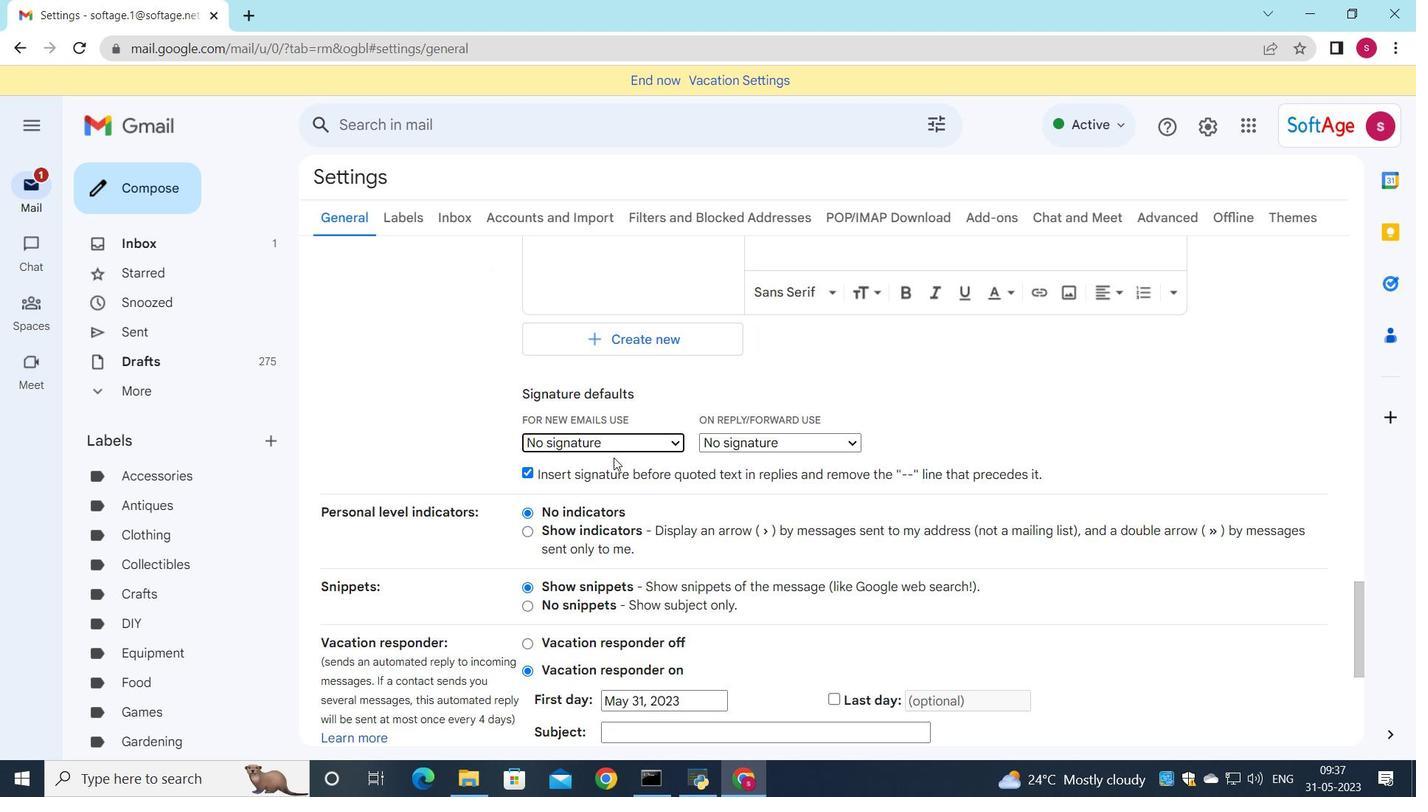 
Action: Mouse pressed left at (617, 445)
Screenshot: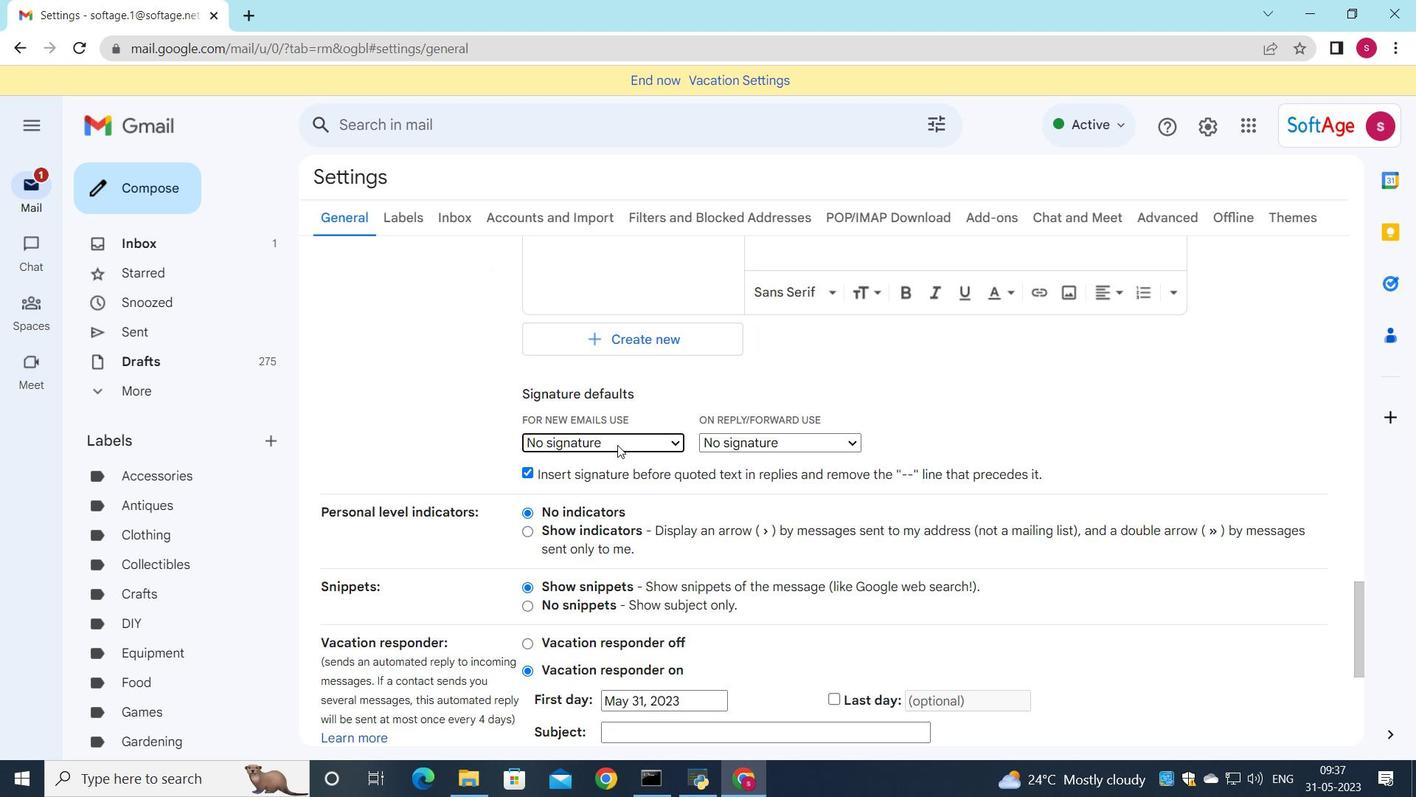 
Action: Mouse moved to (617, 477)
Screenshot: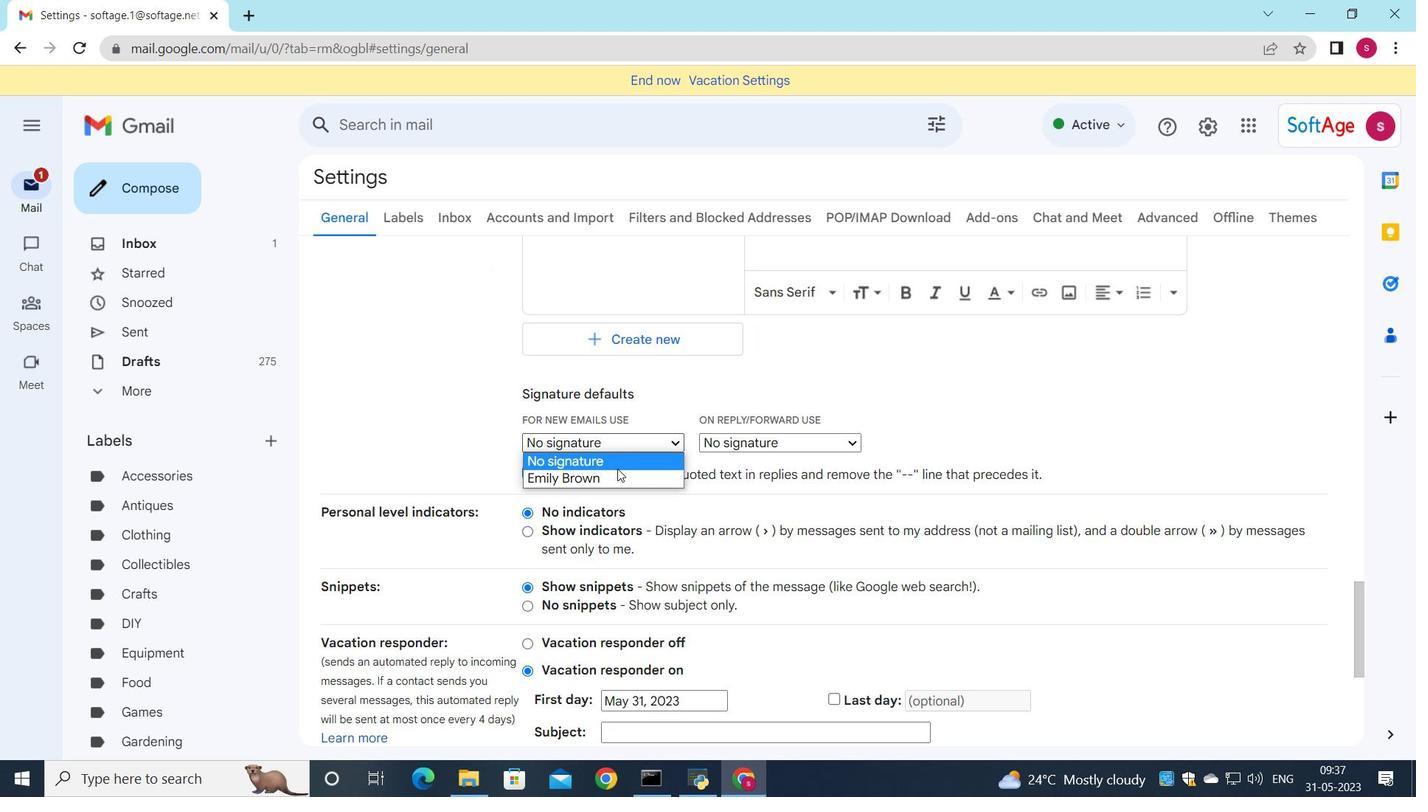 
Action: Mouse pressed left at (617, 477)
Screenshot: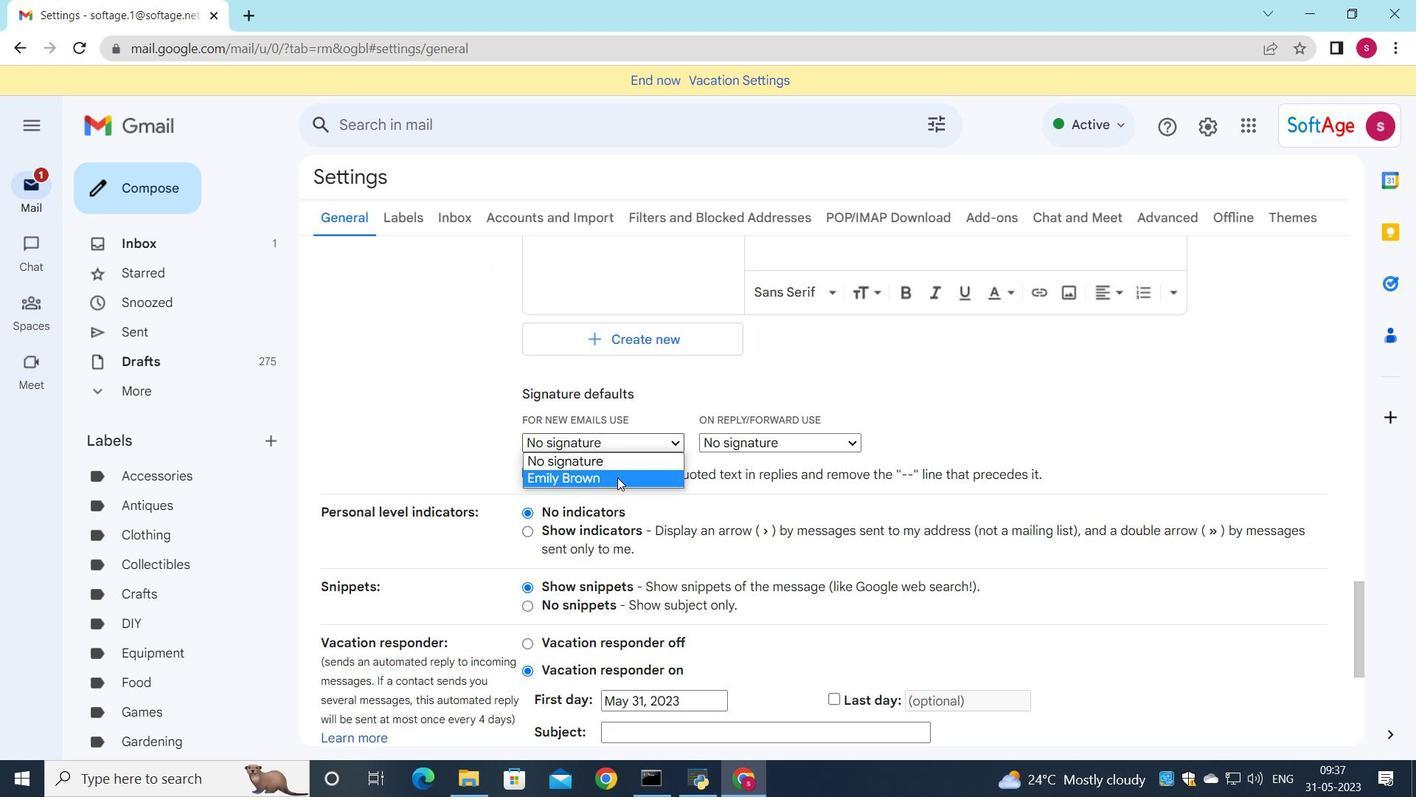
Action: Mouse moved to (733, 439)
Screenshot: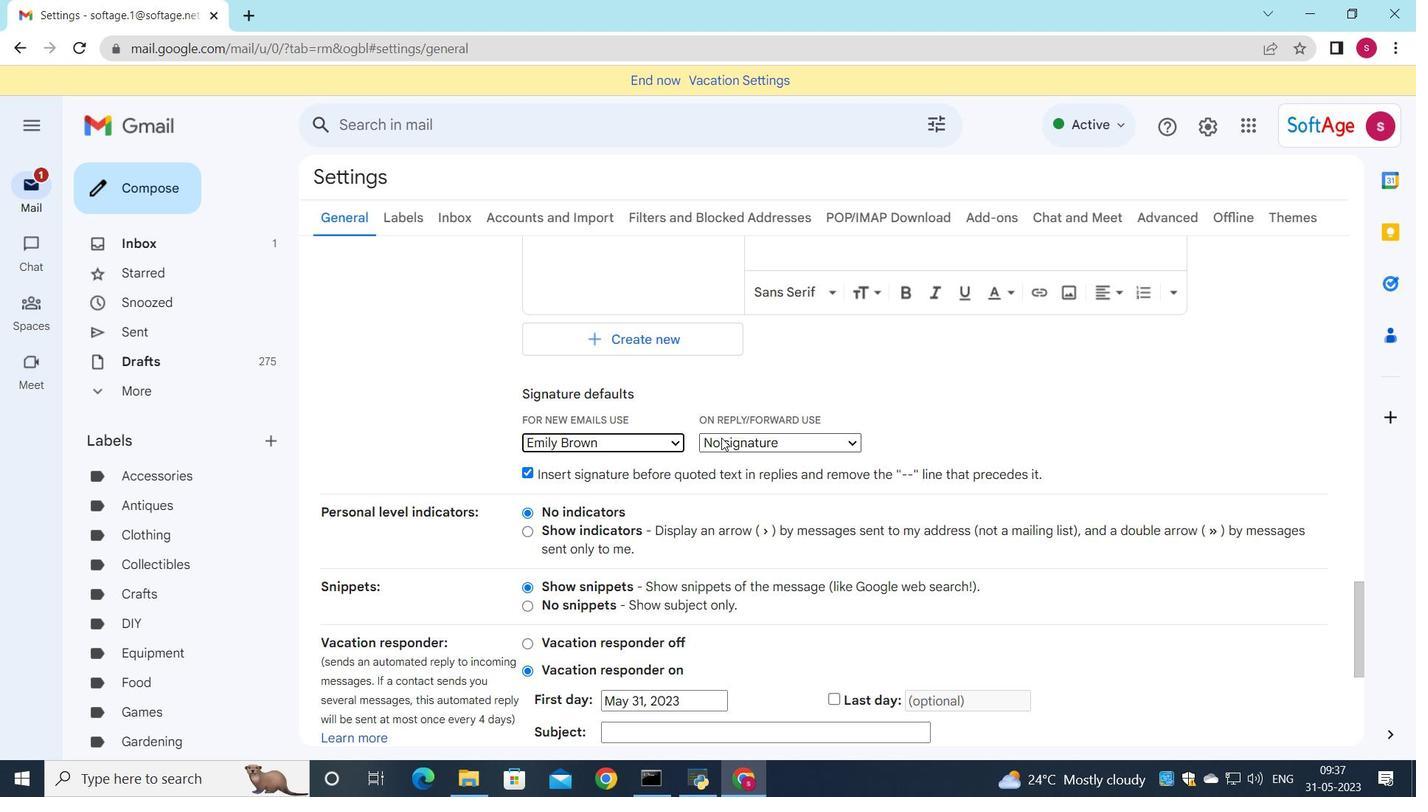 
Action: Mouse pressed left at (733, 439)
Screenshot: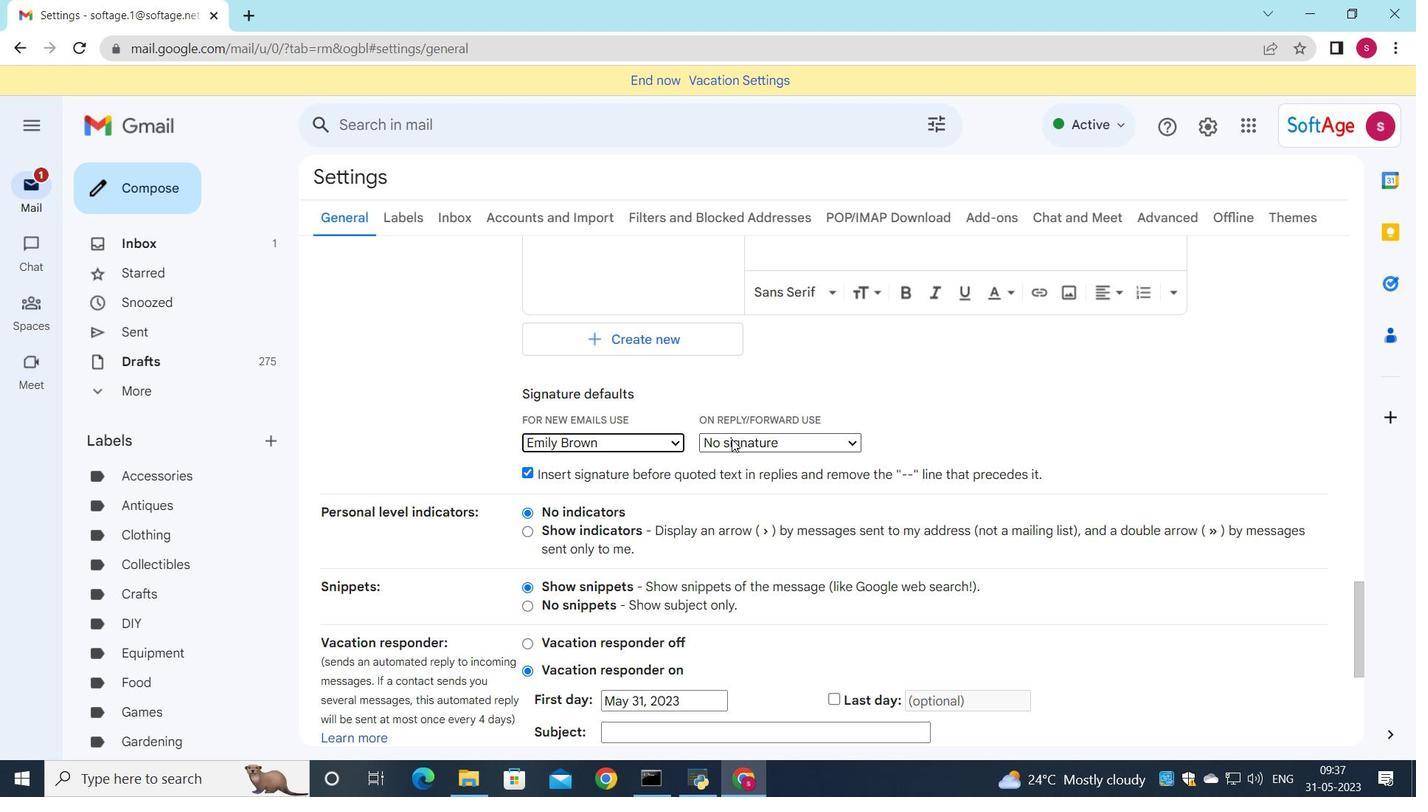 
Action: Mouse moved to (734, 479)
Screenshot: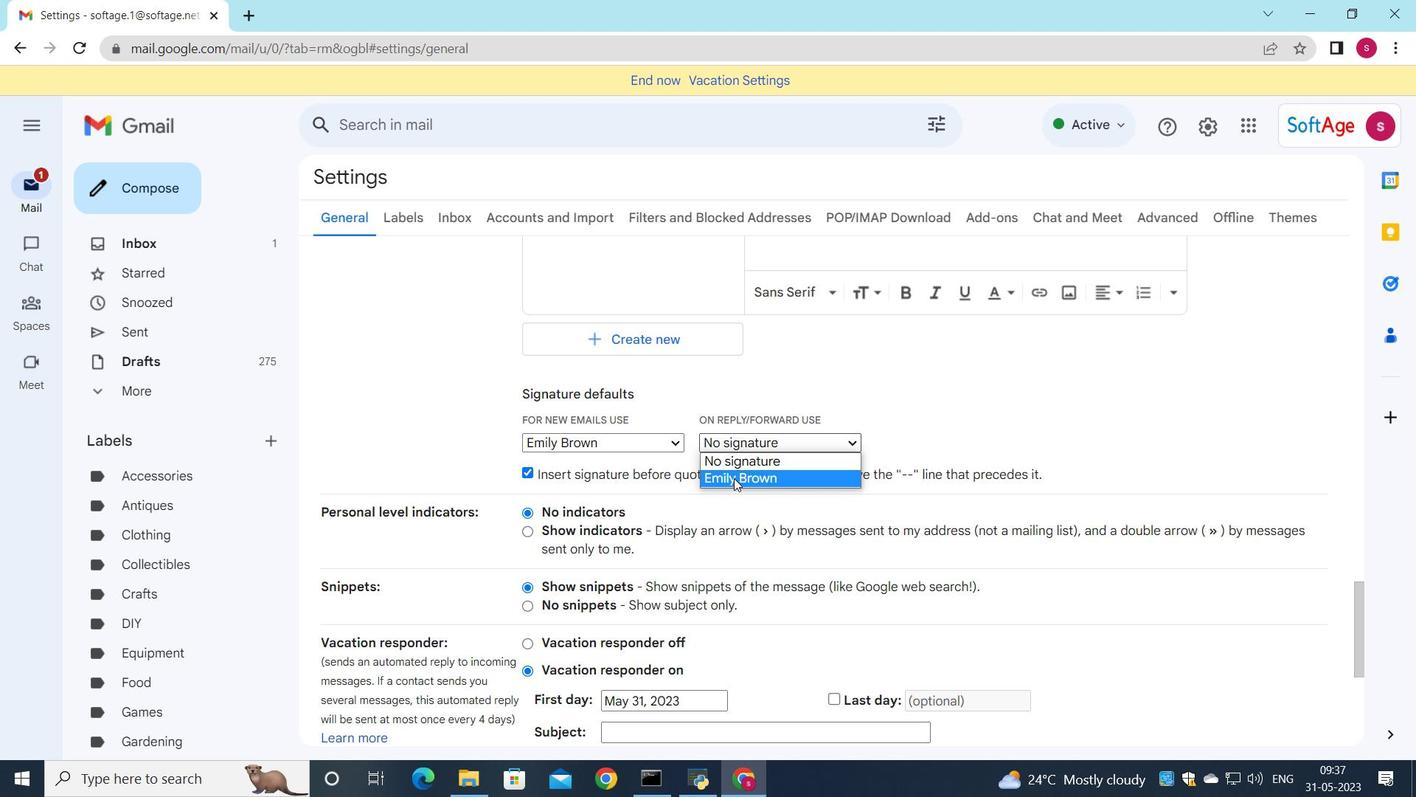 
Action: Mouse pressed left at (734, 479)
Screenshot: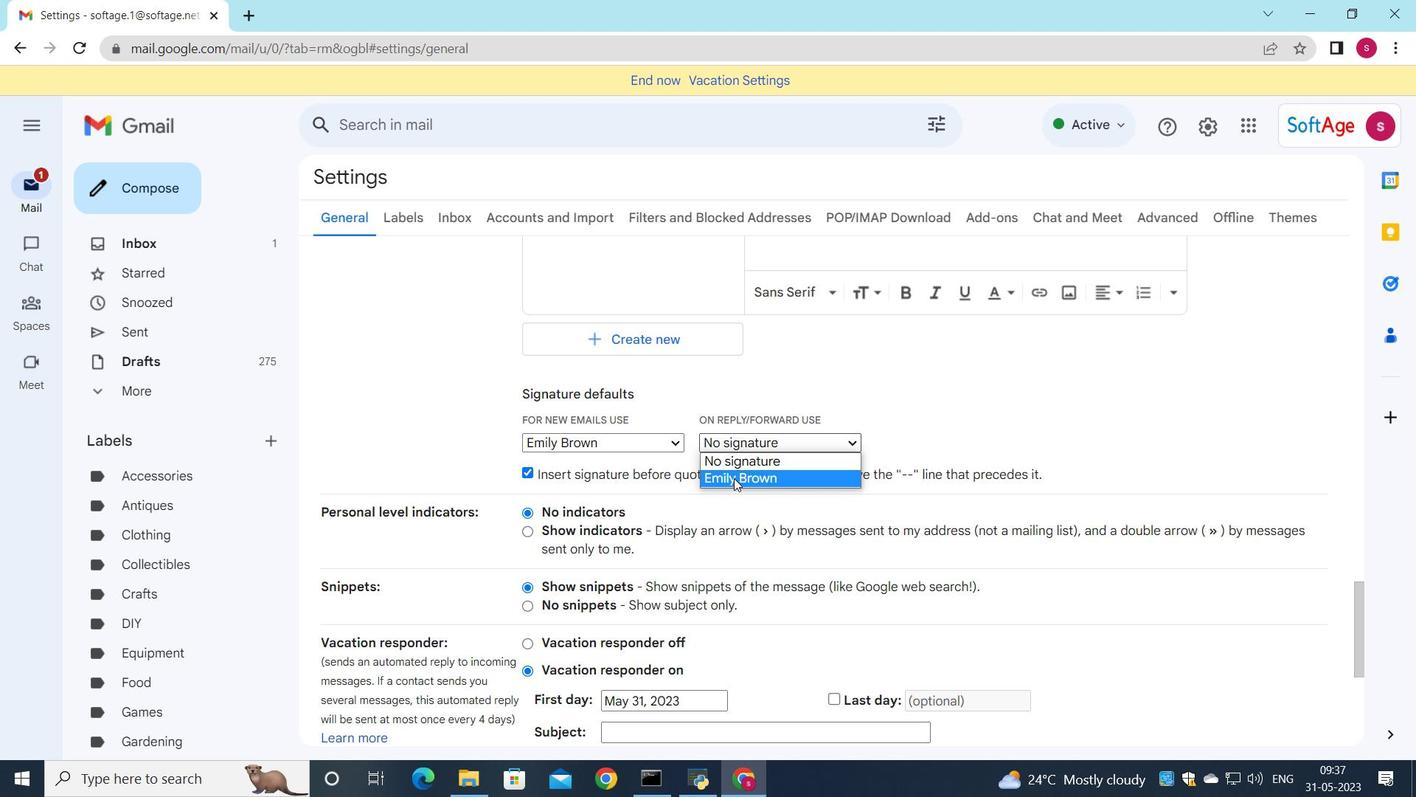 
Action: Mouse scrolled (734, 478) with delta (0, 0)
Screenshot: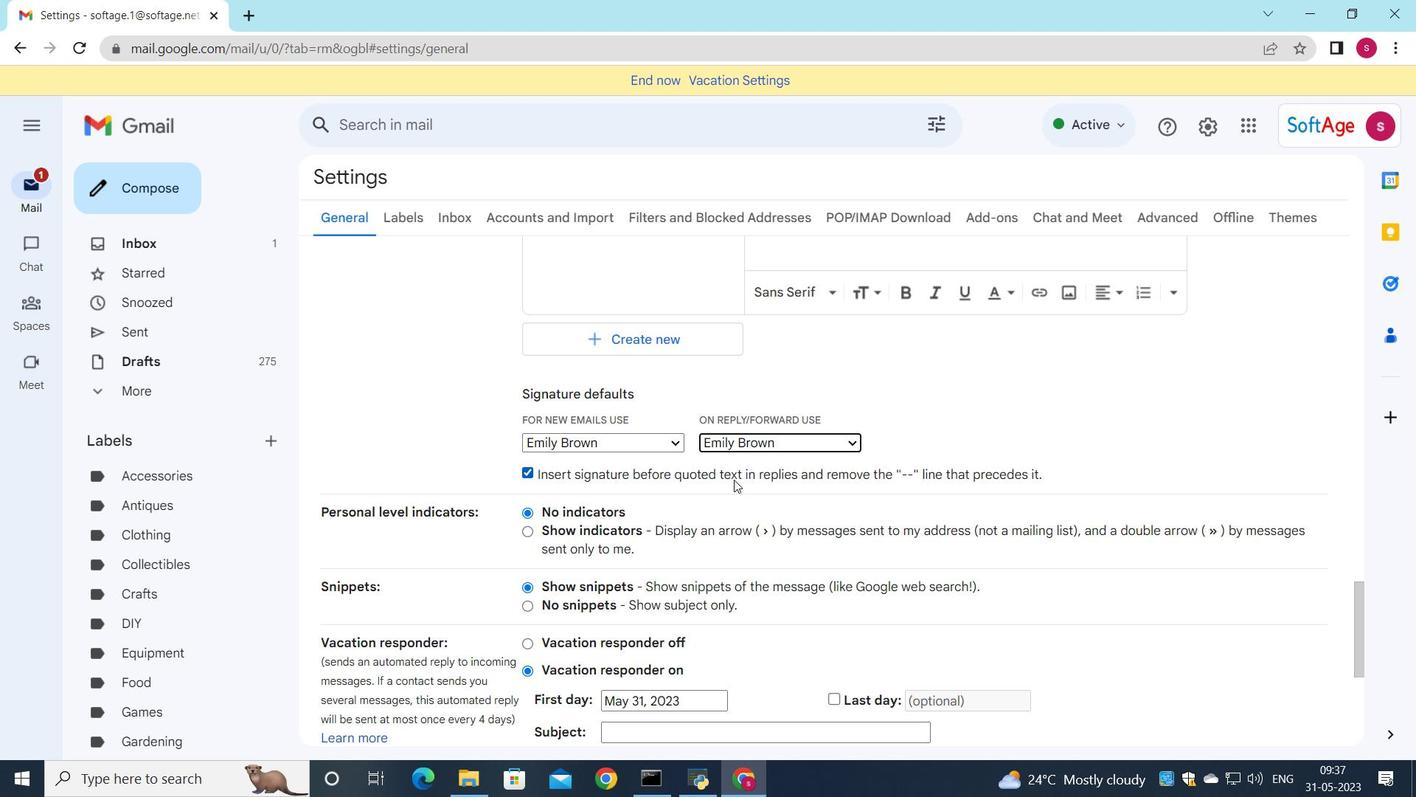 
Action: Mouse scrolled (734, 478) with delta (0, 0)
Screenshot: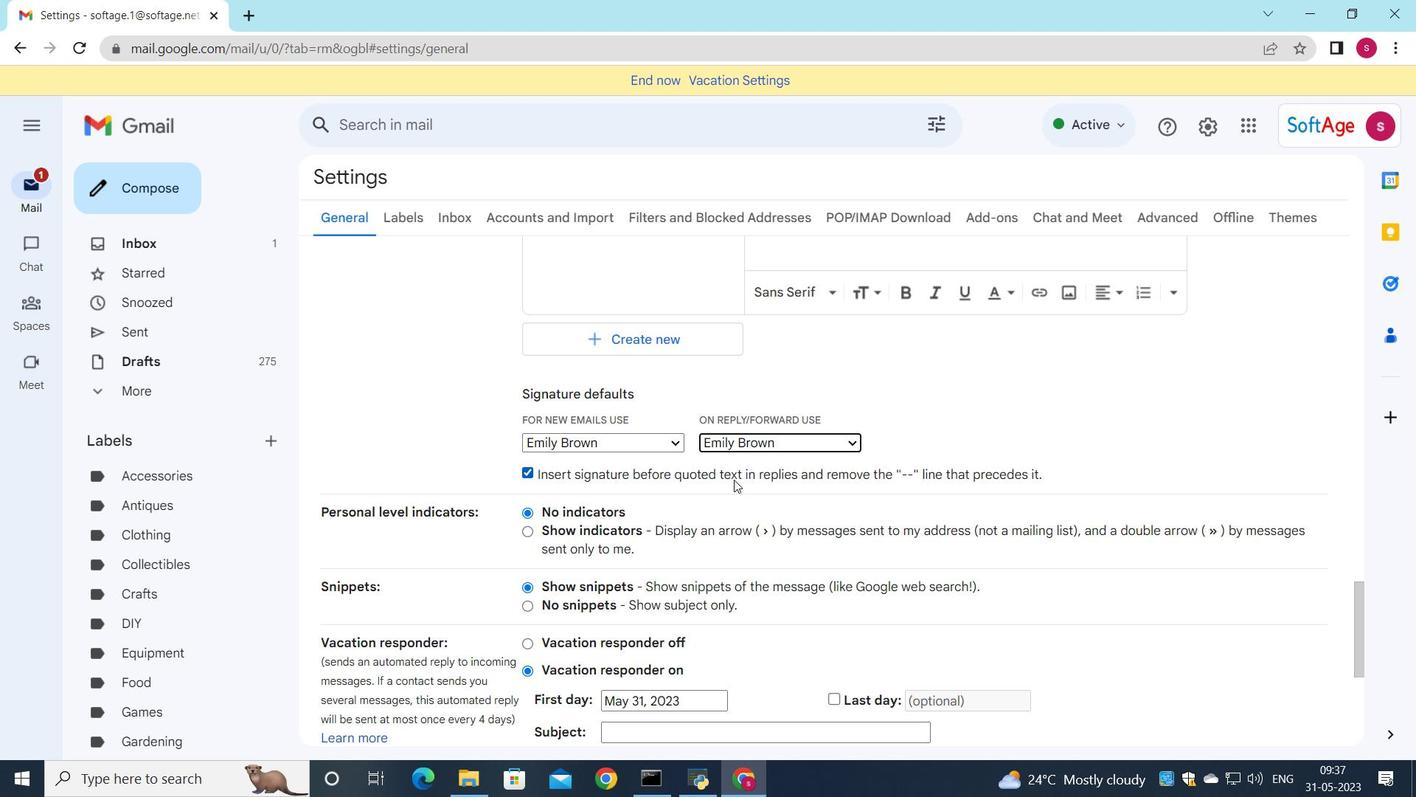 
Action: Mouse scrolled (734, 478) with delta (0, 0)
Screenshot: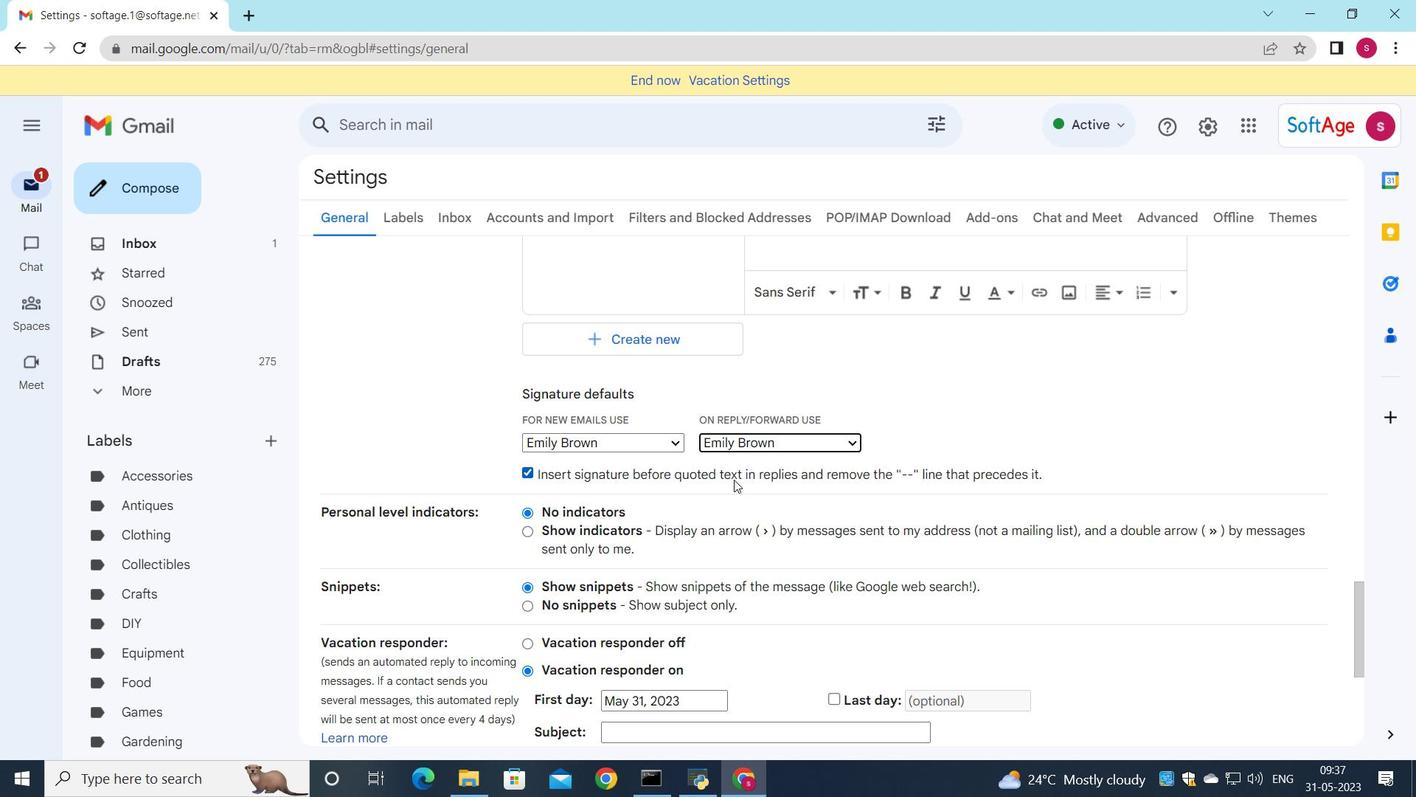 
Action: Mouse scrolled (734, 478) with delta (0, 0)
Screenshot: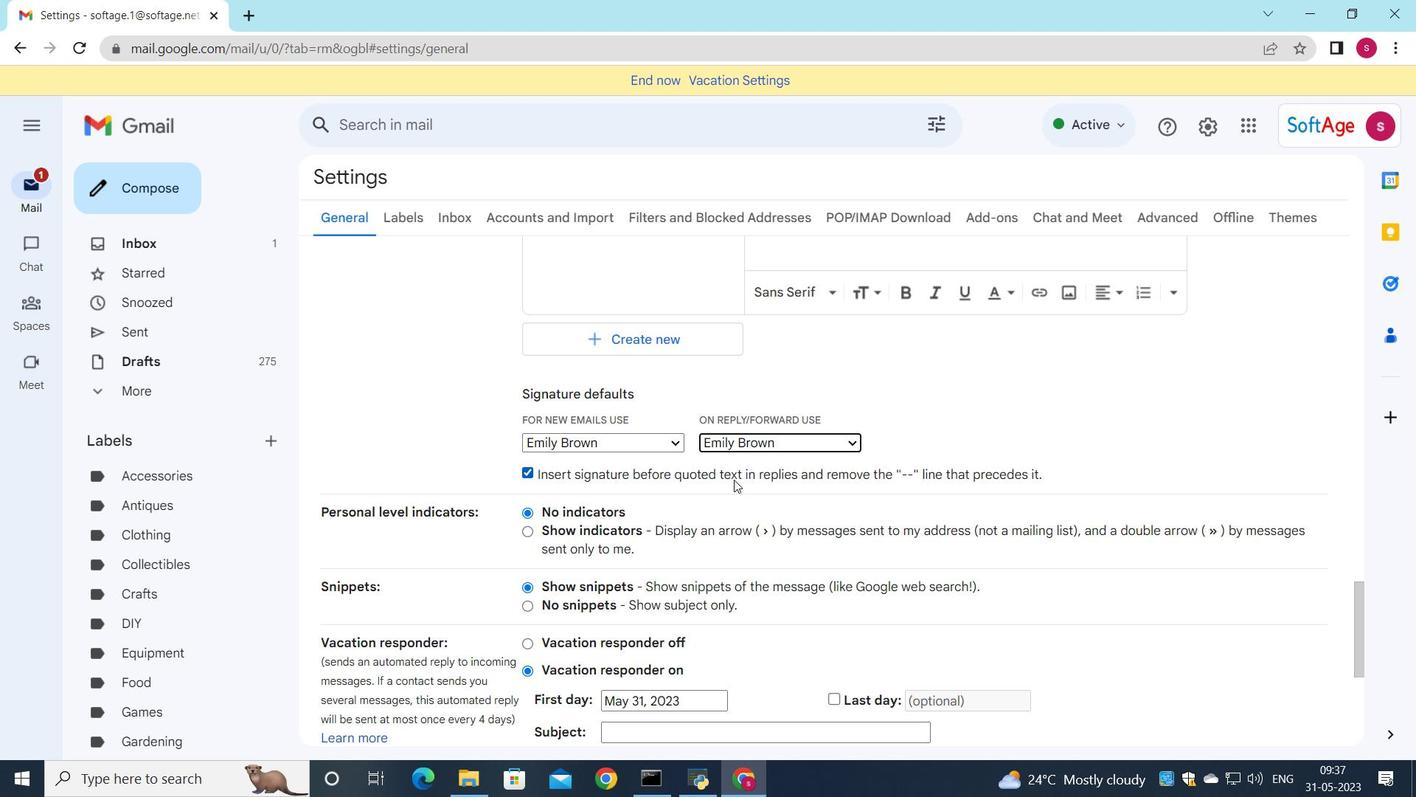 
Action: Mouse scrolled (734, 478) with delta (0, 0)
Screenshot: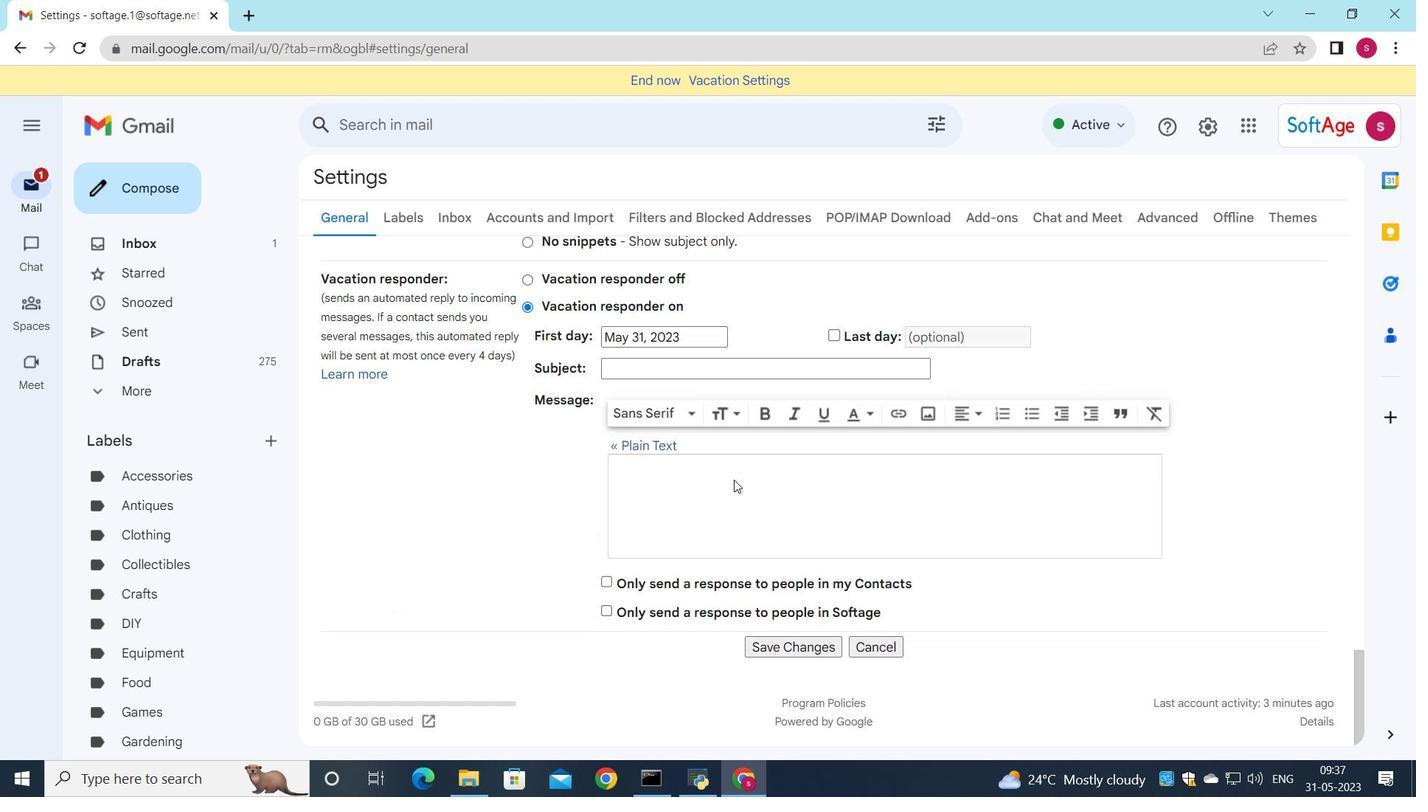 
Action: Mouse scrolled (734, 478) with delta (0, 0)
Screenshot: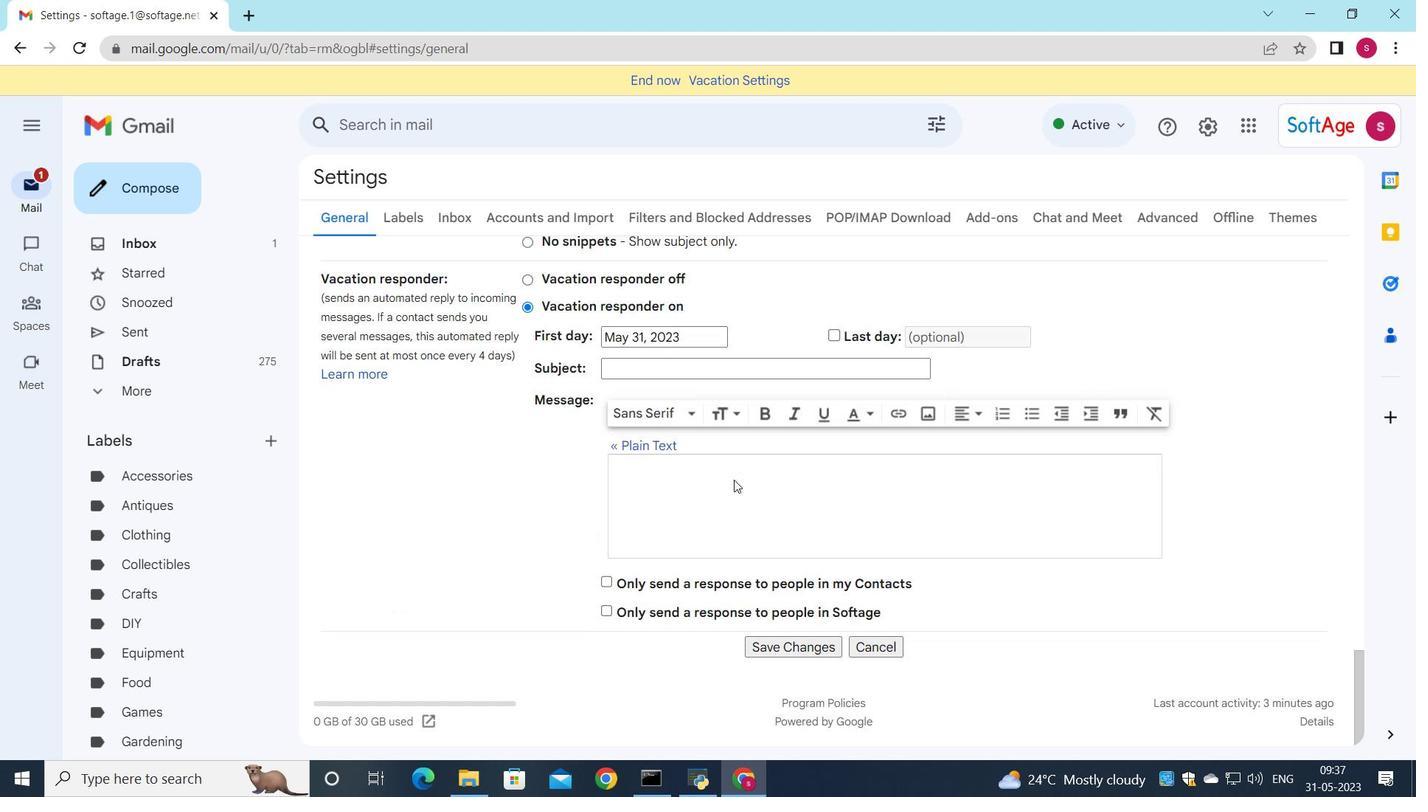 
Action: Mouse scrolled (734, 478) with delta (0, 0)
Screenshot: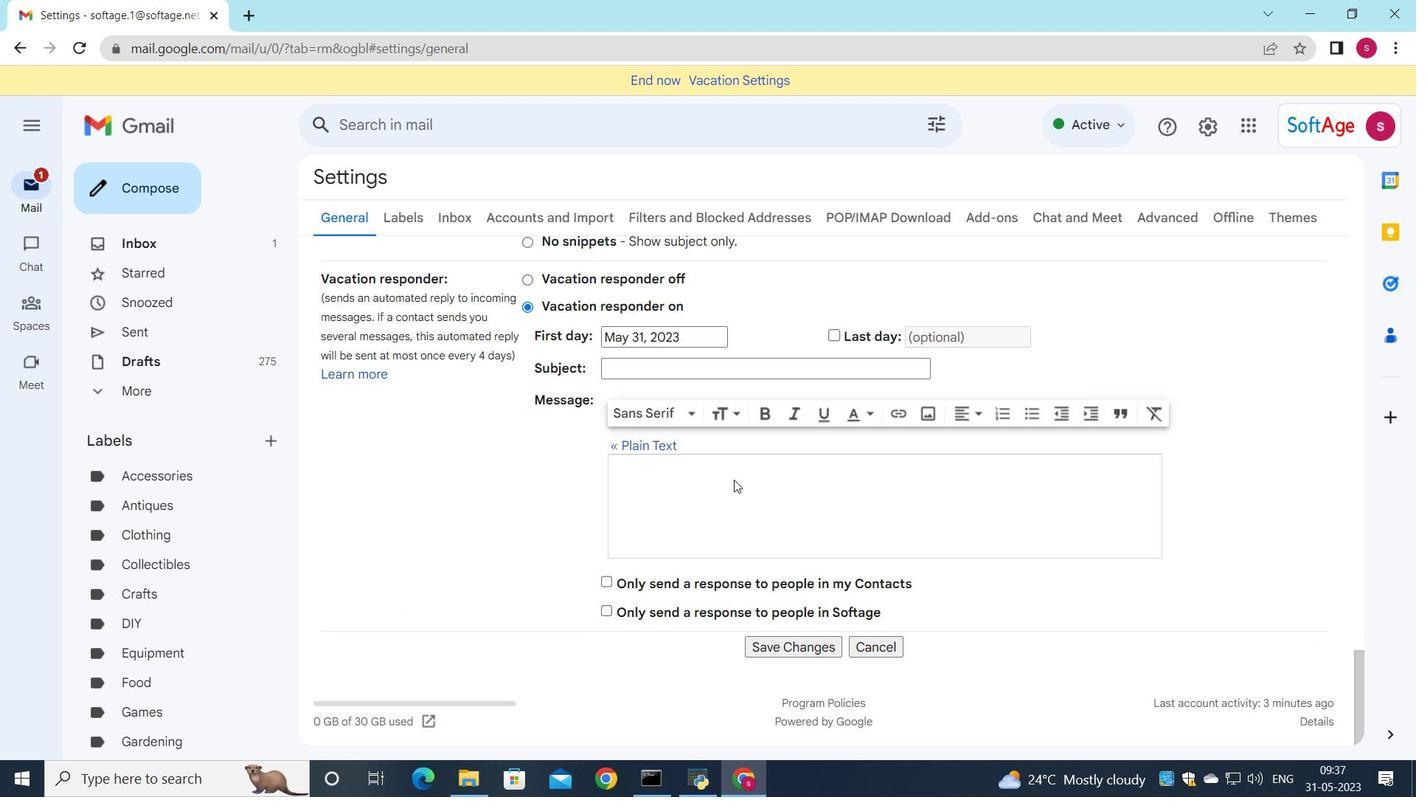 
Action: Mouse moved to (790, 652)
Screenshot: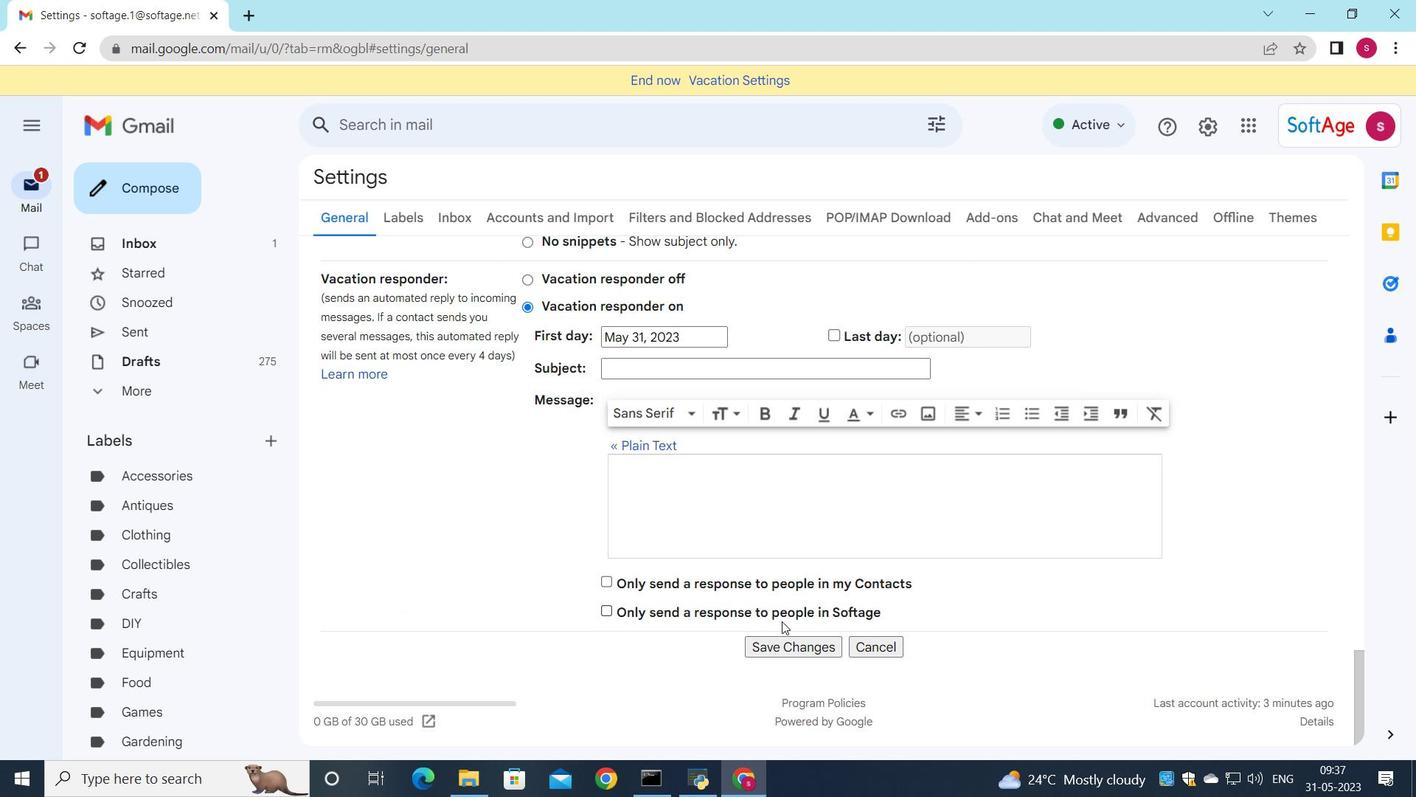 
Action: Mouse pressed left at (790, 652)
Screenshot: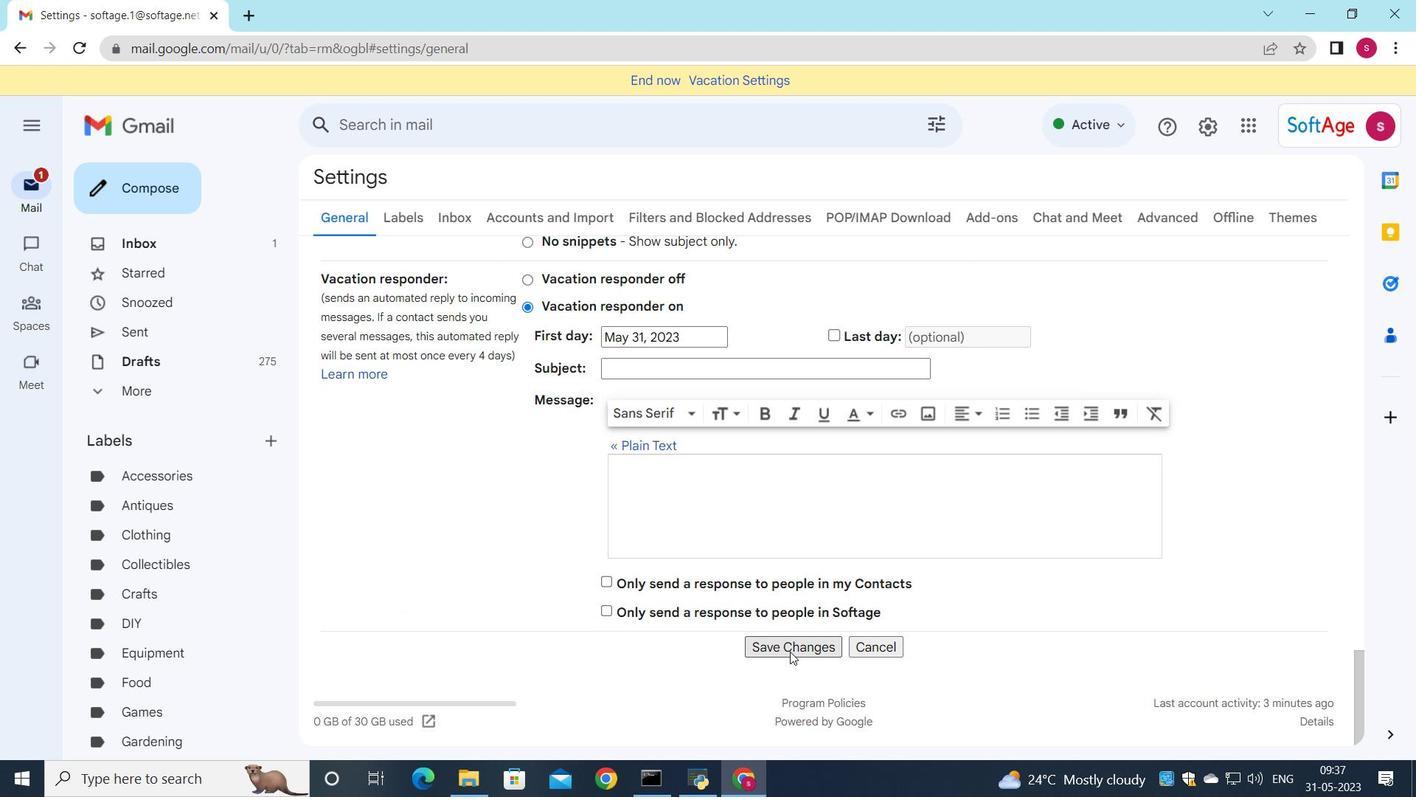 
Action: Mouse moved to (162, 202)
Screenshot: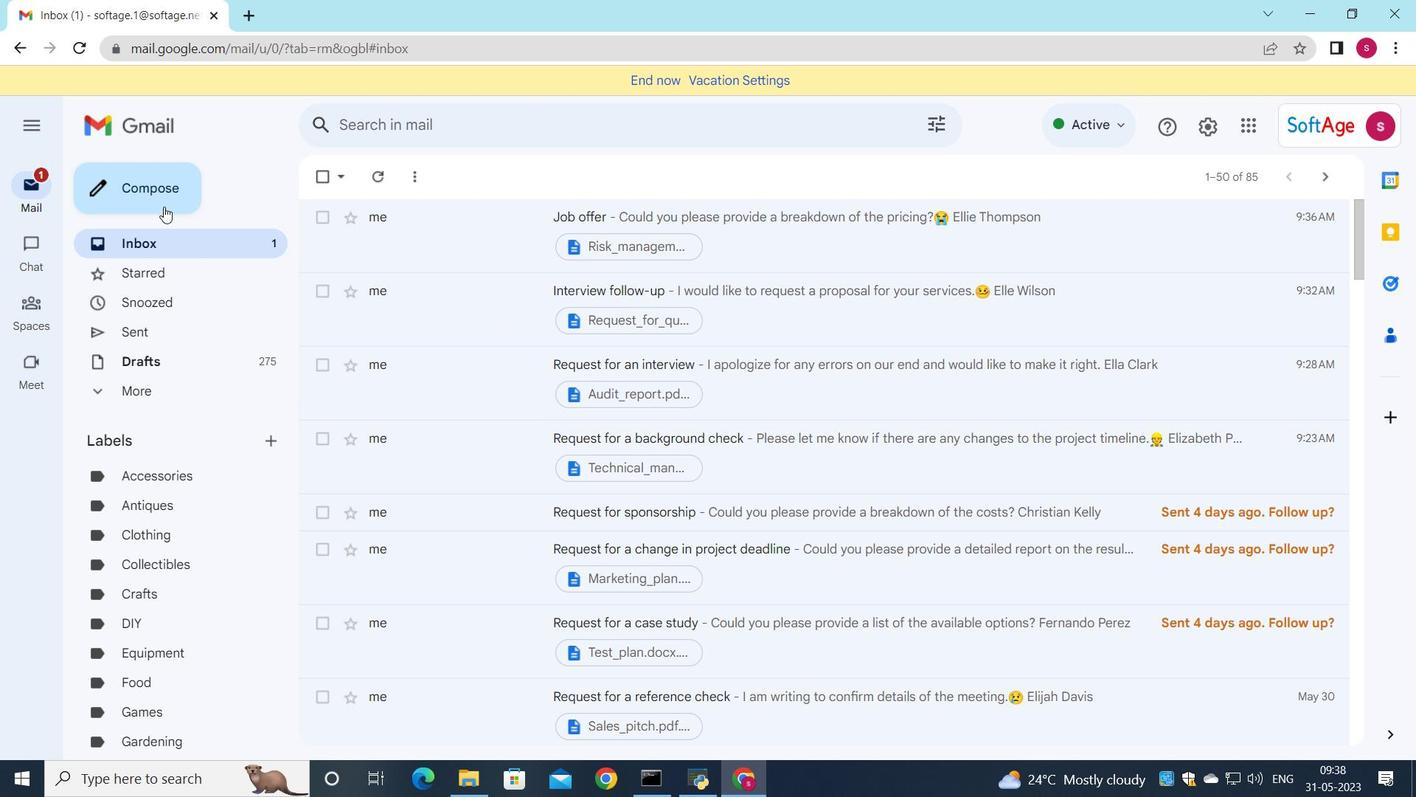 
Action: Mouse pressed left at (162, 202)
Screenshot: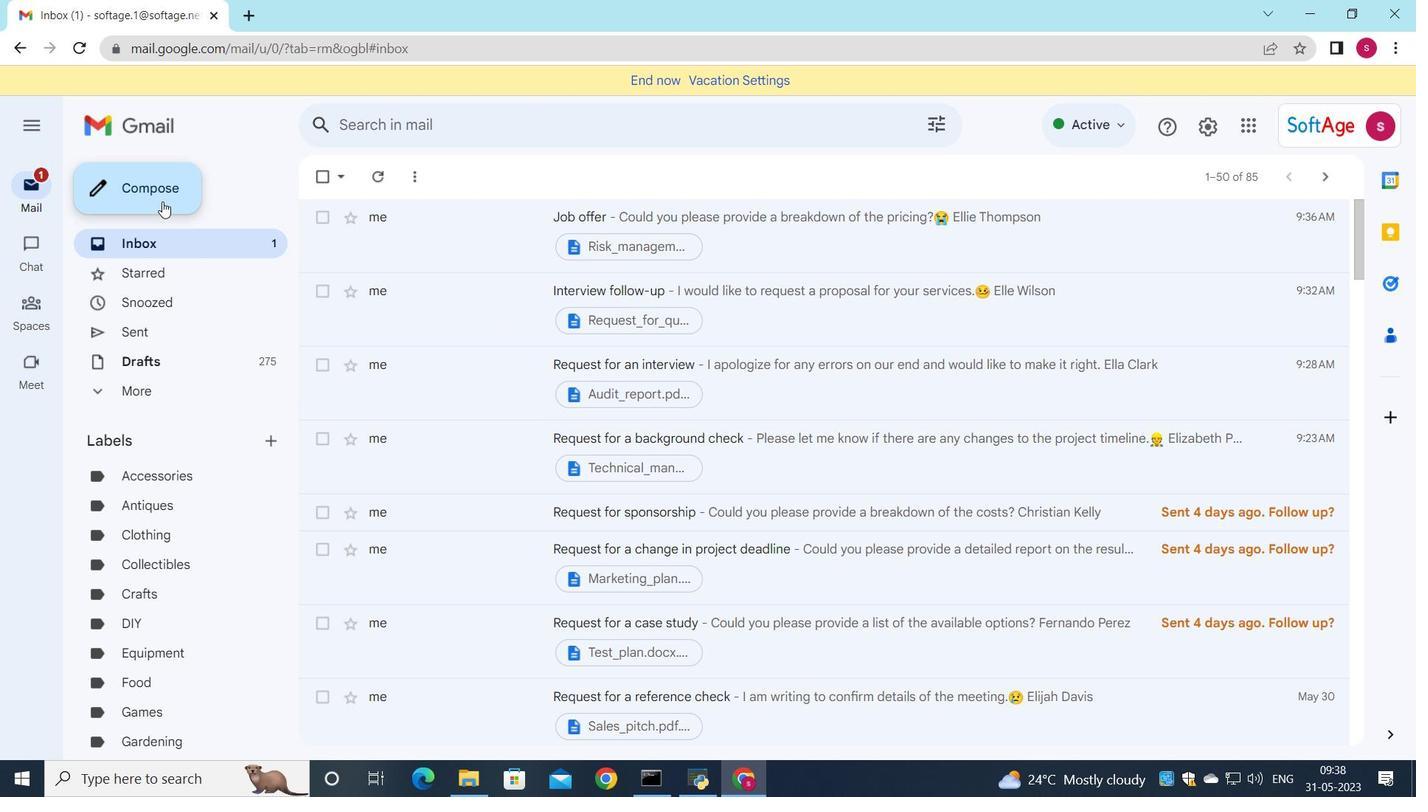 
Action: Mouse moved to (1205, 326)
Screenshot: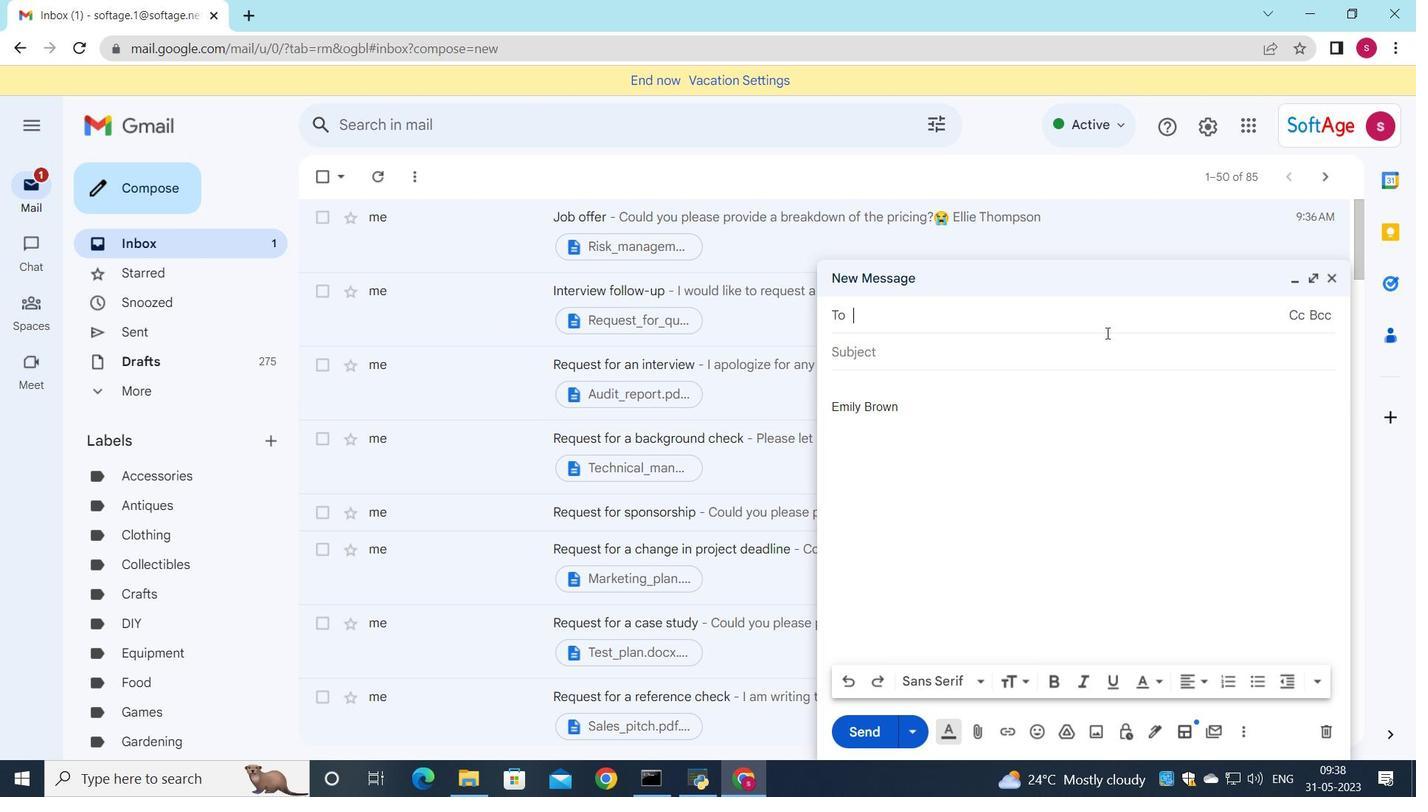 
Action: Key pressed <Key.down>
Screenshot: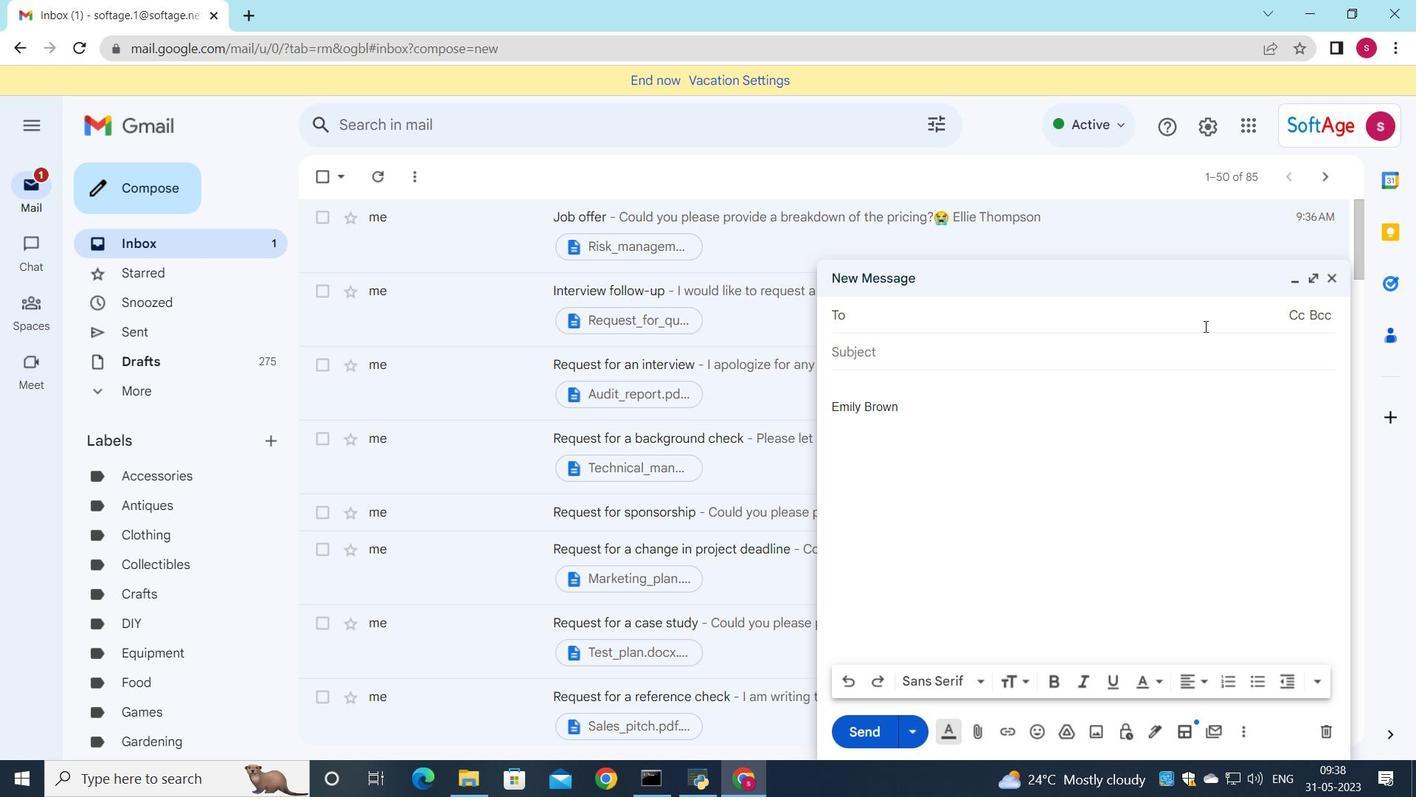 
Action: Mouse moved to (900, 457)
Screenshot: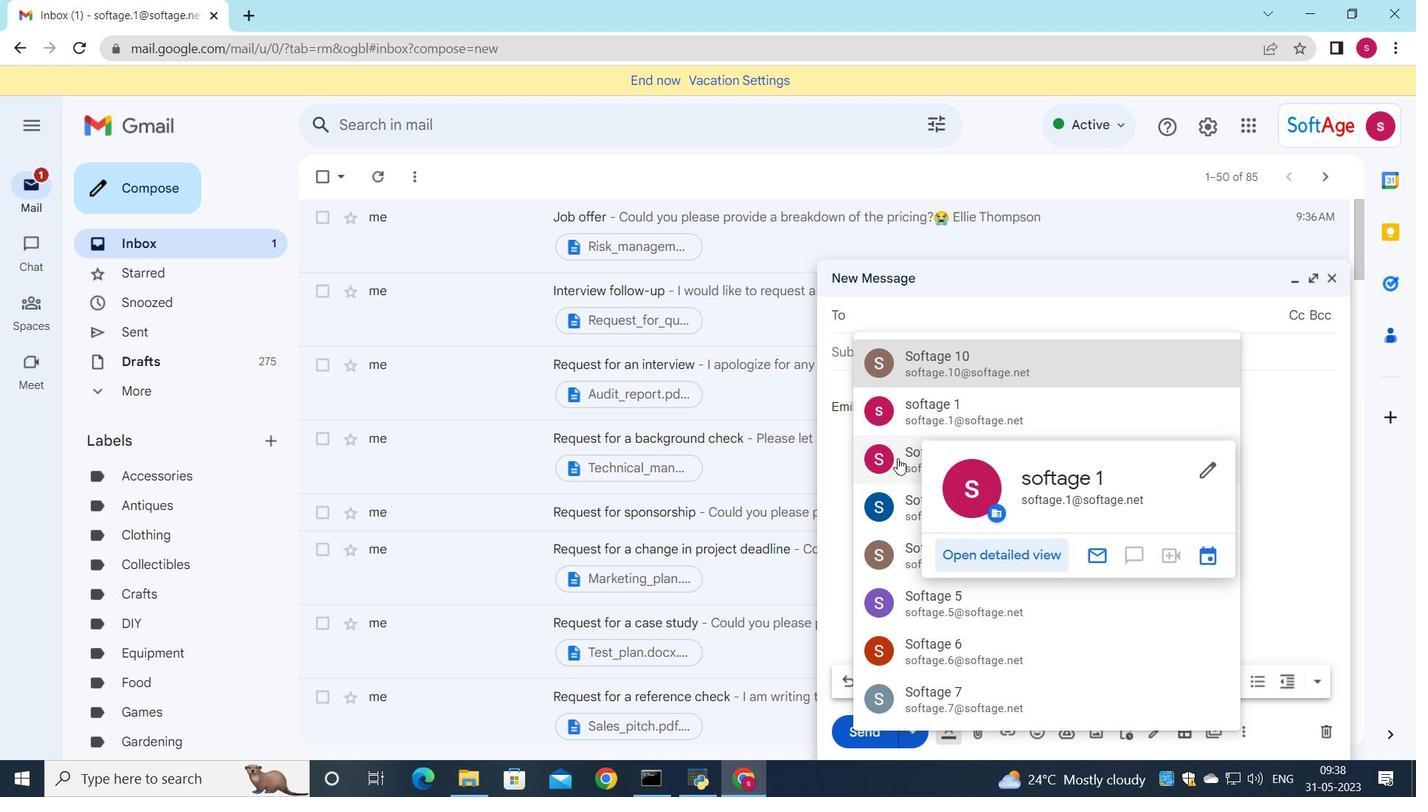 
Action: Mouse pressed left at (900, 457)
Screenshot: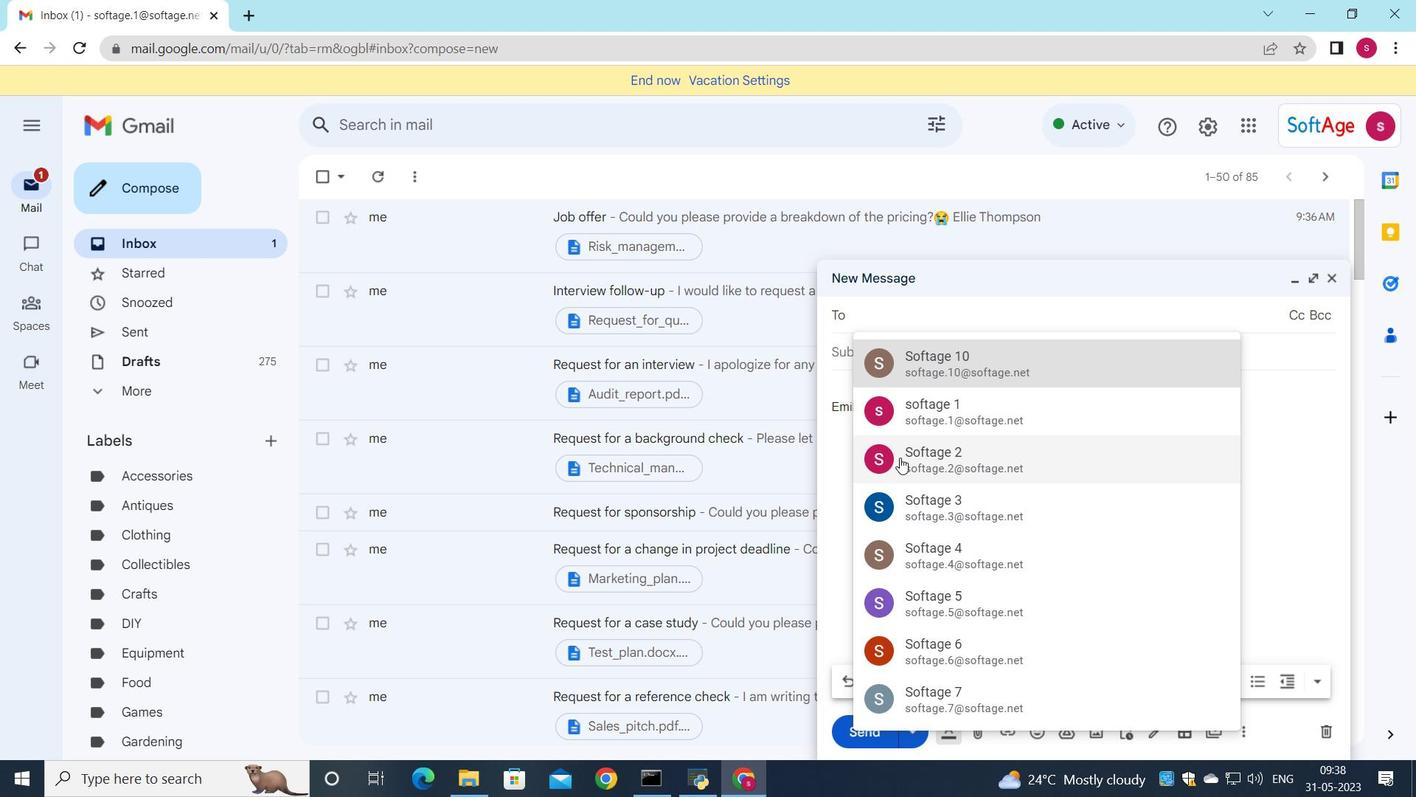 
Action: Mouse moved to (1023, 343)
Screenshot: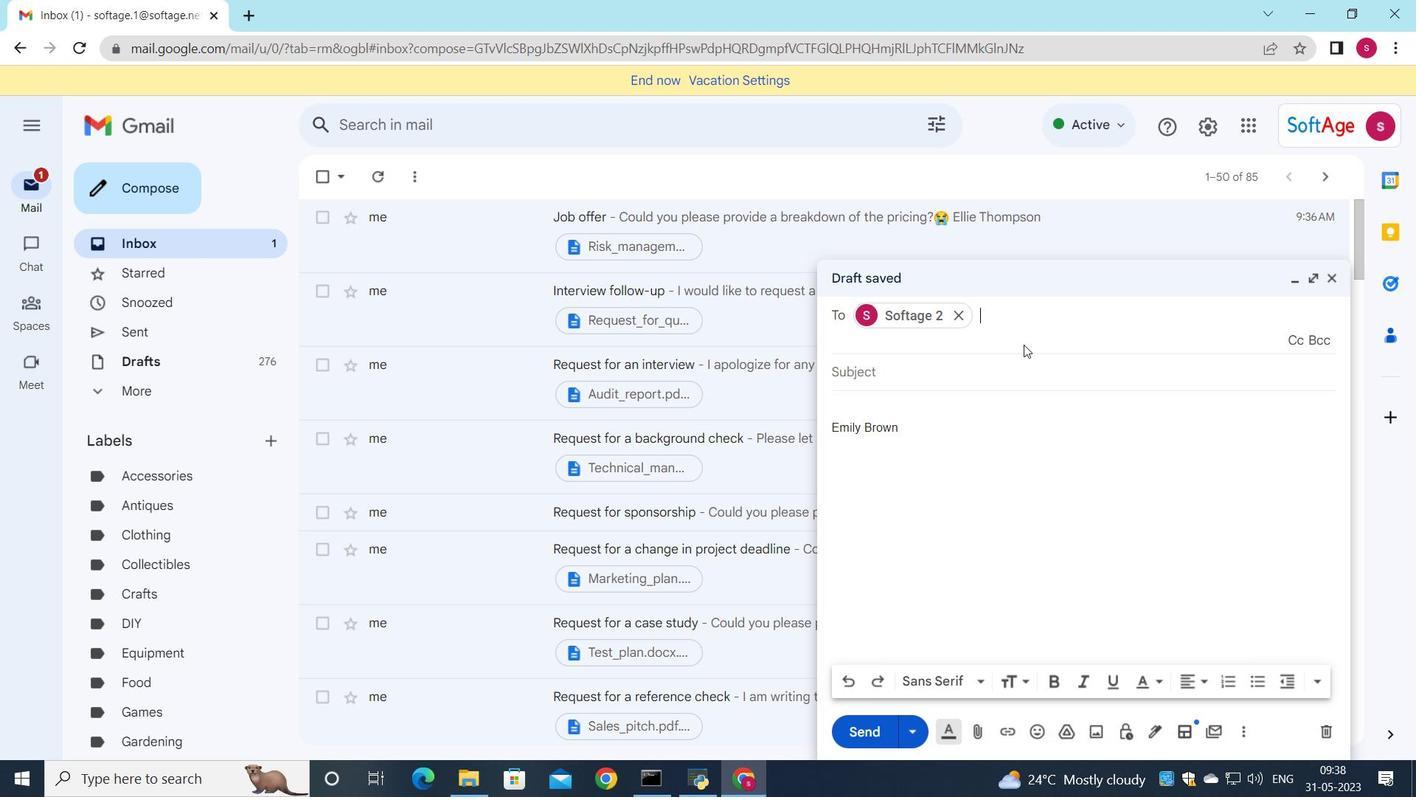 
Action: Key pressed <Key.down>
Screenshot: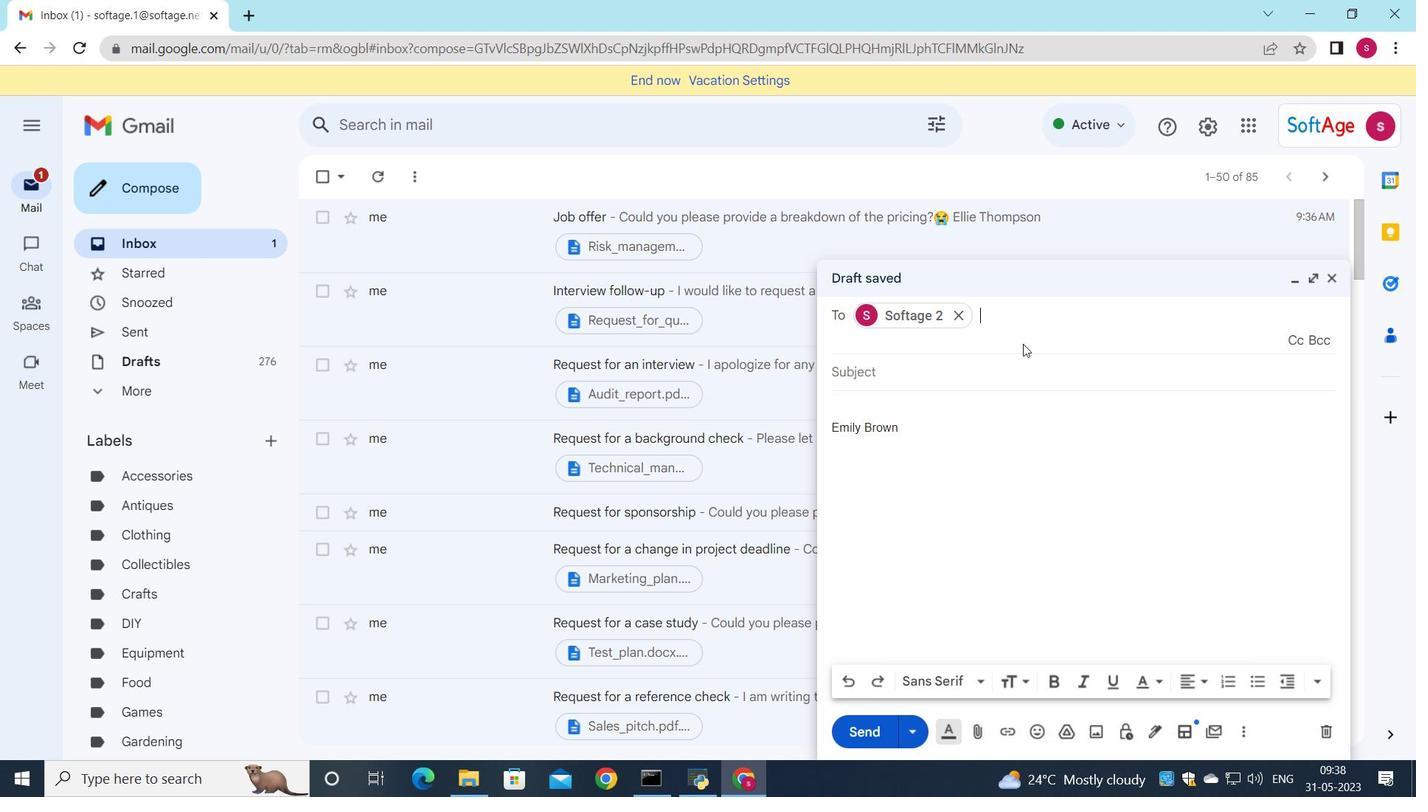 
Action: Mouse moved to (1043, 421)
Screenshot: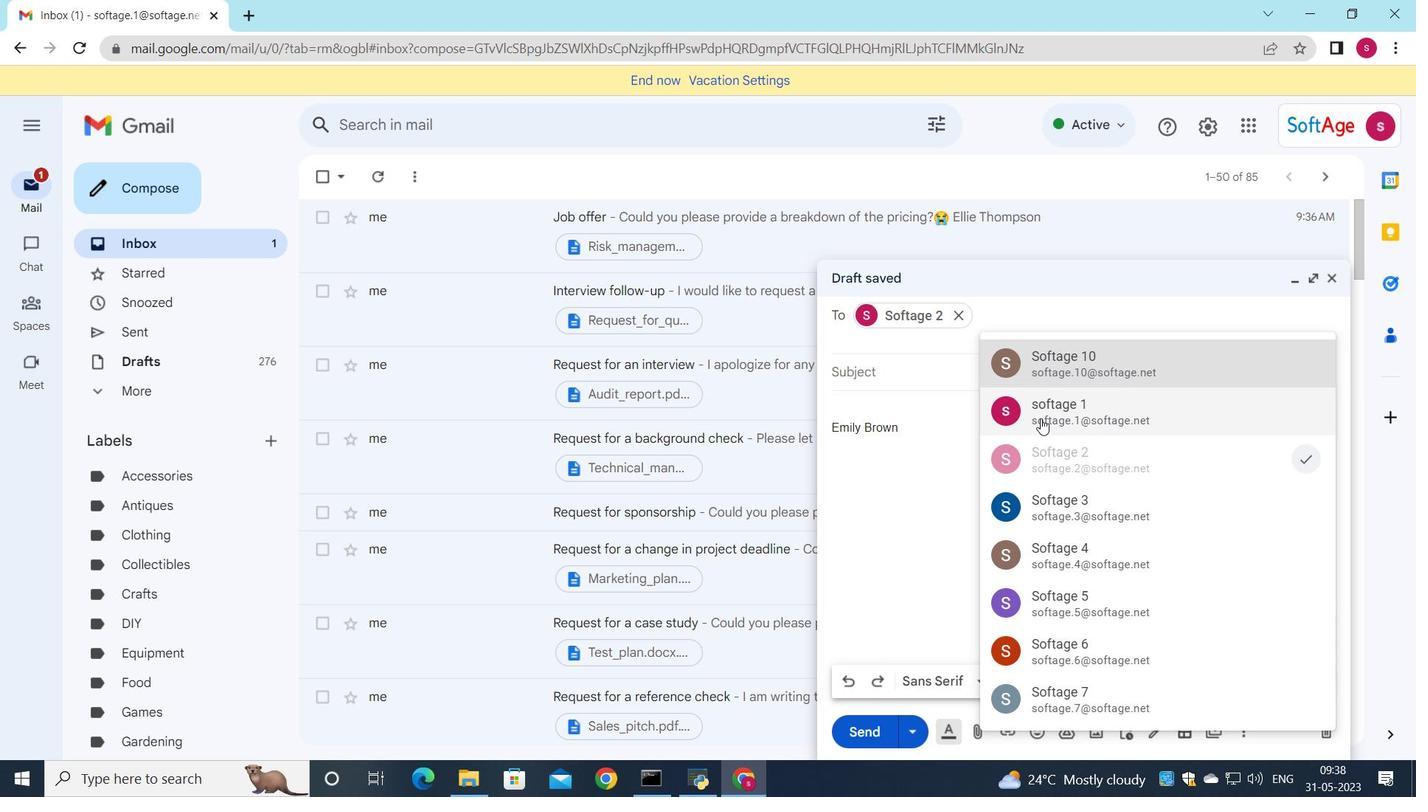 
Action: Mouse pressed left at (1043, 421)
Screenshot: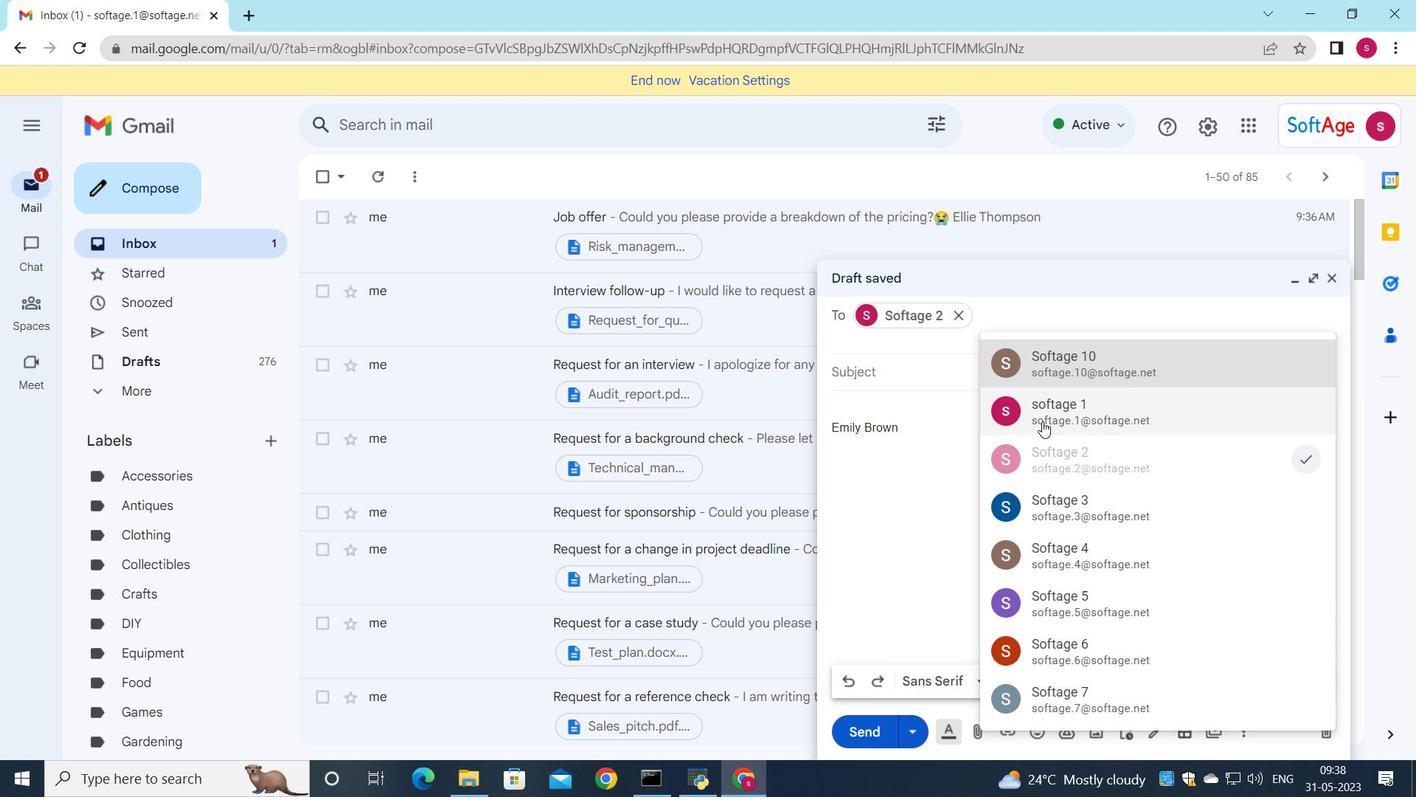 
Action: Mouse moved to (1103, 385)
Screenshot: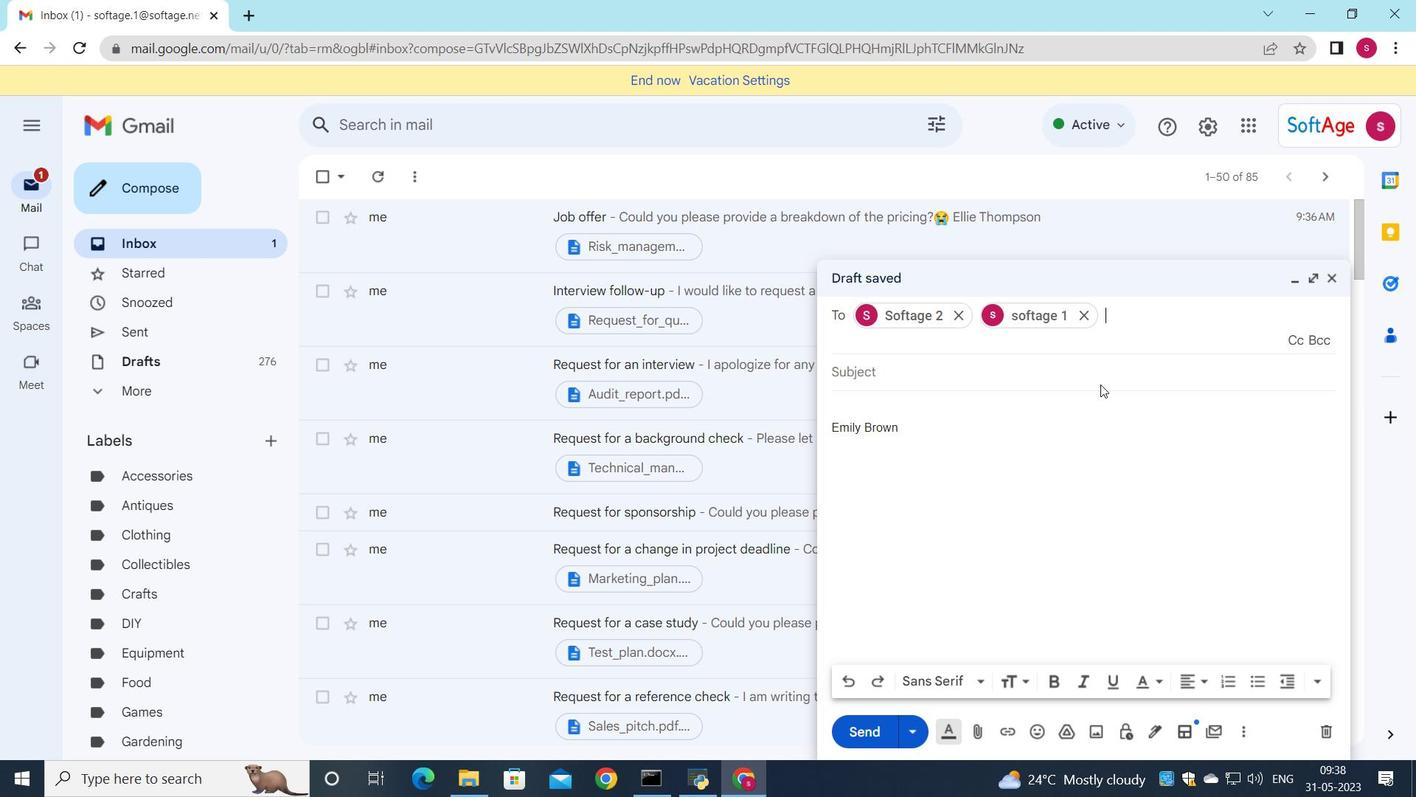 
Action: Key pressed <Key.down>
Screenshot: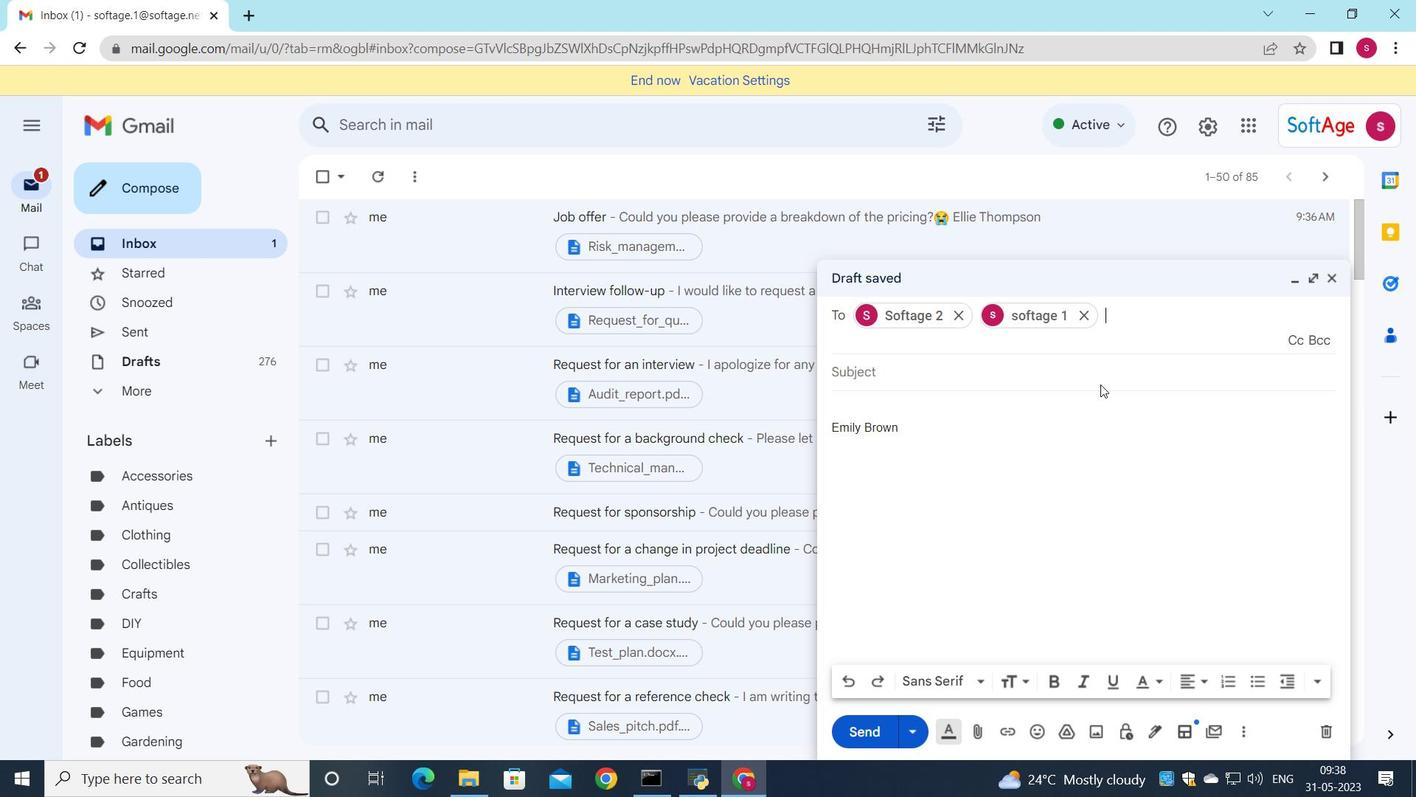 
Action: Mouse moved to (1132, 484)
Screenshot: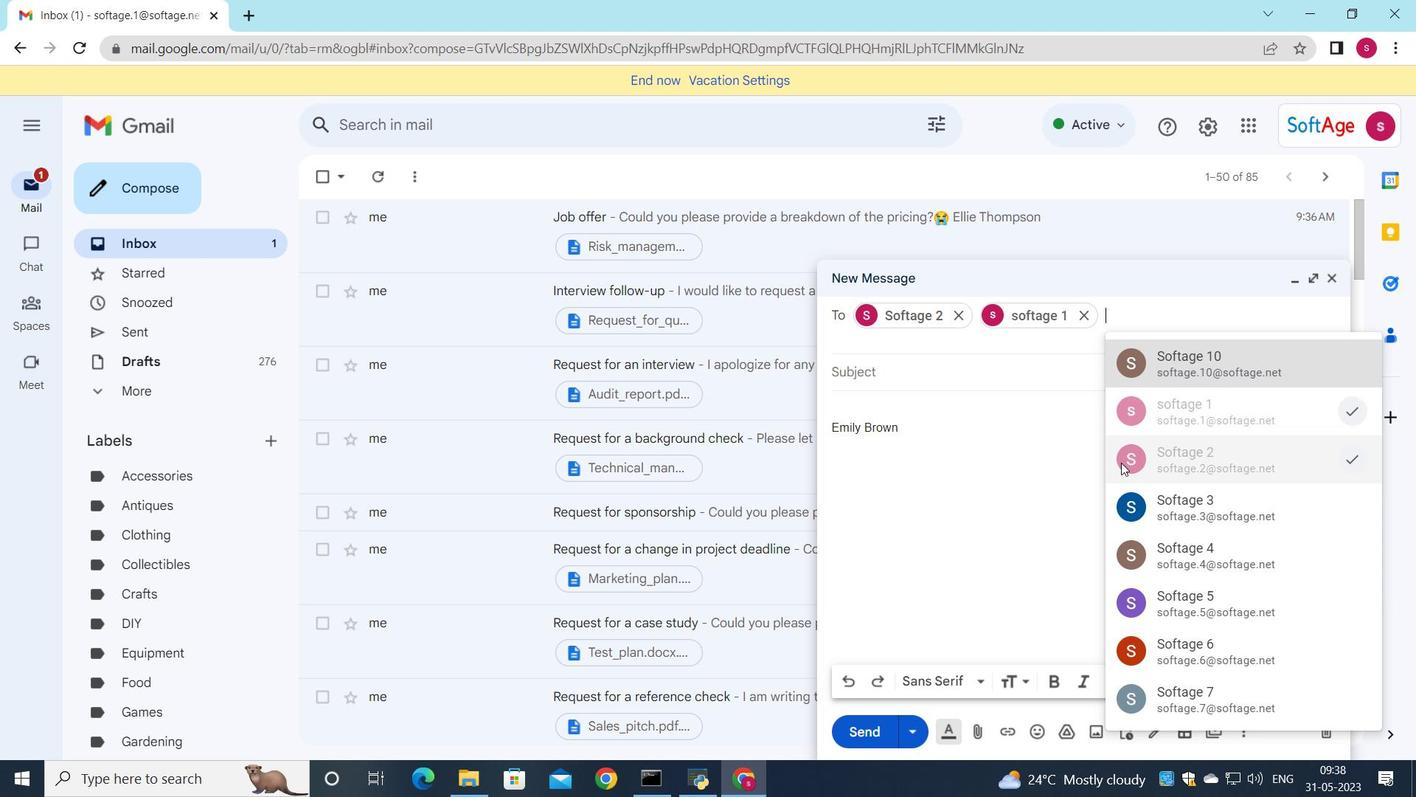 
Action: Mouse pressed left at (1132, 484)
Screenshot: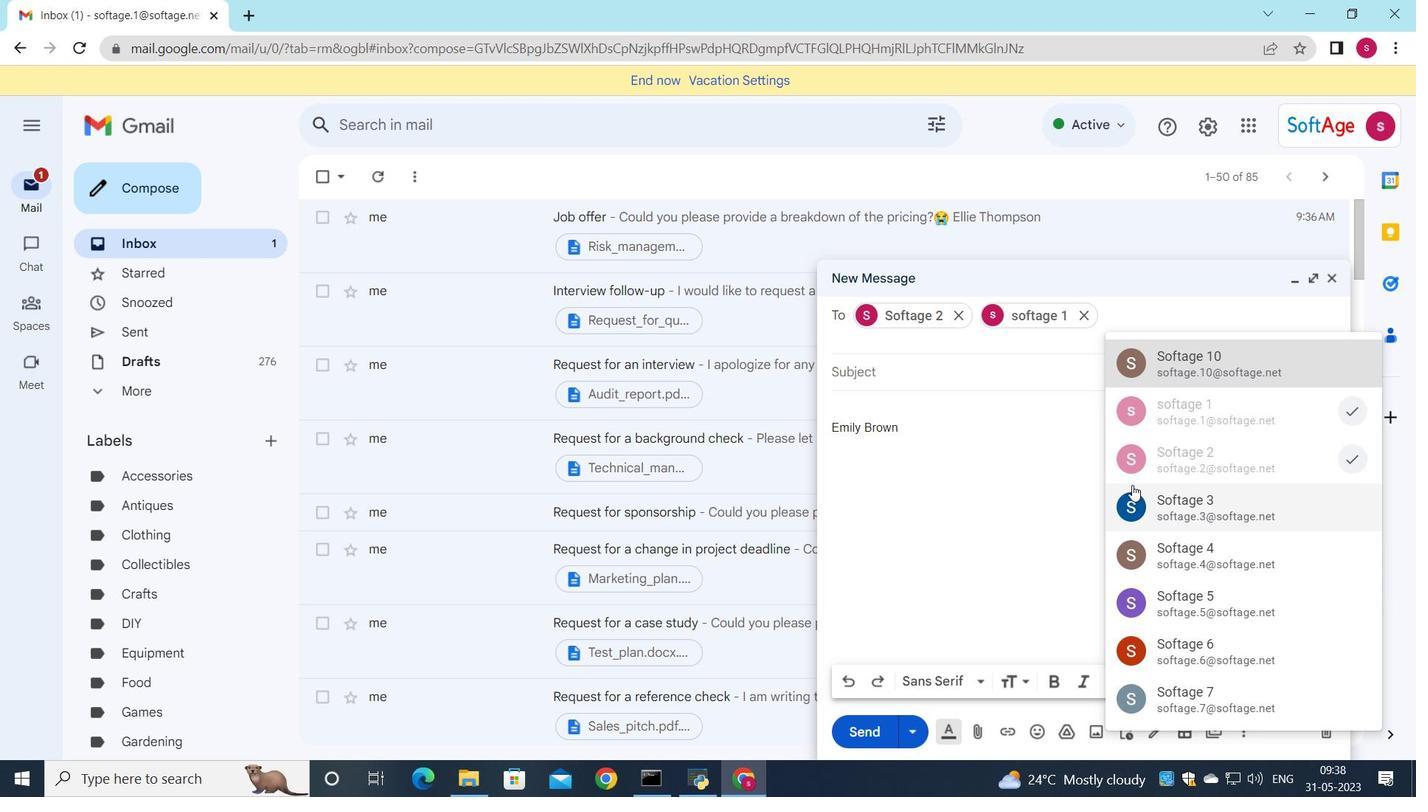
Action: Mouse moved to (1295, 340)
Screenshot: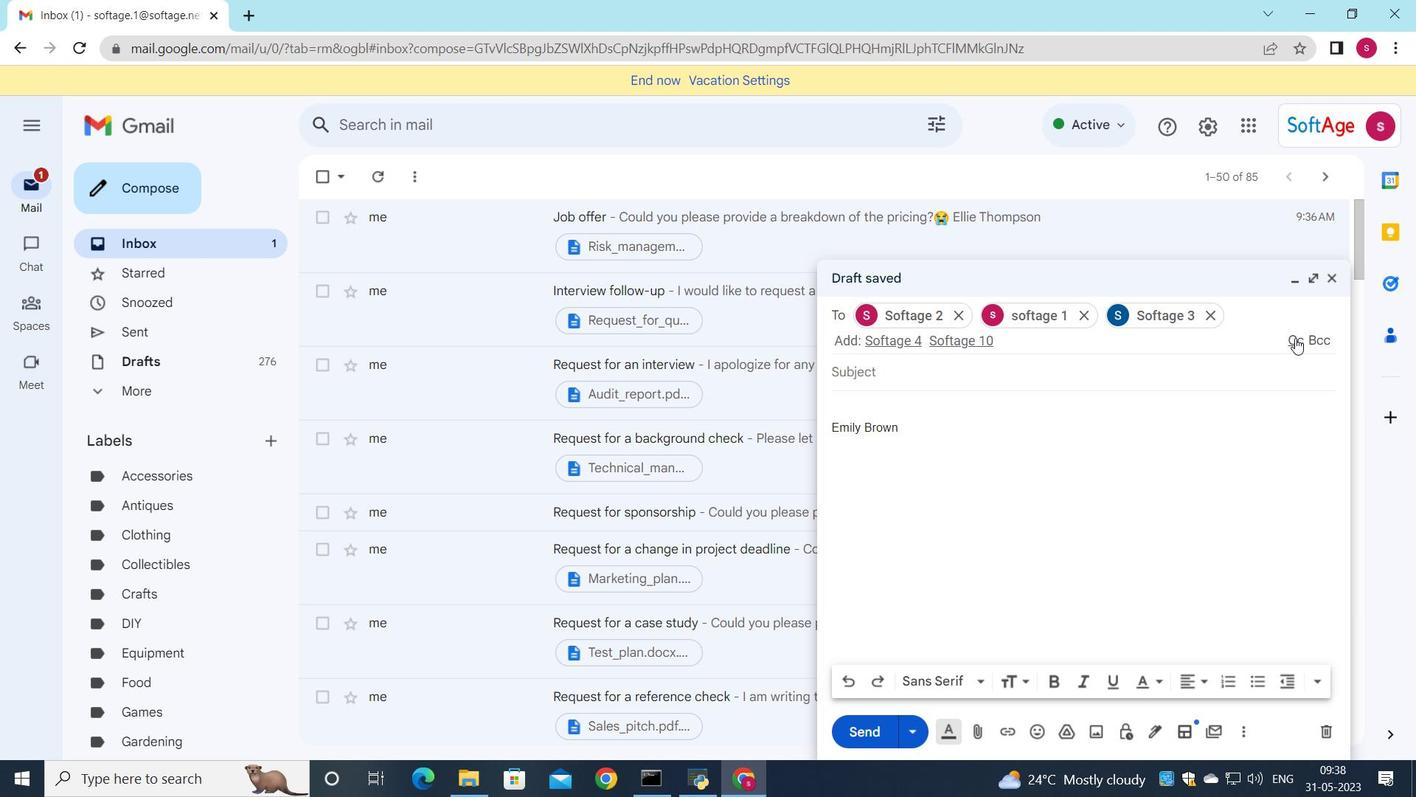 
Action: Mouse pressed left at (1295, 340)
Screenshot: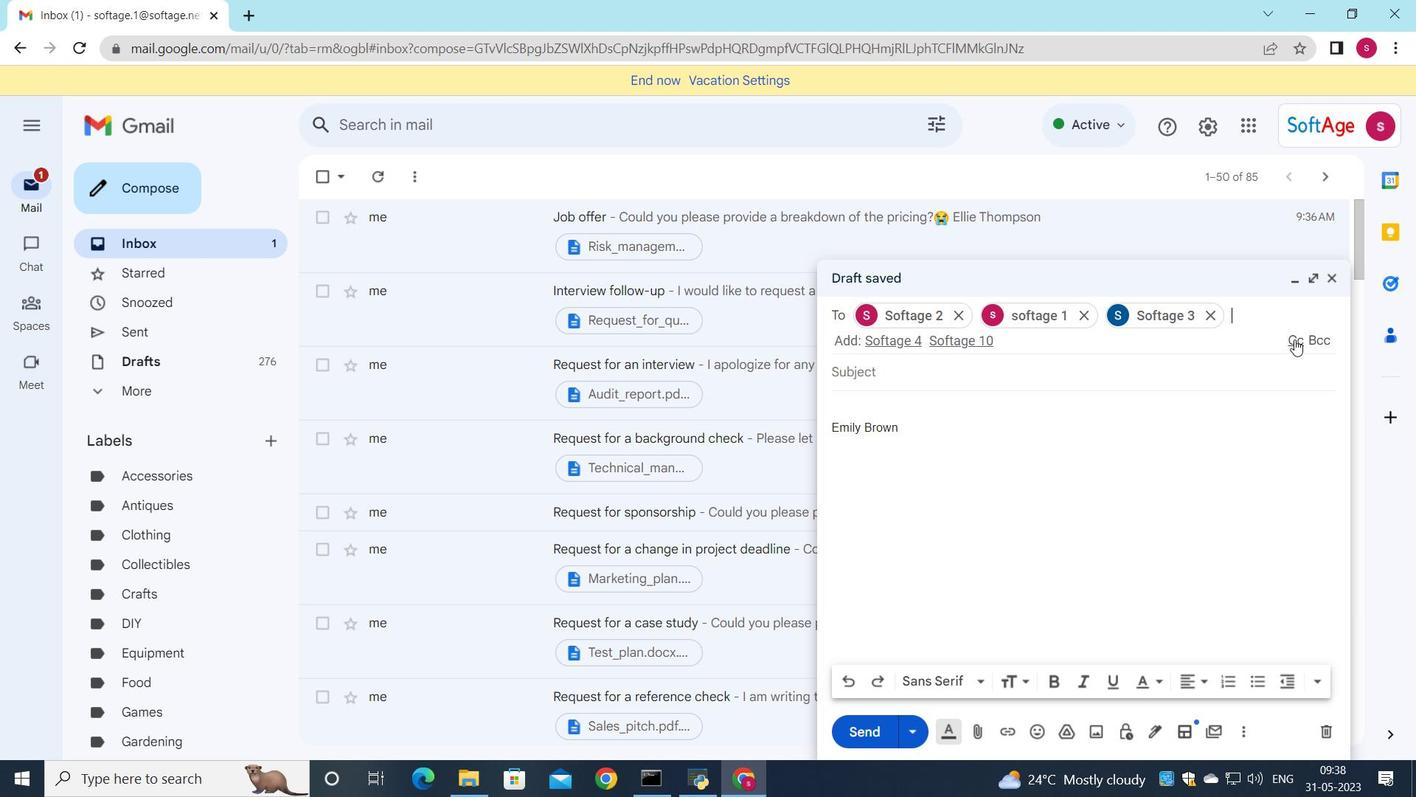 
Action: Mouse moved to (885, 372)
Screenshot: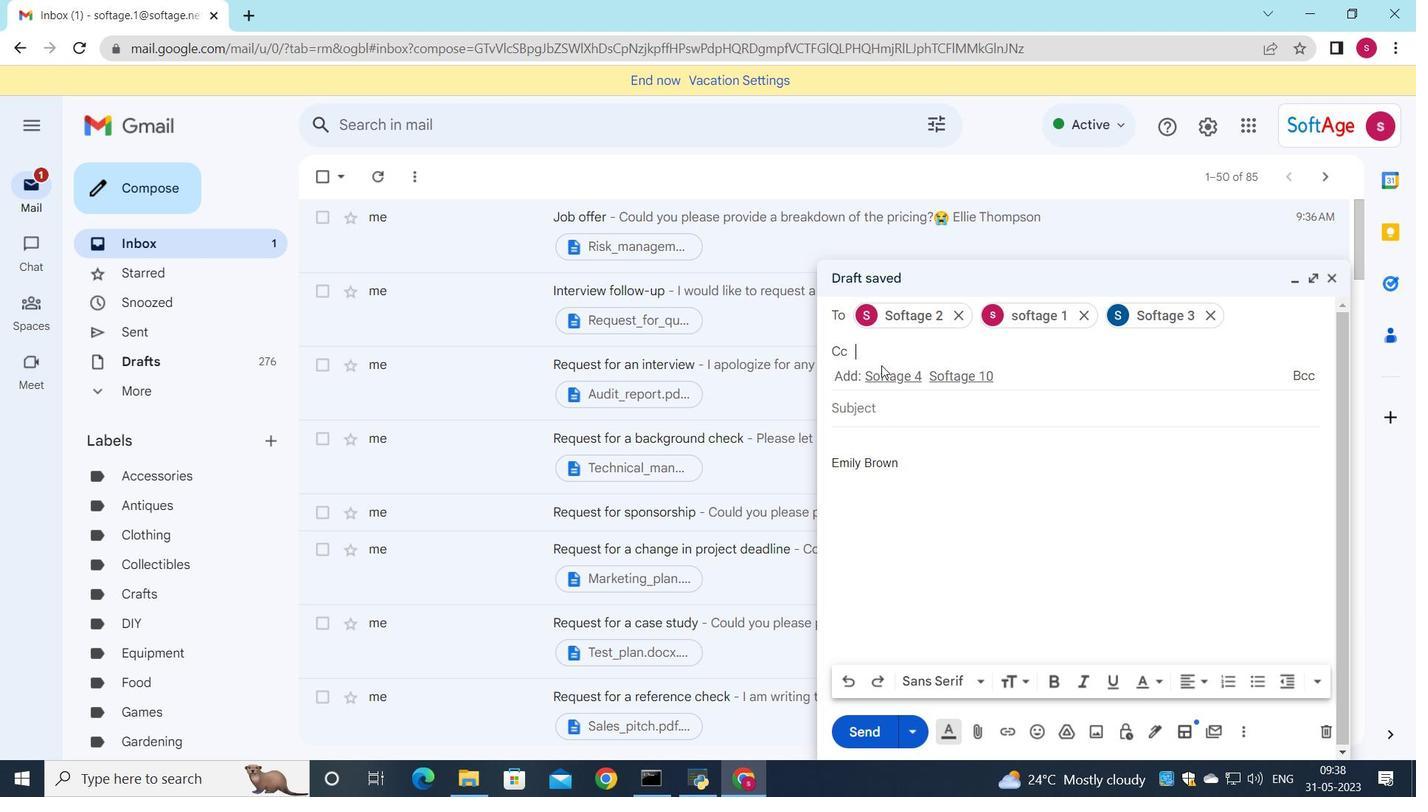 
Action: Mouse pressed left at (885, 372)
Screenshot: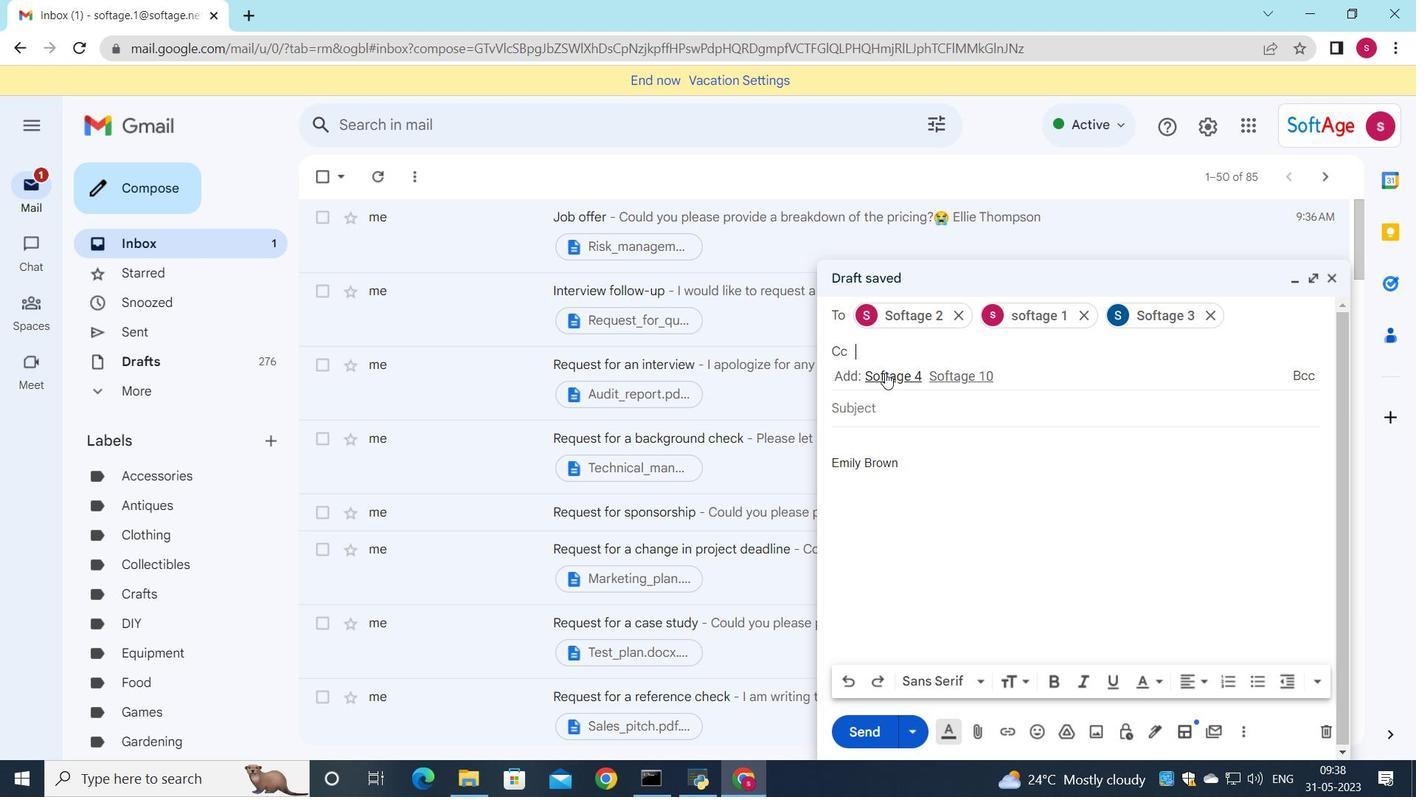 
Action: Mouse moved to (913, 411)
Screenshot: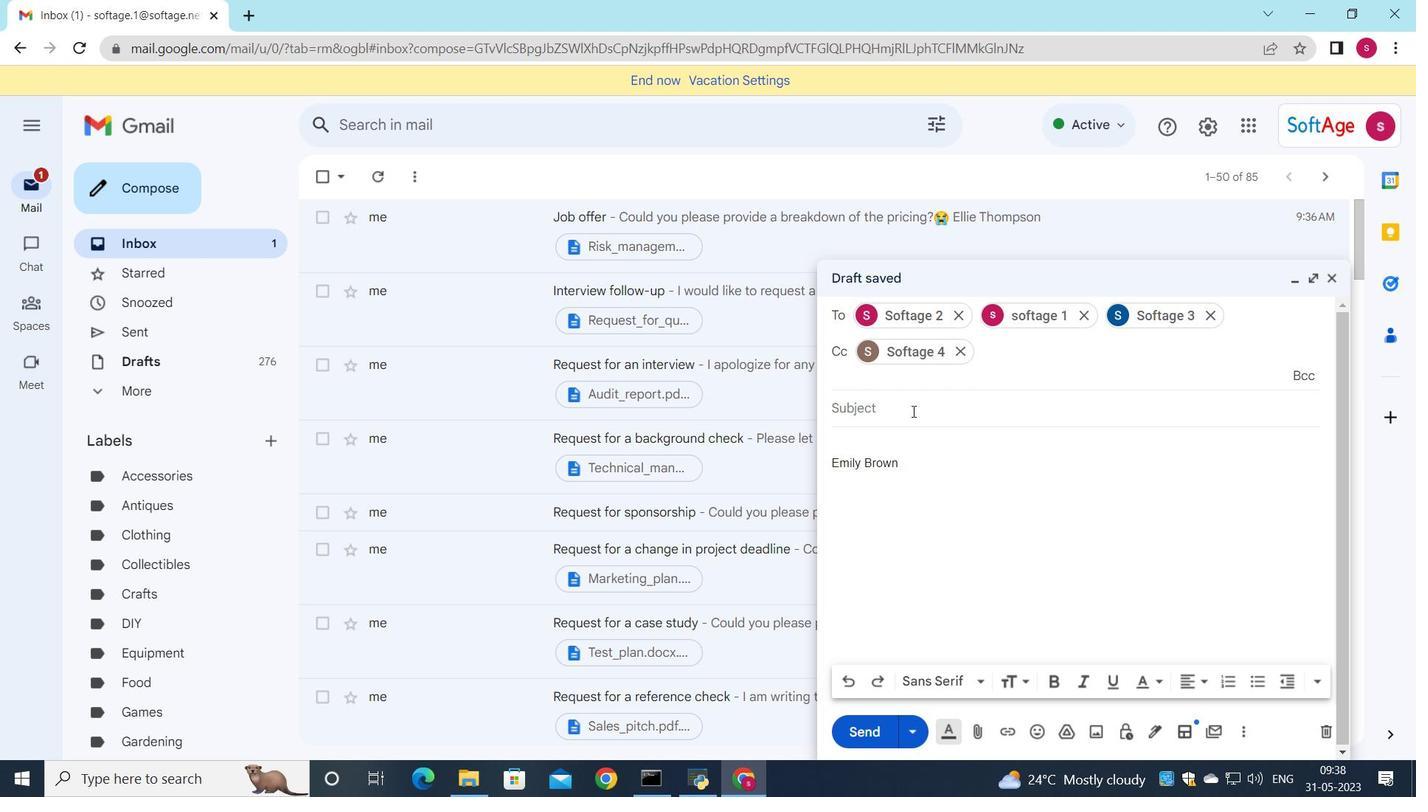 
Action: Mouse pressed left at (913, 411)
Screenshot: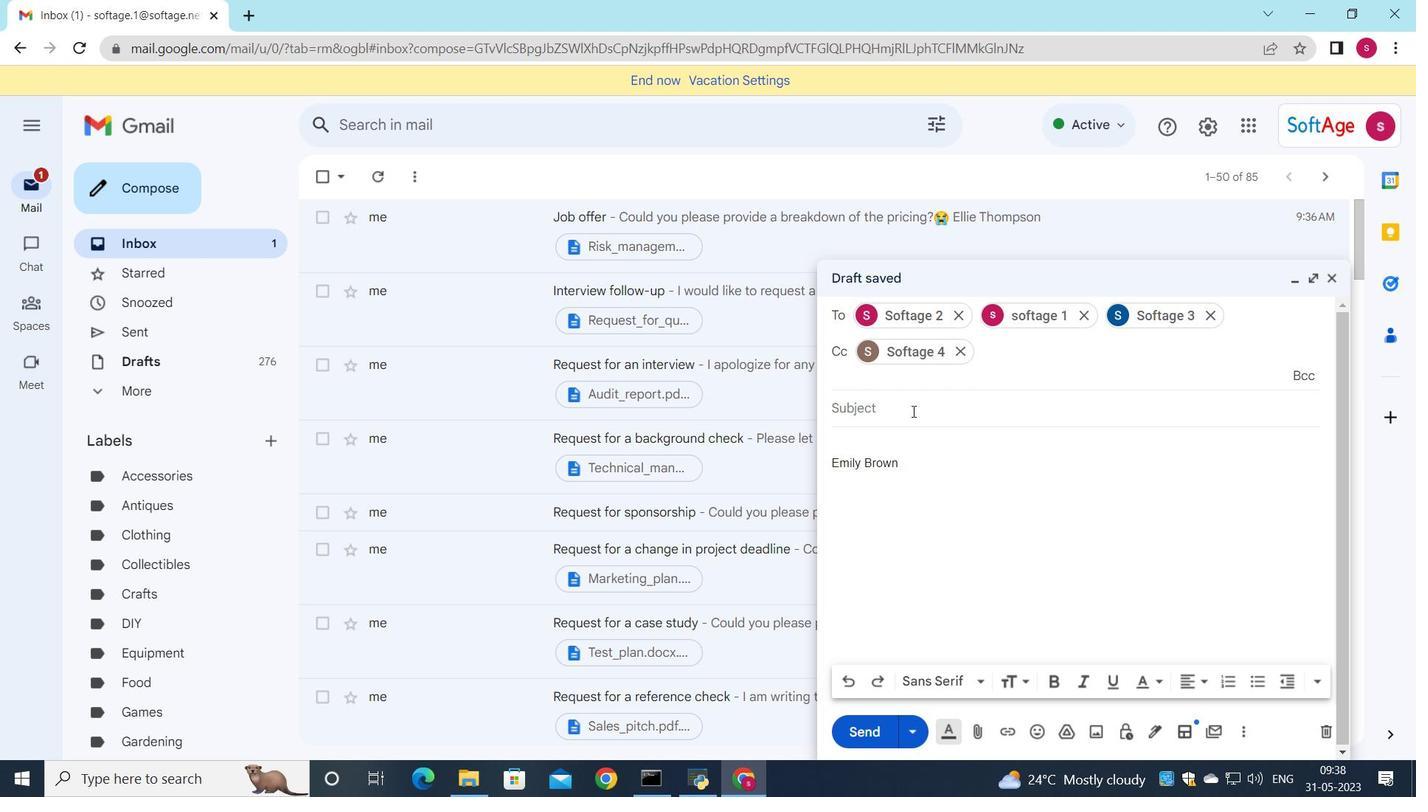 
Action: Key pressed <Key.shift>Rejection<Key.space>letter
Screenshot: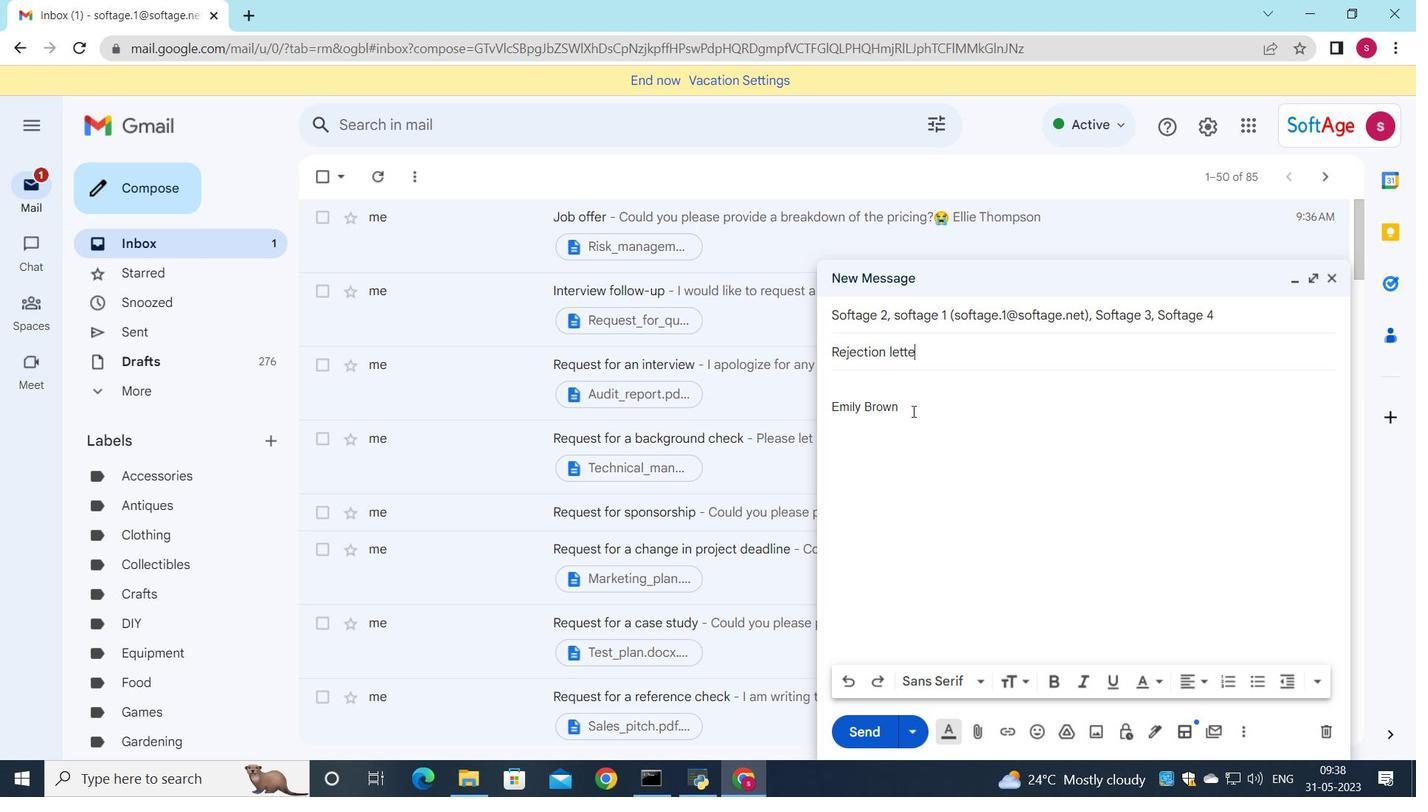 
Action: Mouse moved to (892, 385)
Screenshot: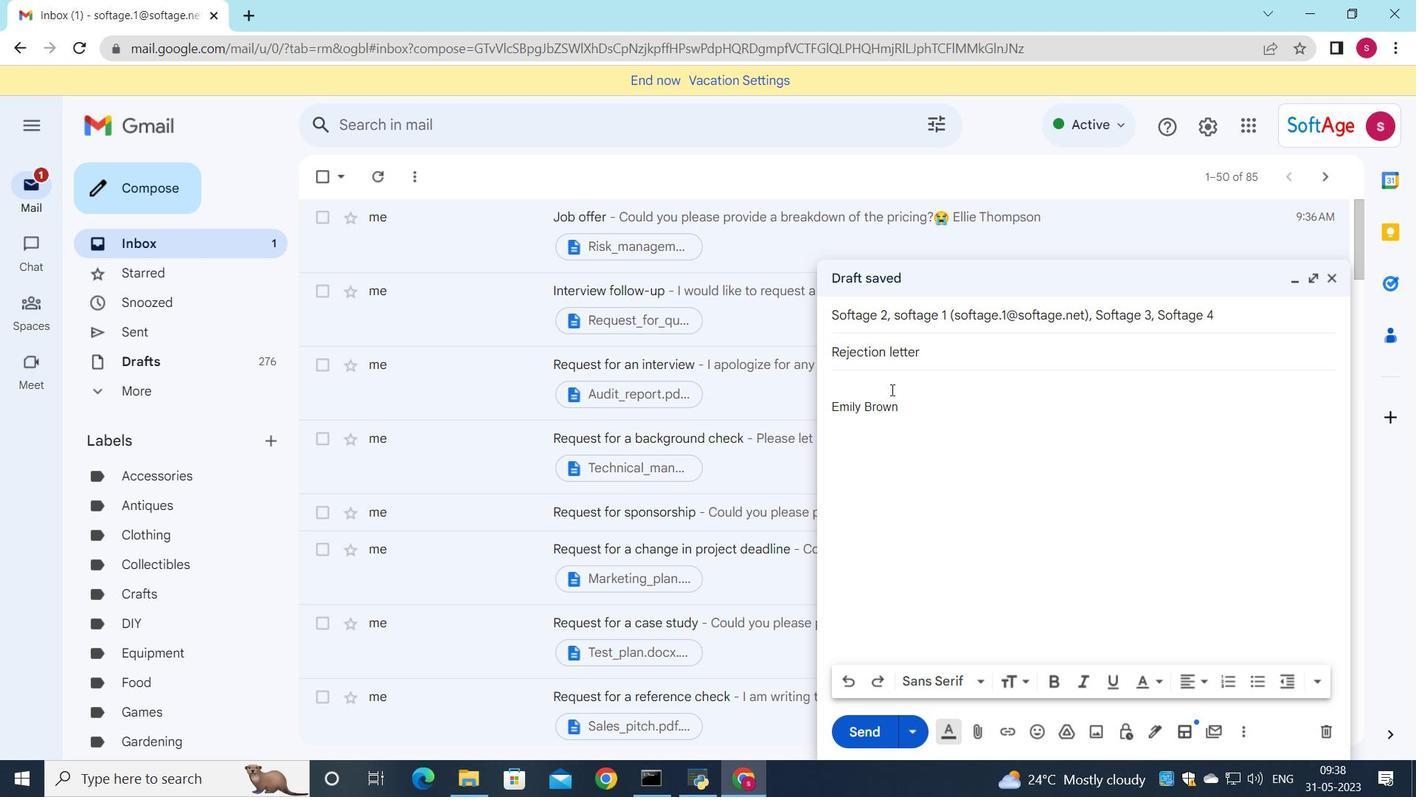 
Action: Mouse pressed left at (892, 385)
Screenshot: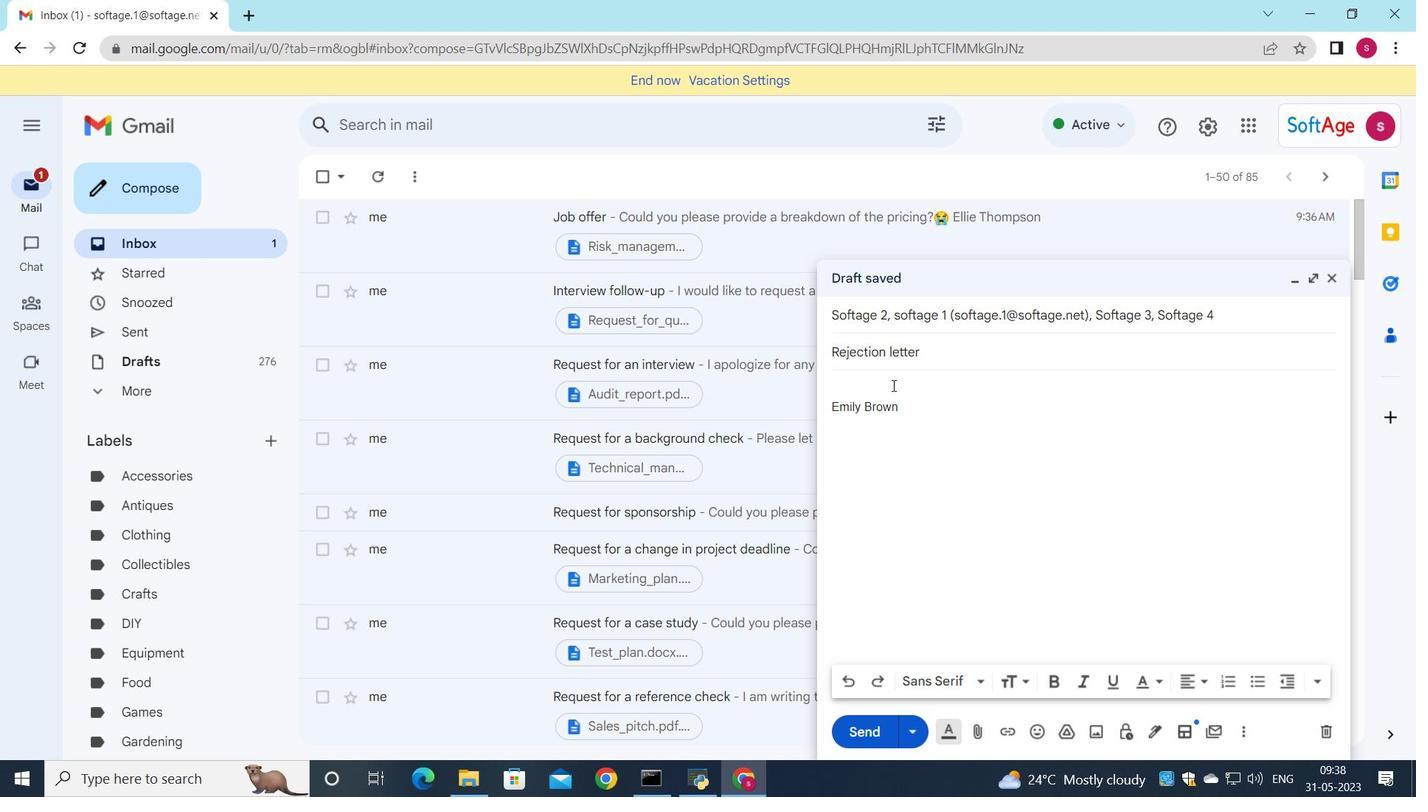 
Action: Key pressed <Key.shift>I<Key.space>will<Key.space>need<Key.space>to<Key.space>consult<Key.space>with<Key.space>my<Key.space>team<Key.space>before<Key.space>making<Key.space>a<Key.space>decision.
Screenshot: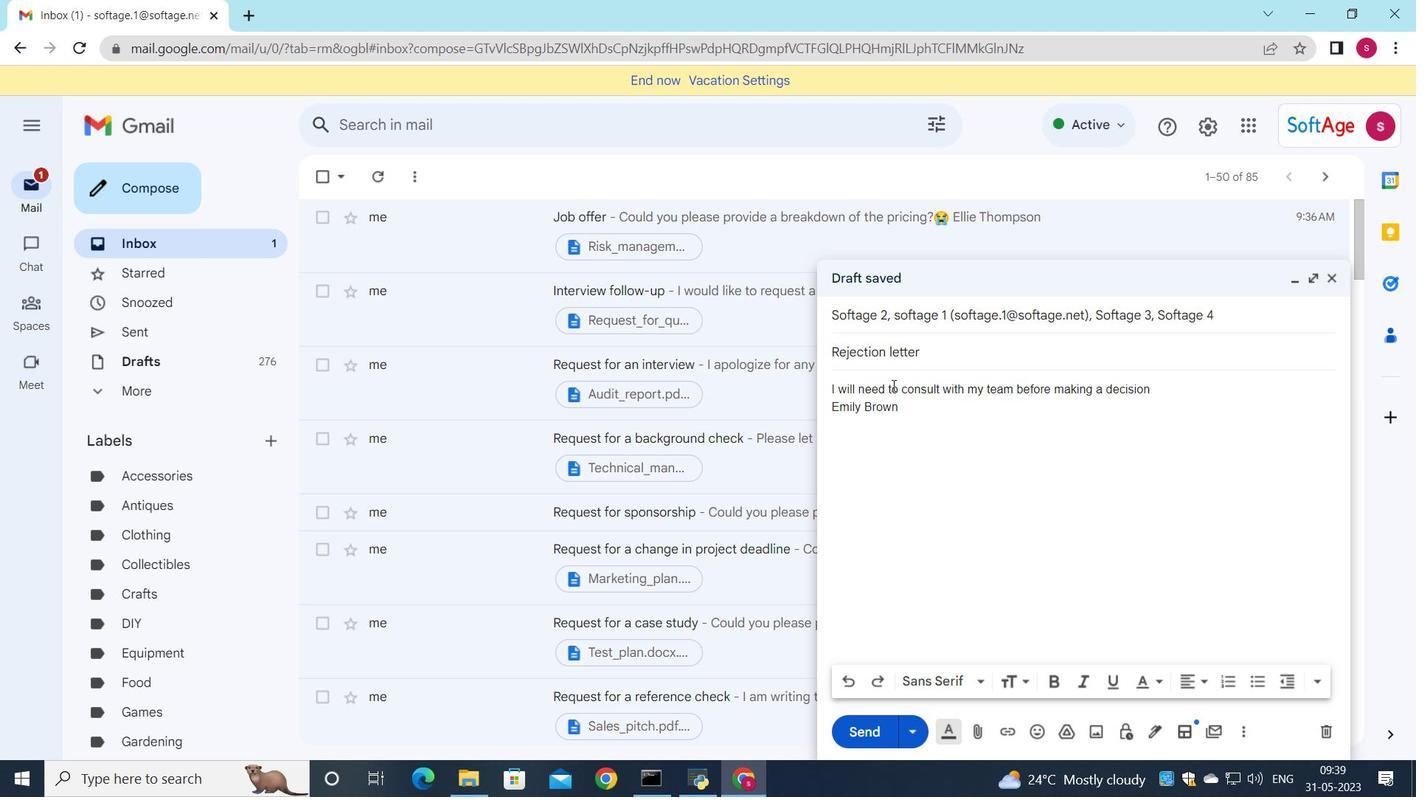 
Action: Mouse moved to (1036, 736)
Screenshot: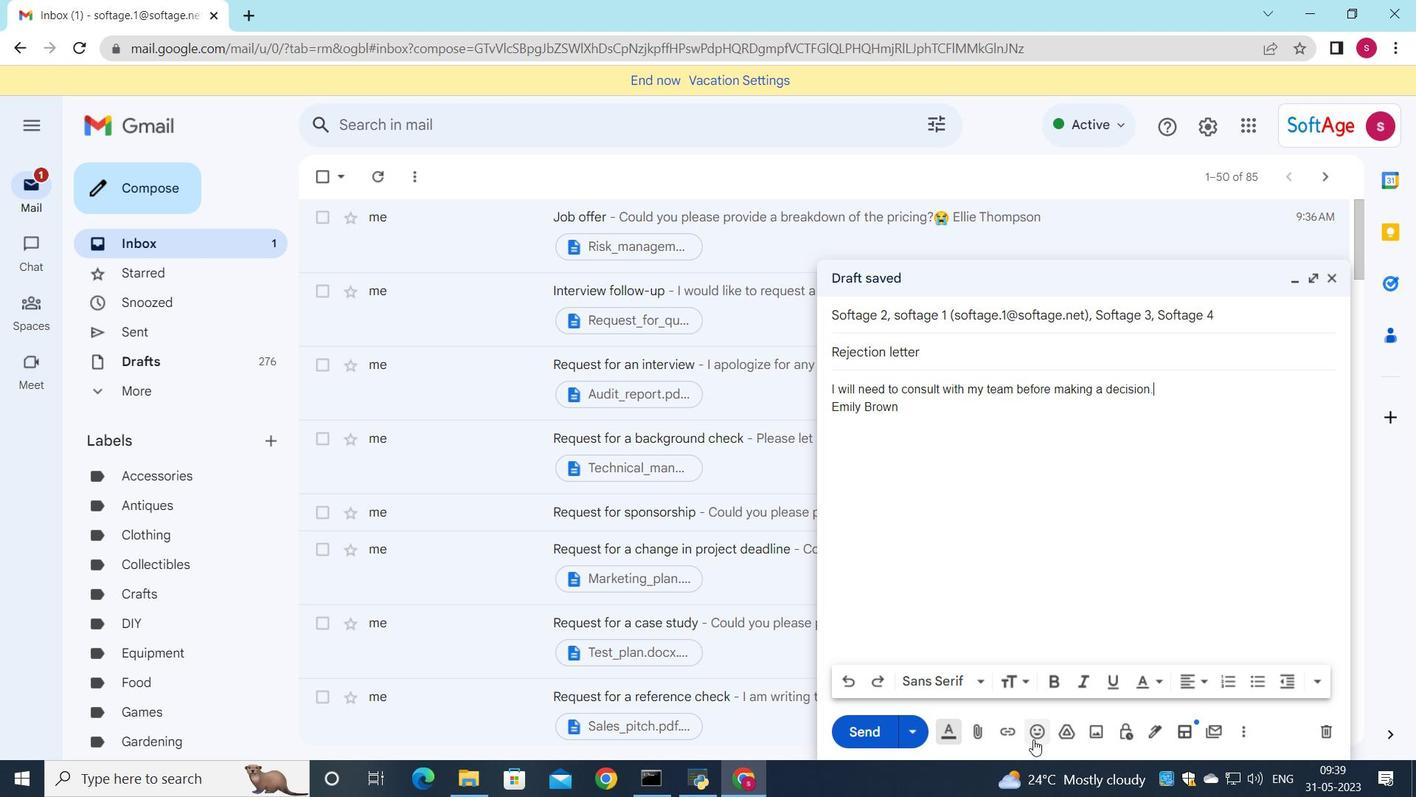 
Action: Mouse pressed left at (1036, 736)
Screenshot: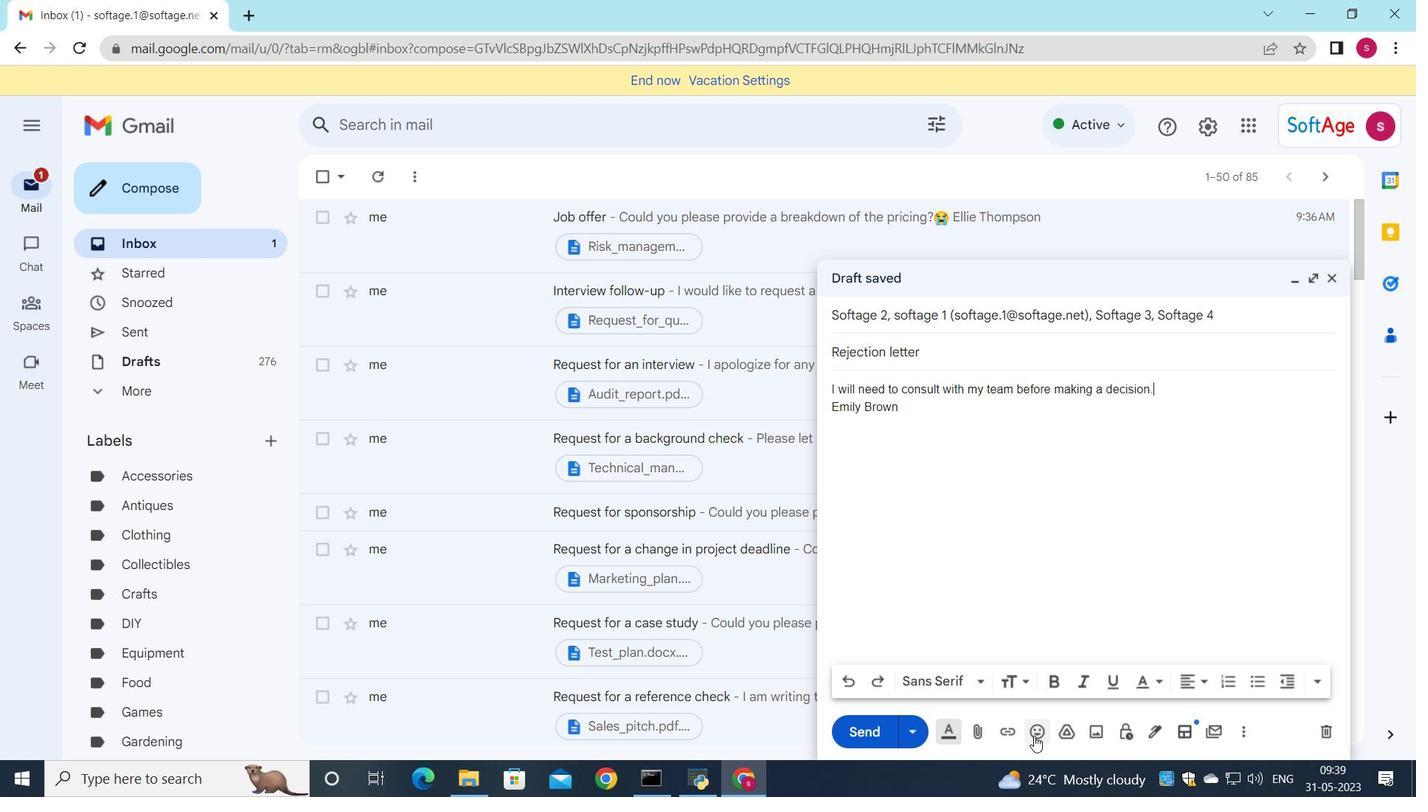 
Action: Mouse moved to (1013, 656)
Screenshot: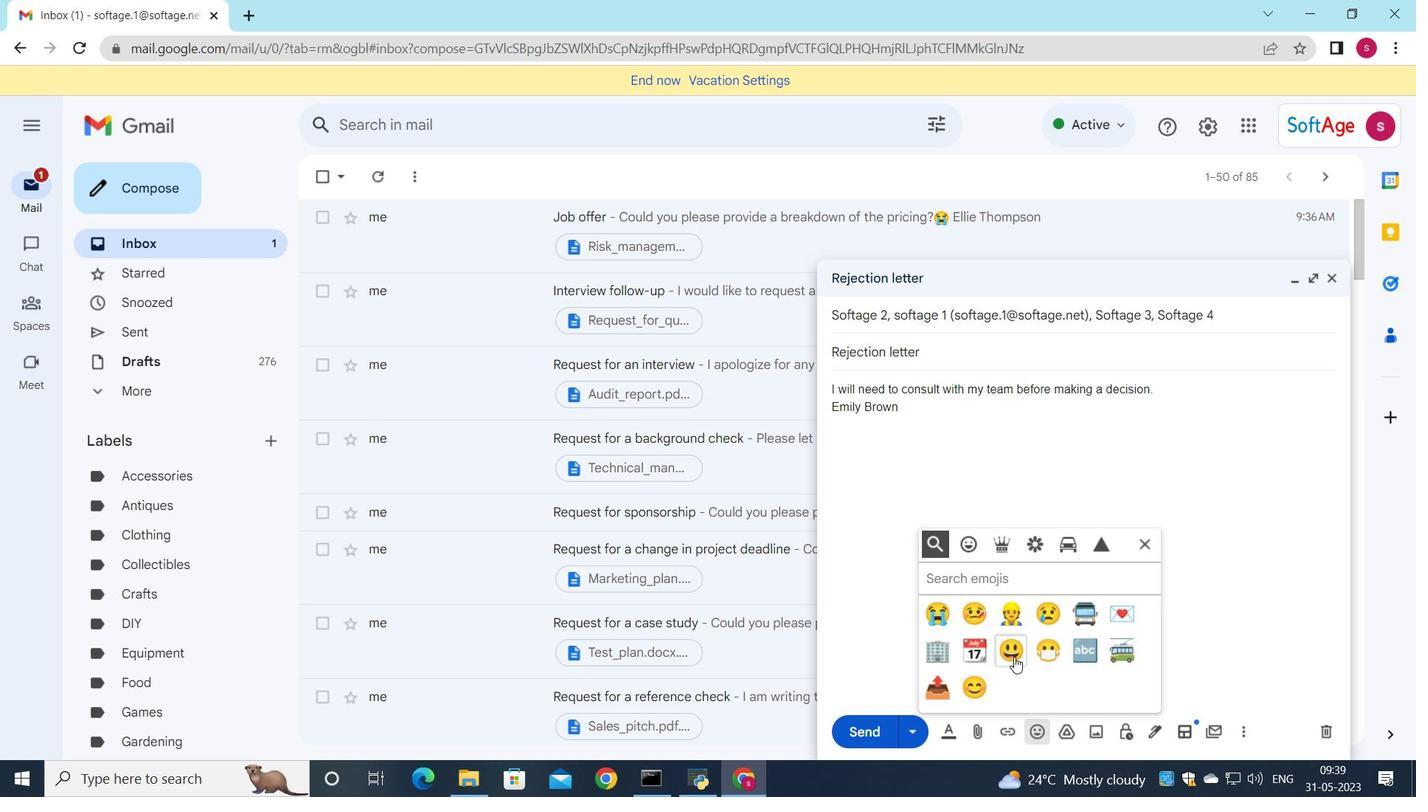 
Action: Mouse pressed left at (1013, 656)
Screenshot: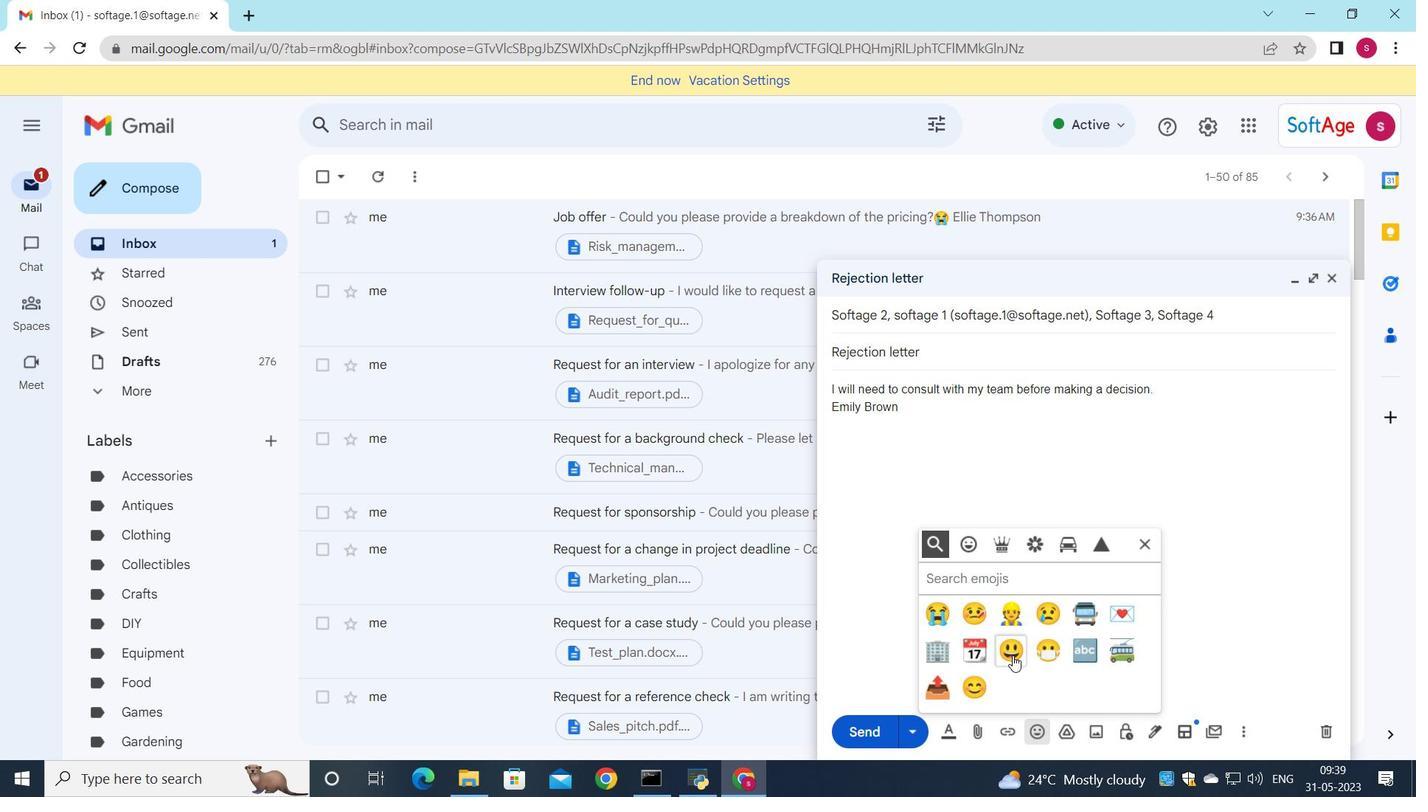 
Action: Mouse moved to (1142, 544)
Screenshot: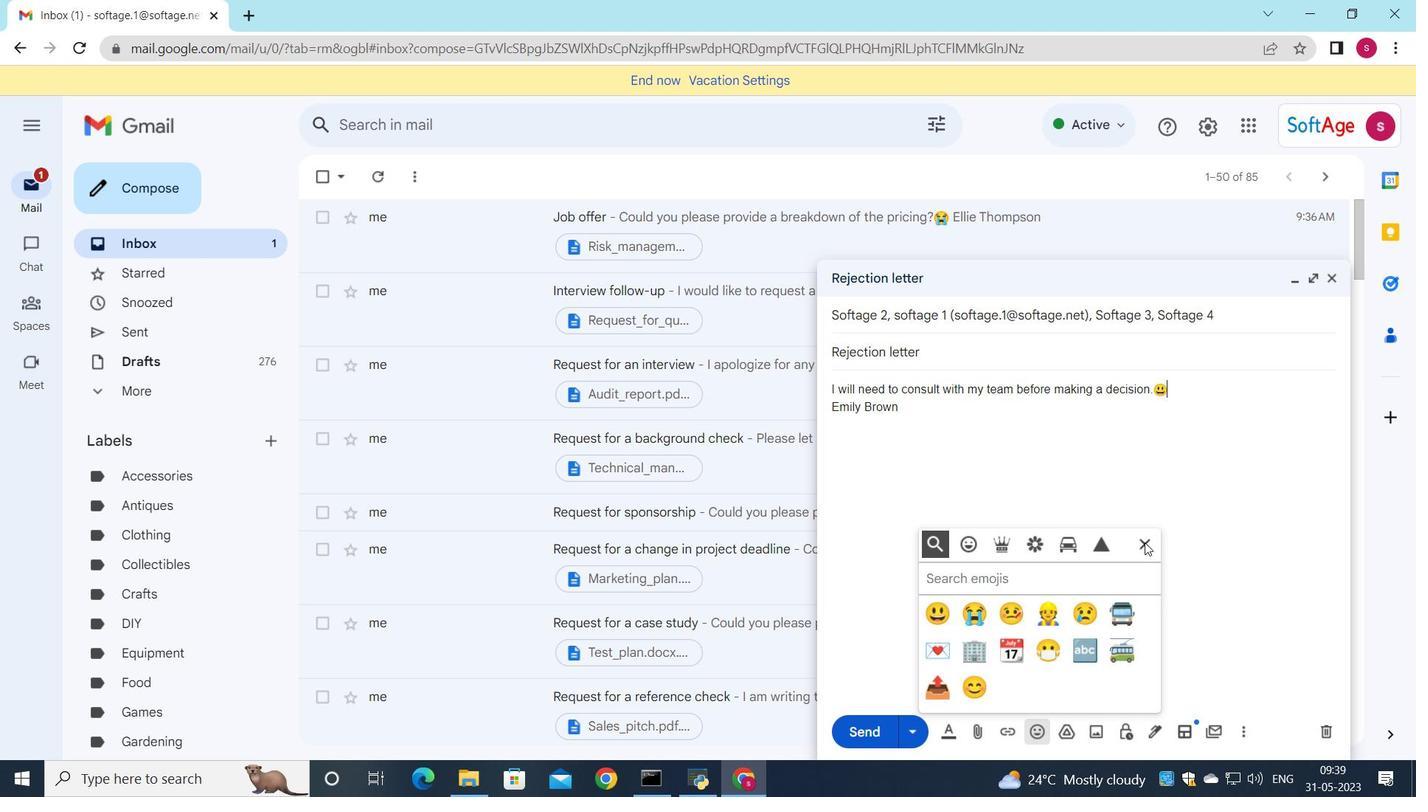 
Action: Mouse pressed left at (1142, 544)
Screenshot: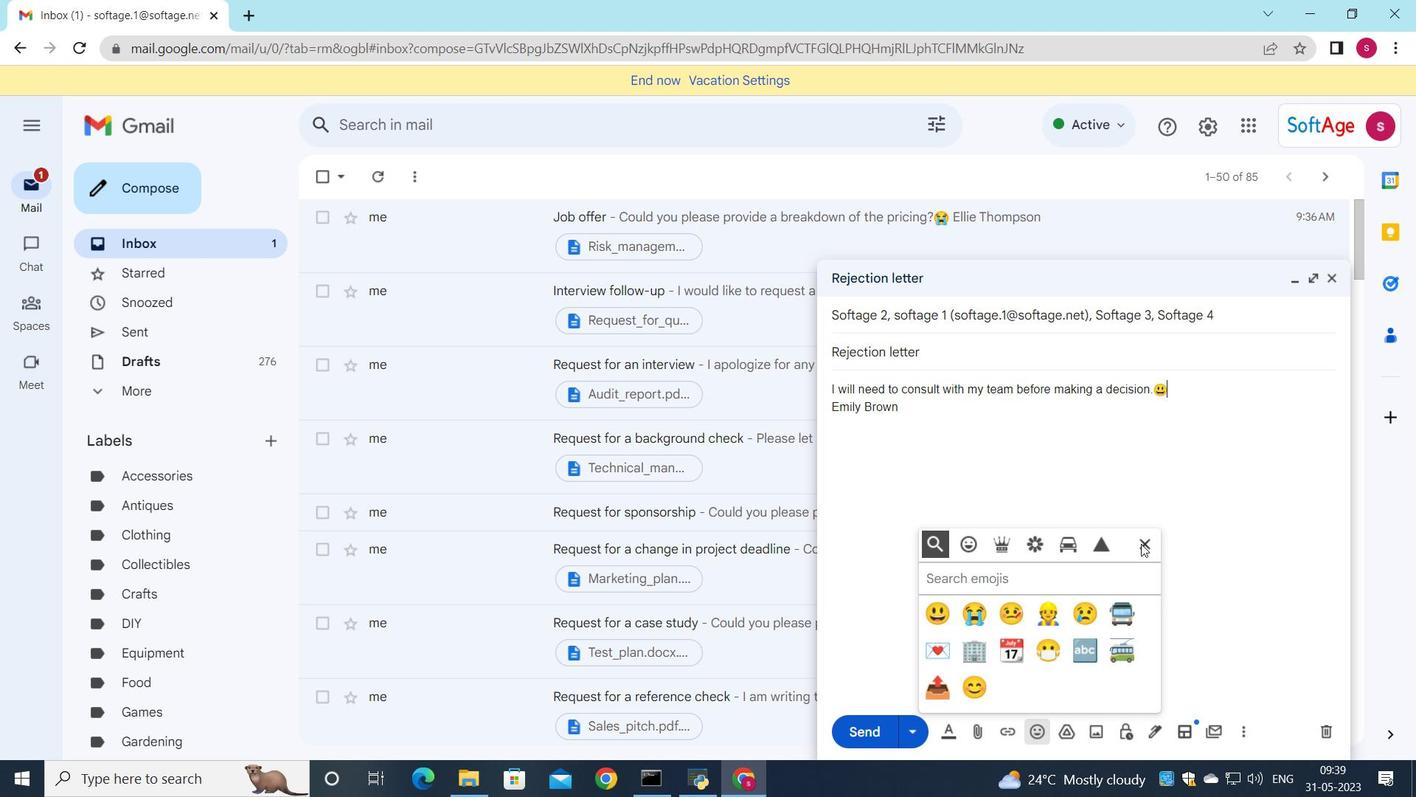 
Action: Mouse moved to (974, 727)
Screenshot: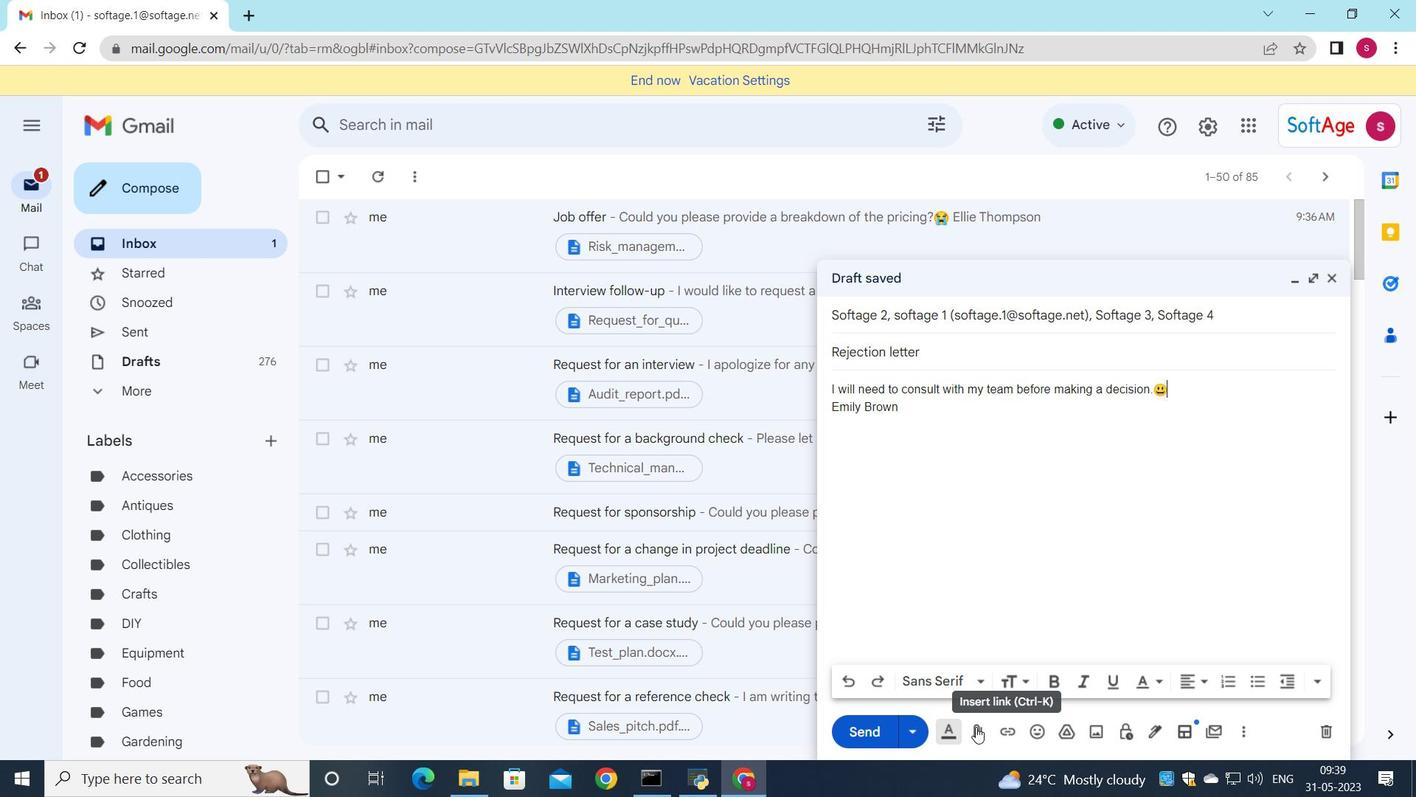 
Action: Mouse pressed left at (974, 727)
Screenshot: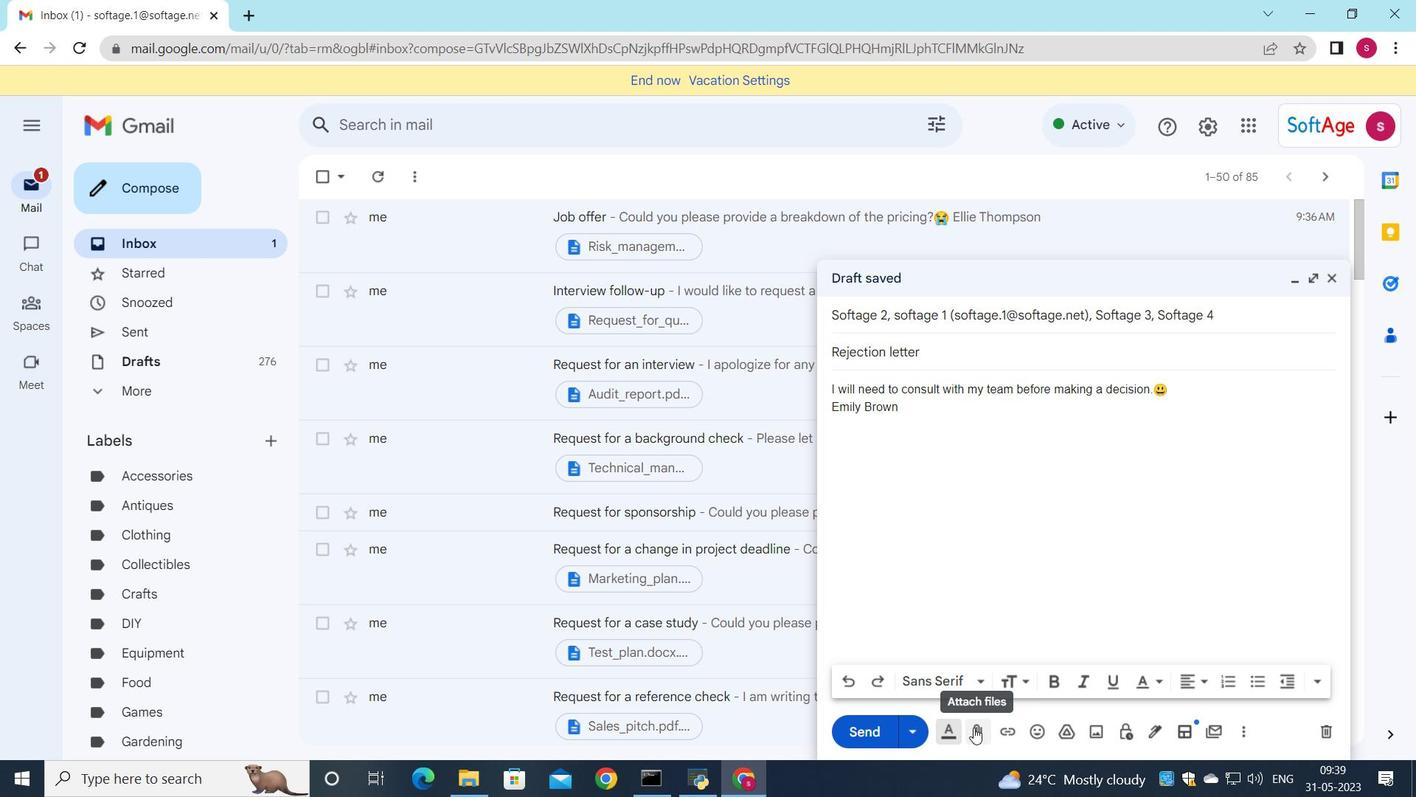 
Action: Mouse moved to (304, 135)
Screenshot: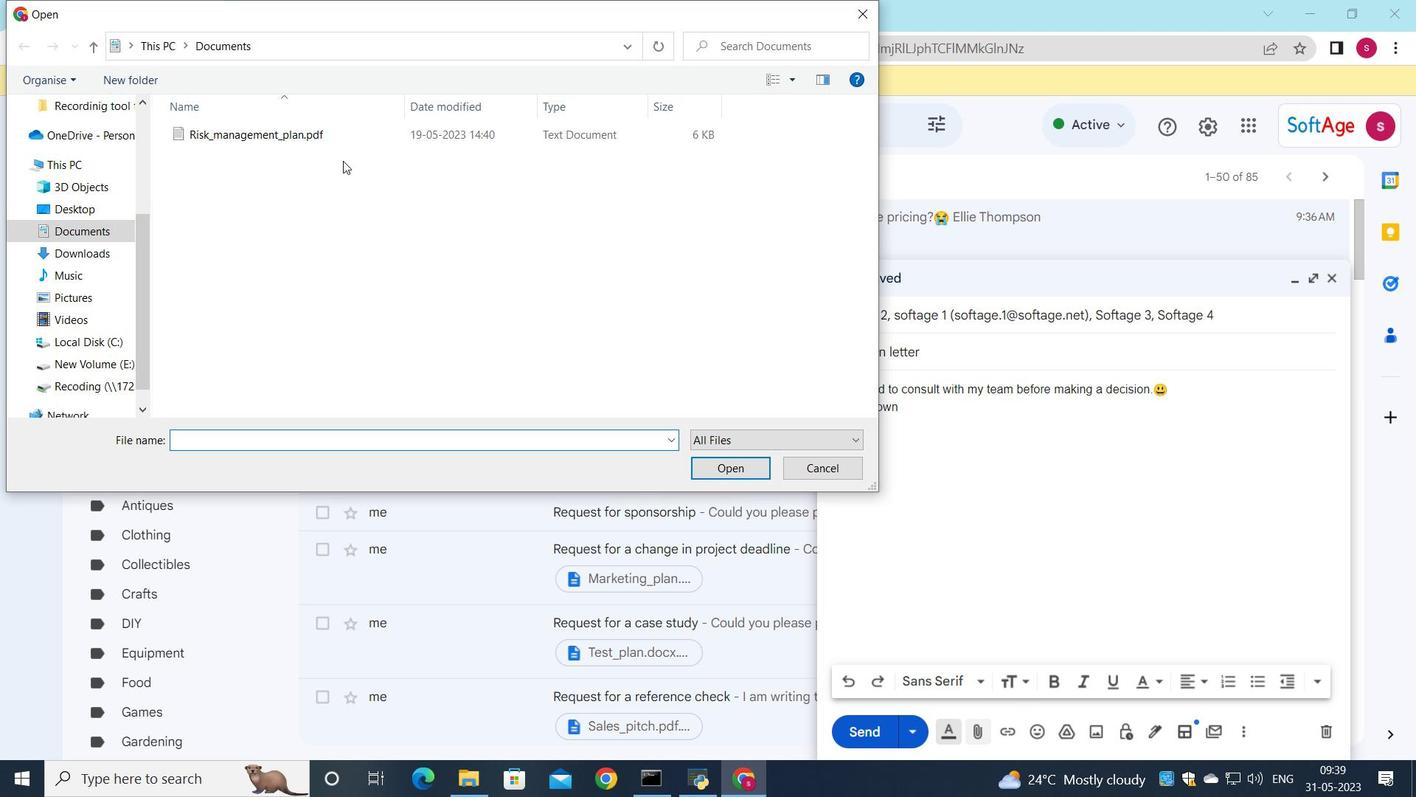 
Action: Mouse pressed left at (304, 135)
Screenshot: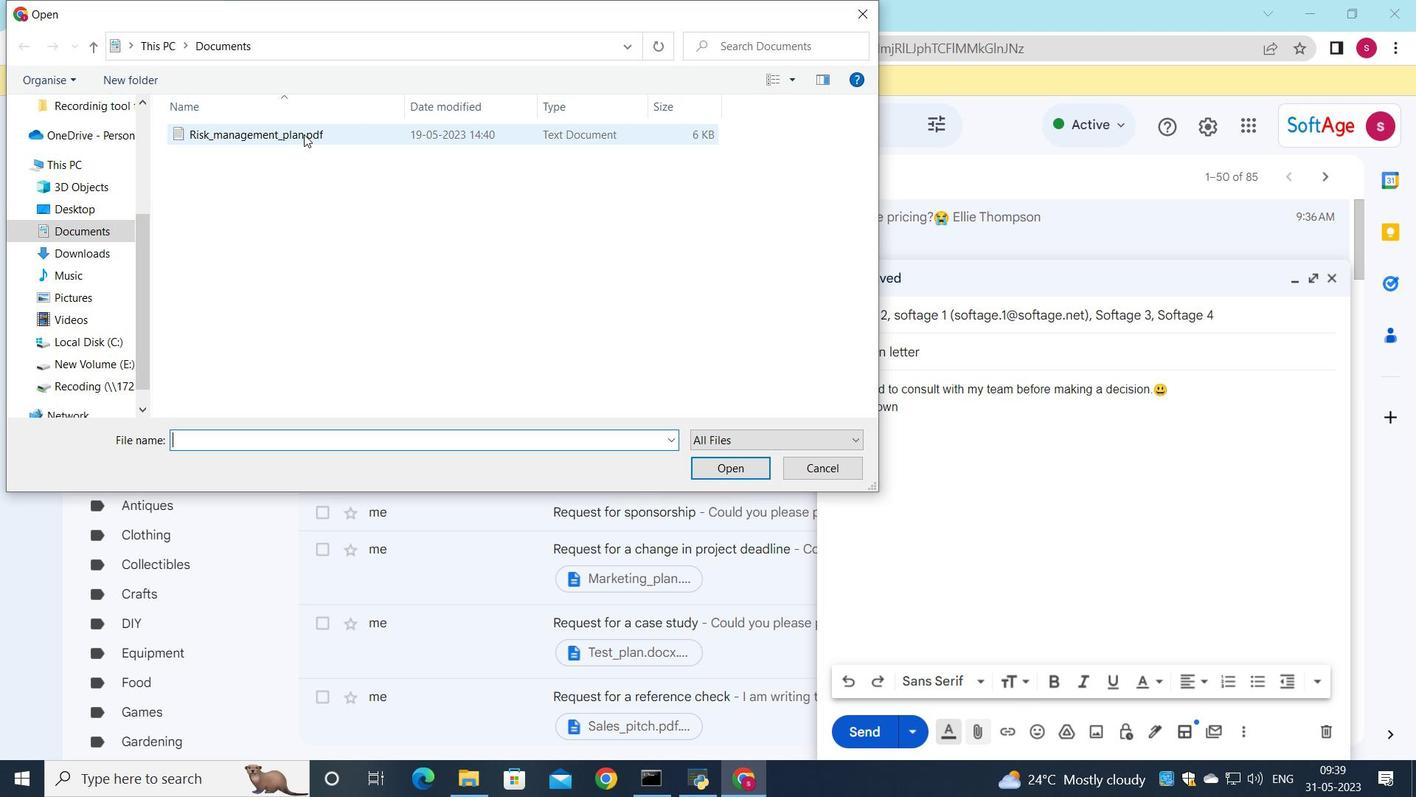 
Action: Mouse moved to (329, 133)
Screenshot: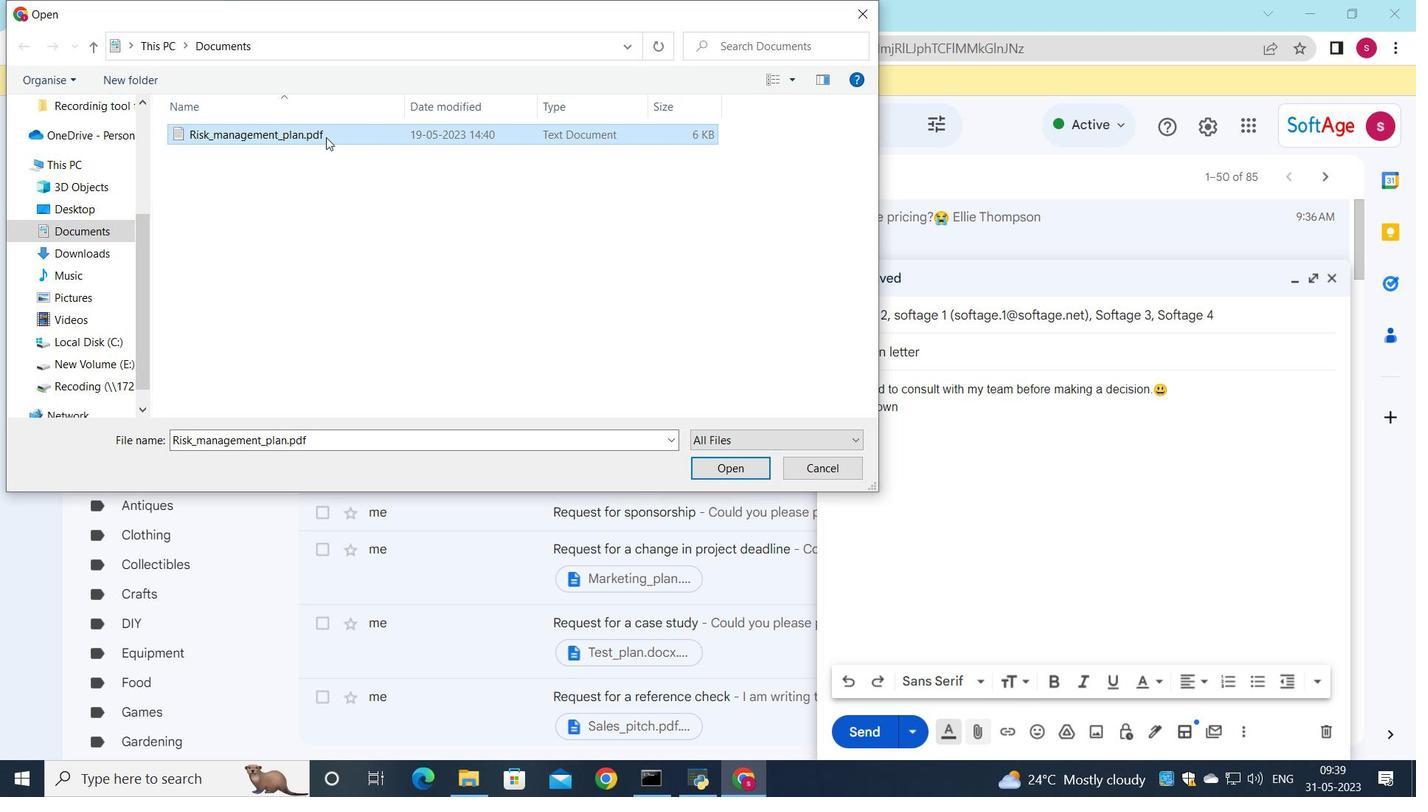 
Action: Mouse pressed left at (329, 133)
Screenshot: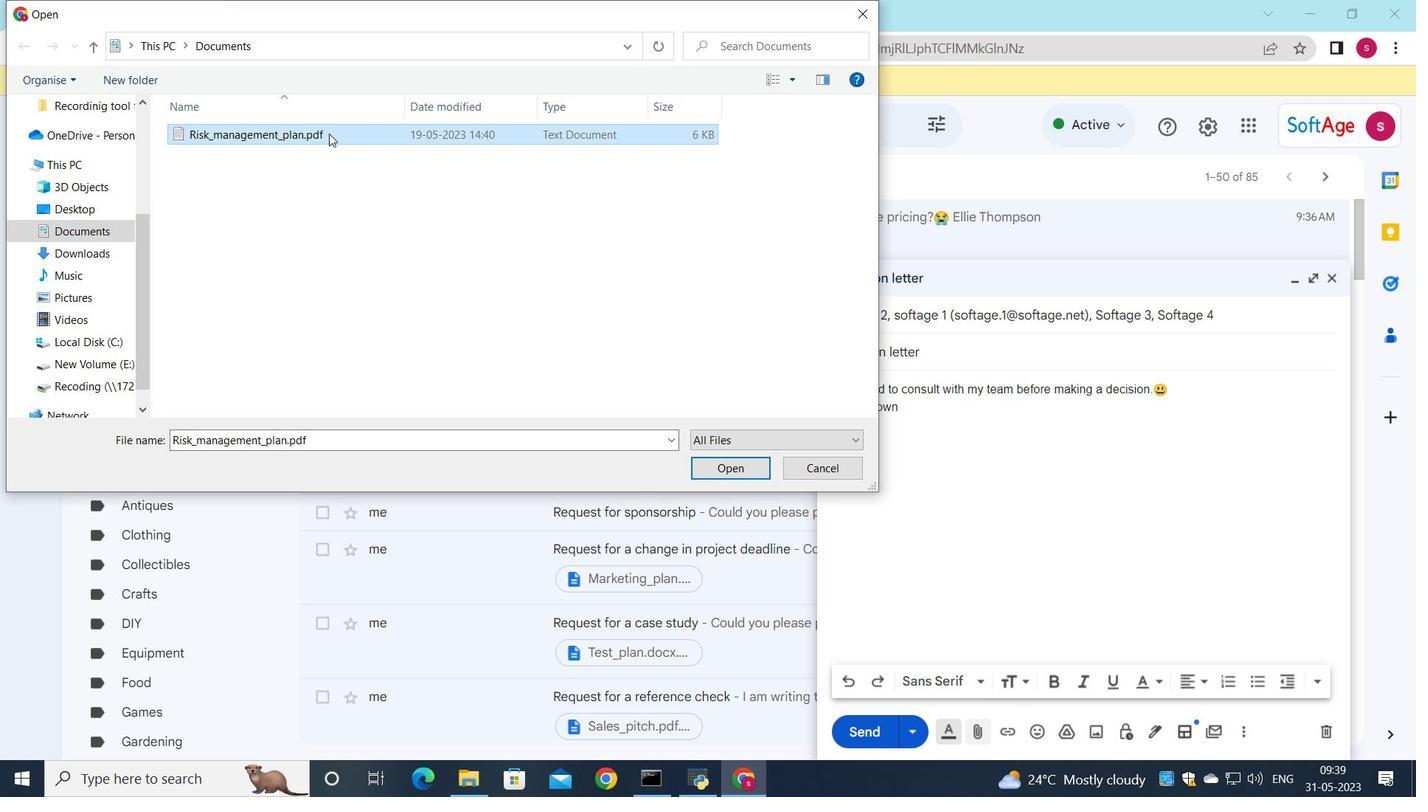 
Action: Mouse moved to (810, 235)
Screenshot: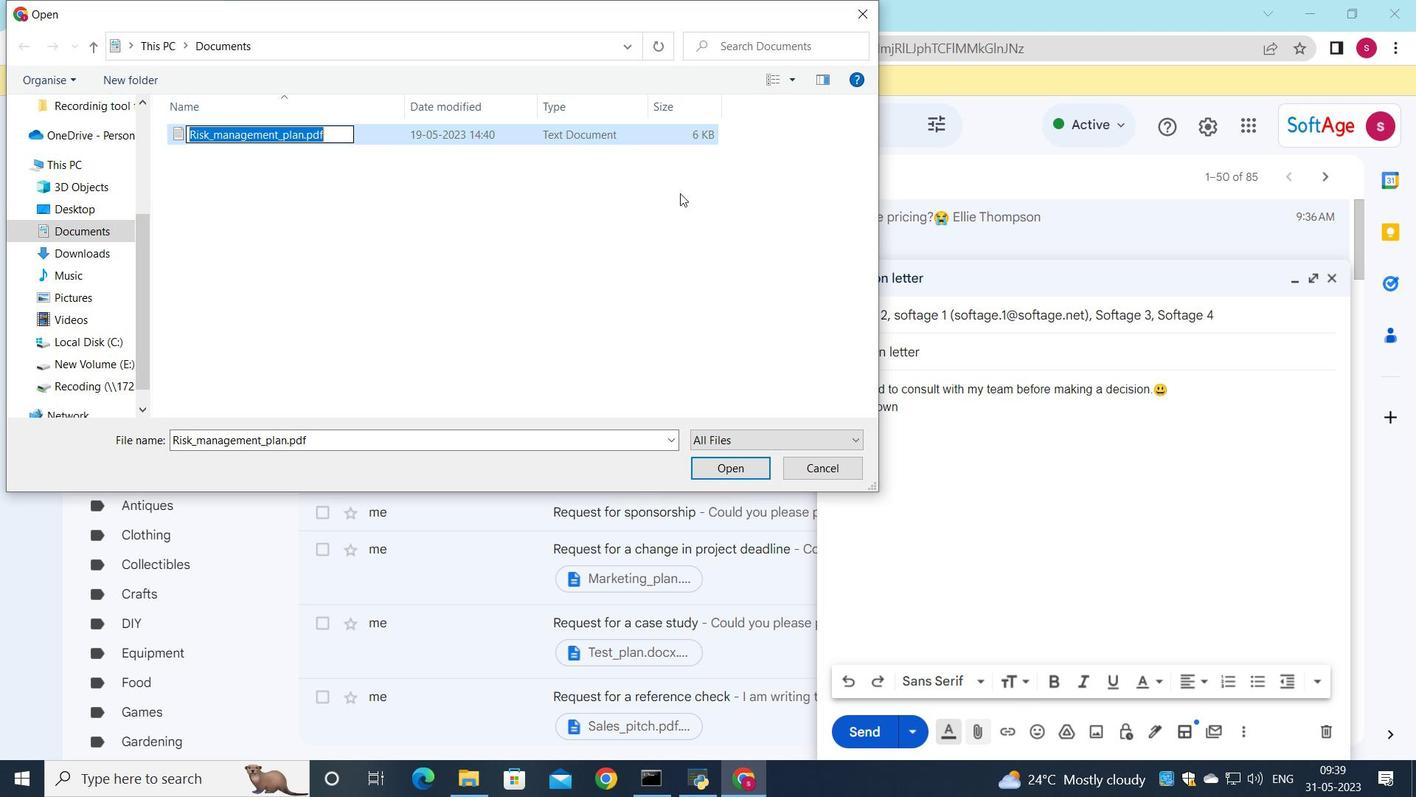 
Action: Key pressed <Key.shift>Investment<Key.shift><Key.shift>_proposal.docx
Screenshot: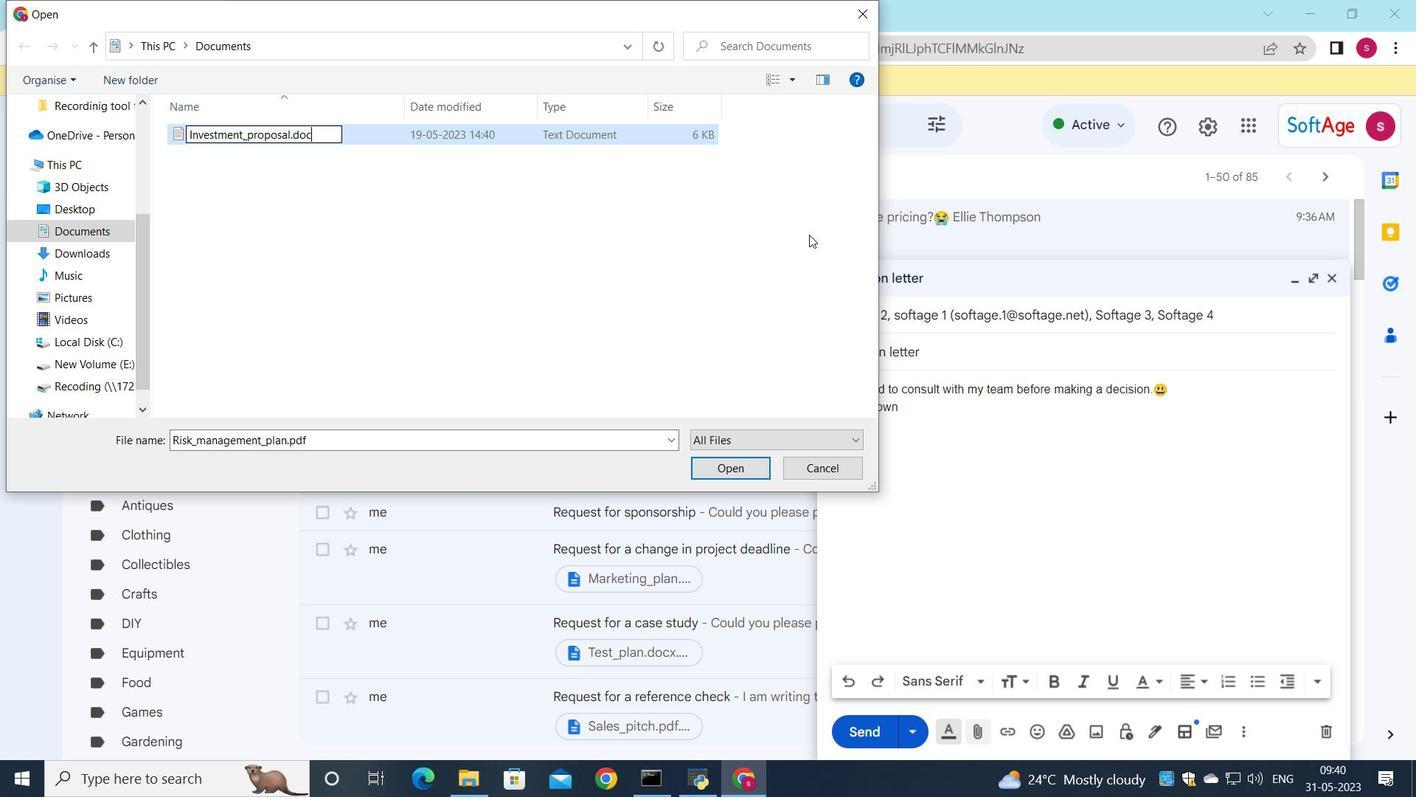 
Action: Mouse moved to (595, 129)
Screenshot: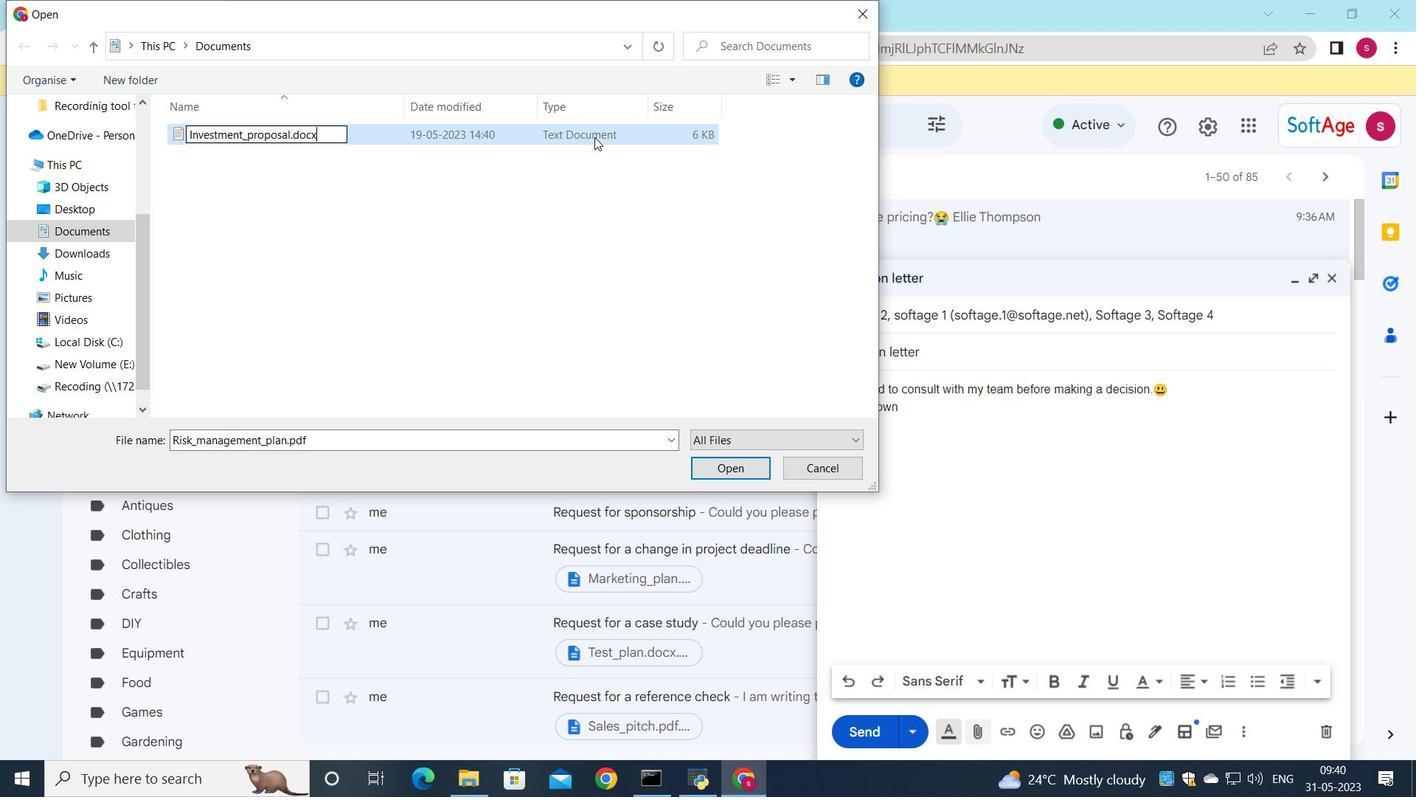 
Action: Mouse pressed left at (595, 129)
Screenshot: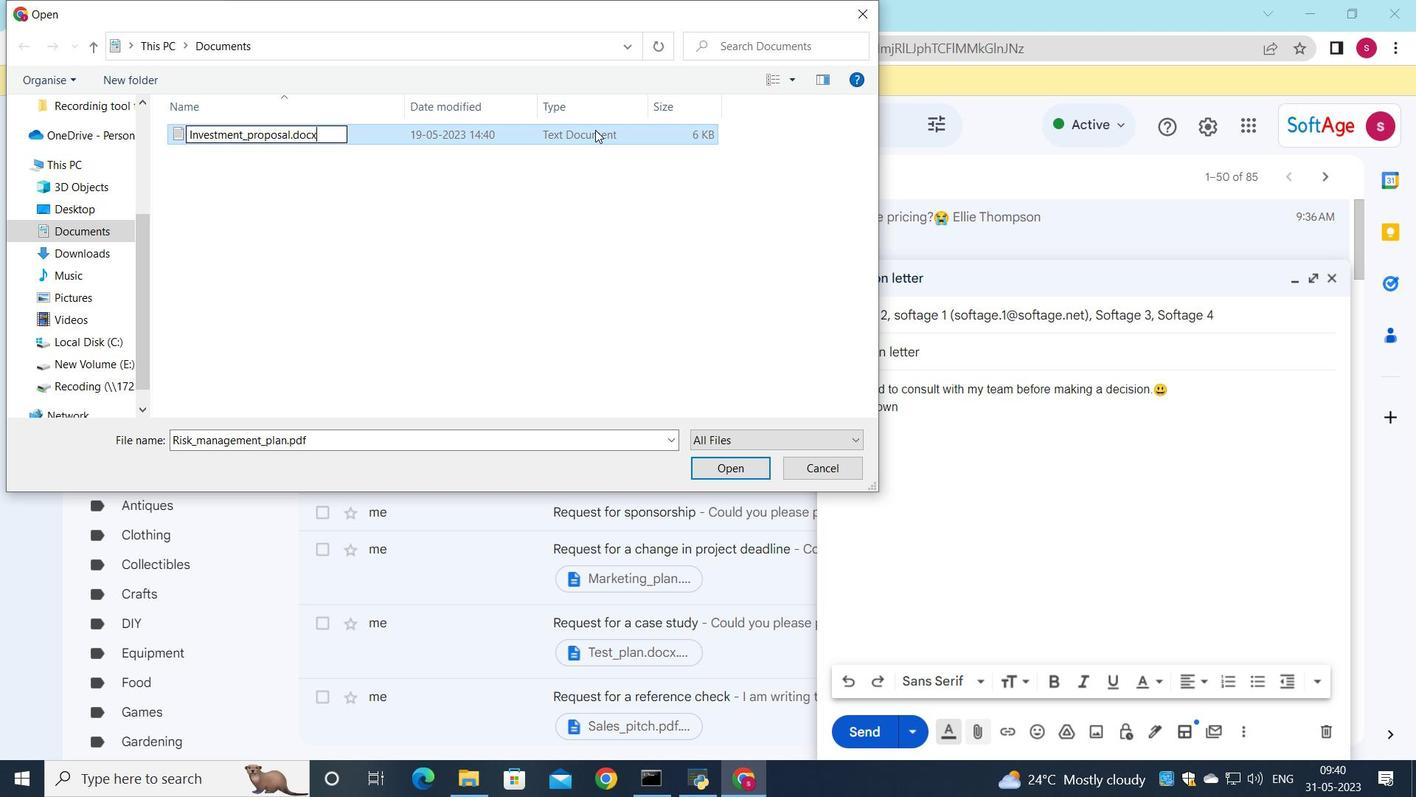 
Action: Mouse moved to (714, 462)
Screenshot: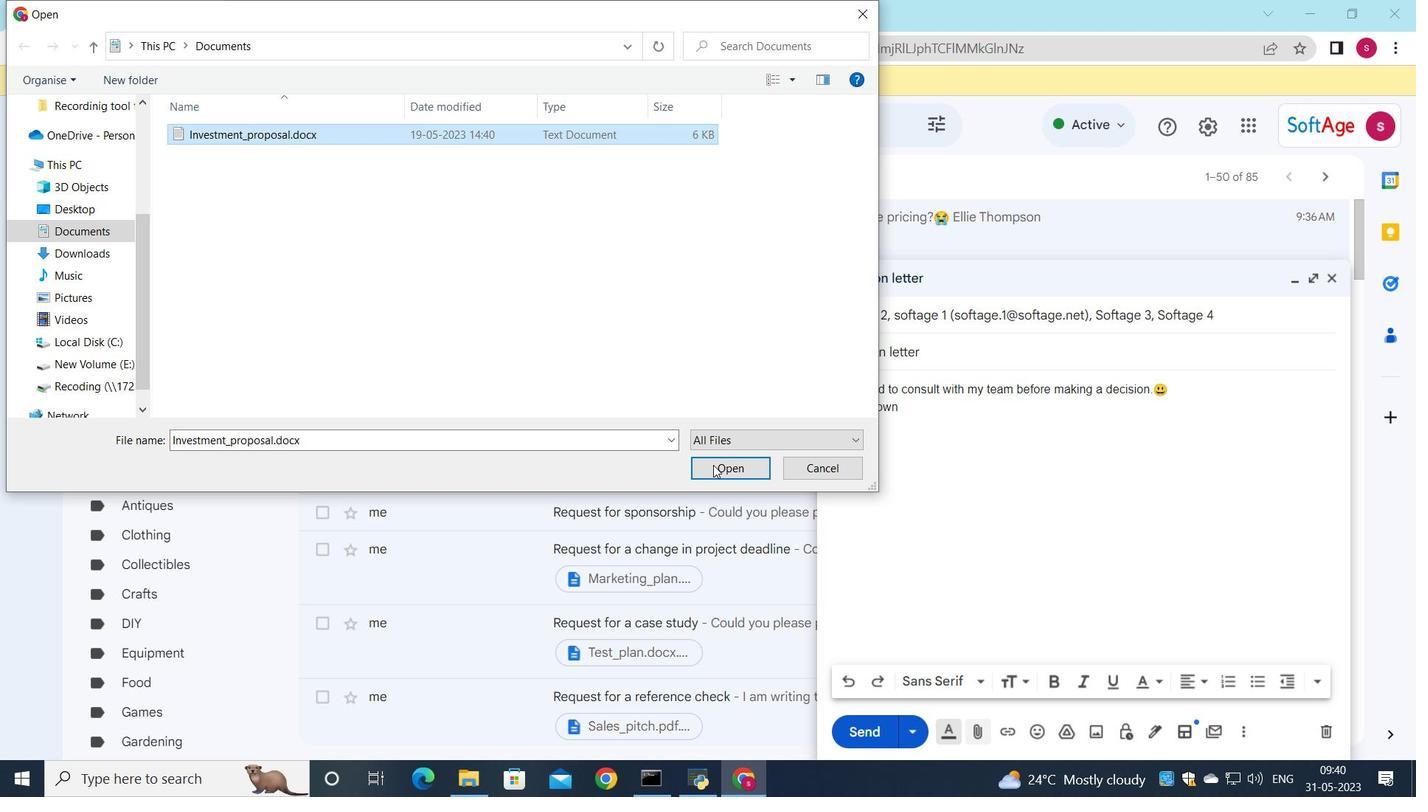 
Action: Mouse pressed left at (714, 462)
Screenshot: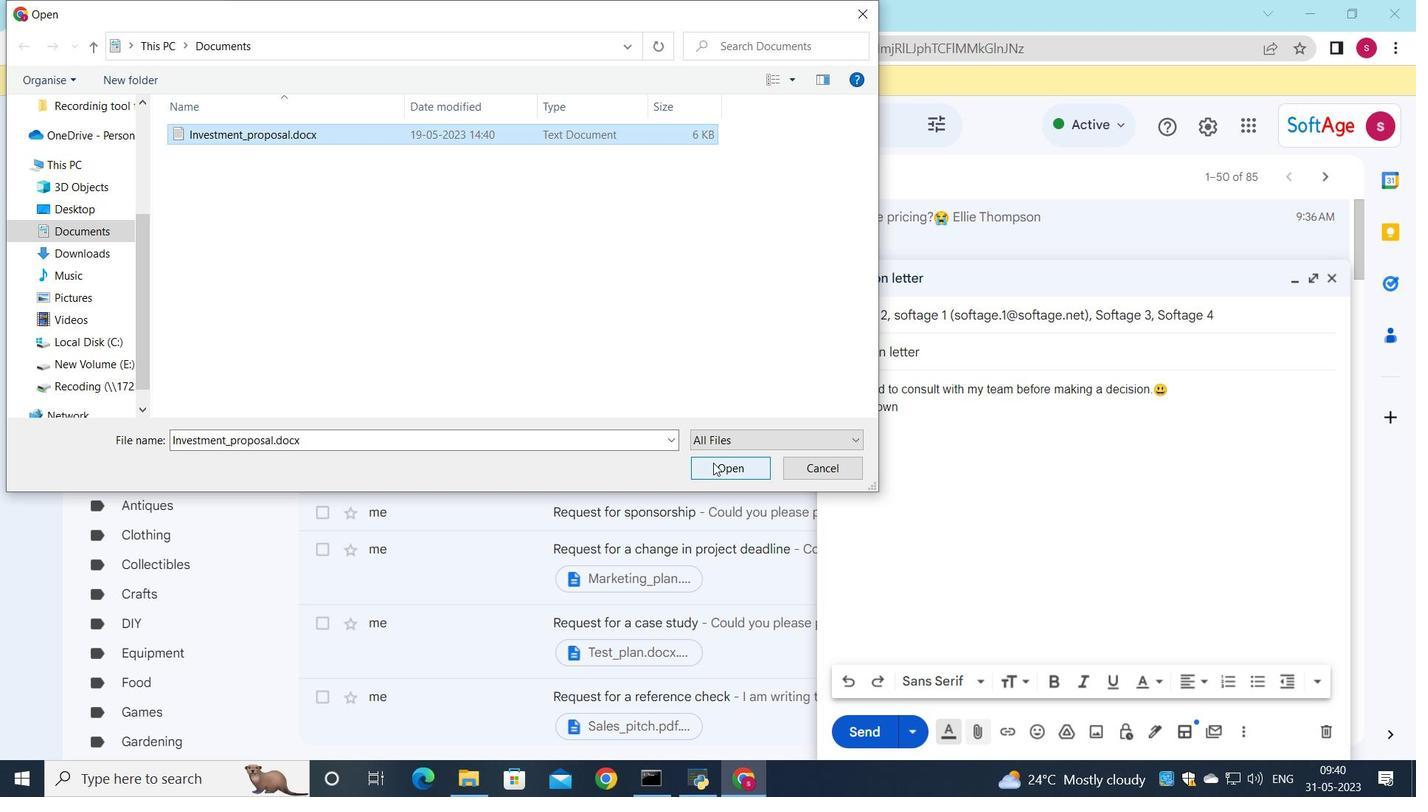 
Action: Mouse moved to (859, 726)
Screenshot: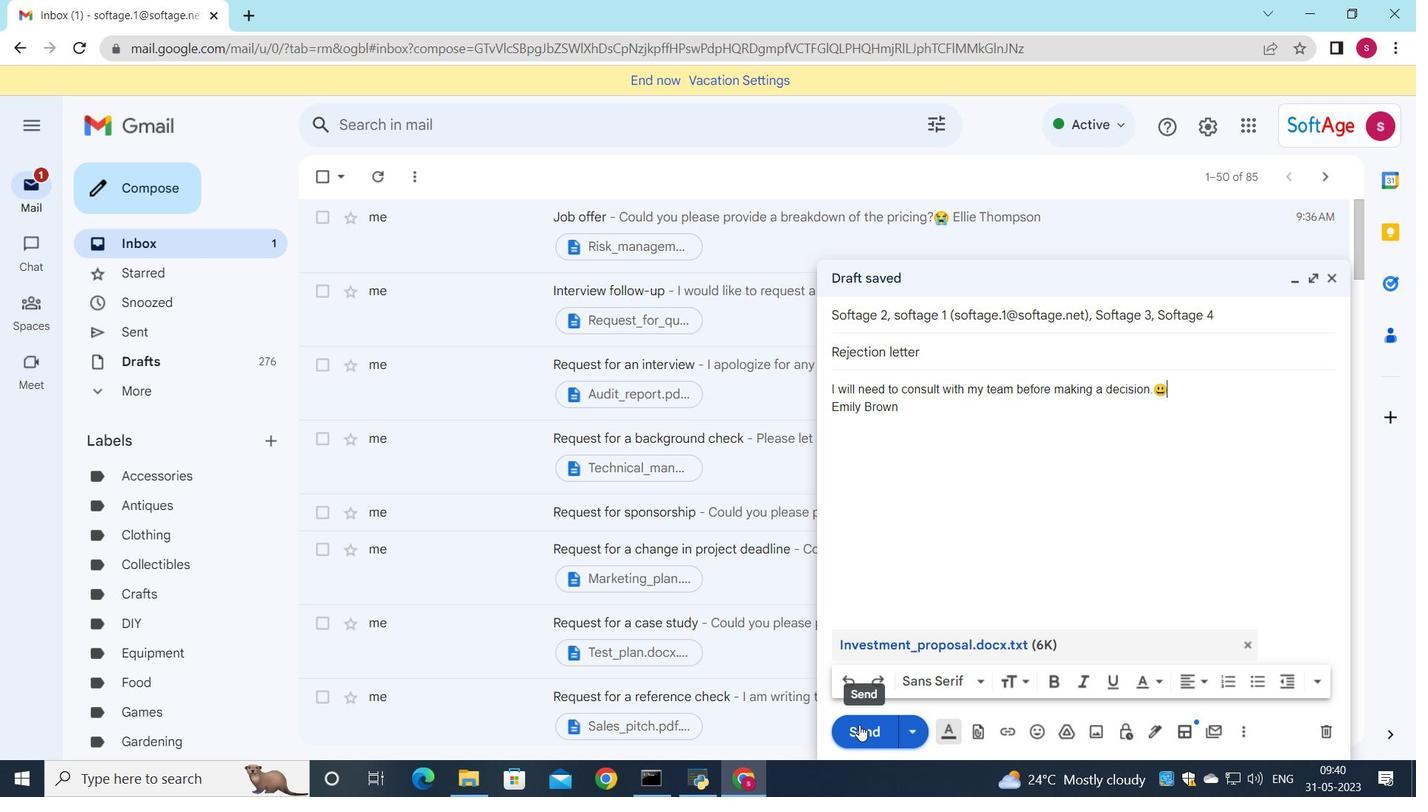 
Action: Mouse pressed left at (859, 726)
Screenshot: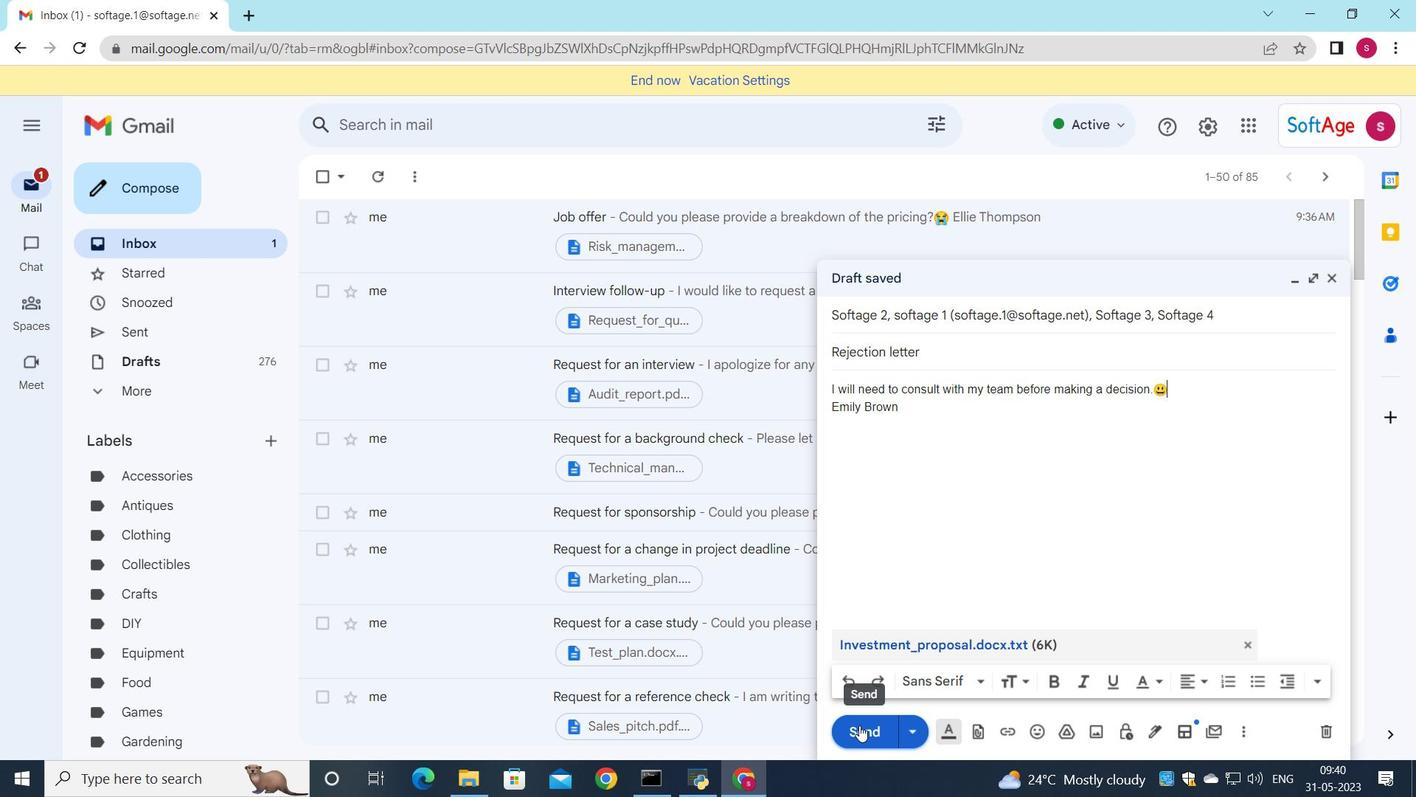 
Action: Mouse moved to (791, 242)
Screenshot: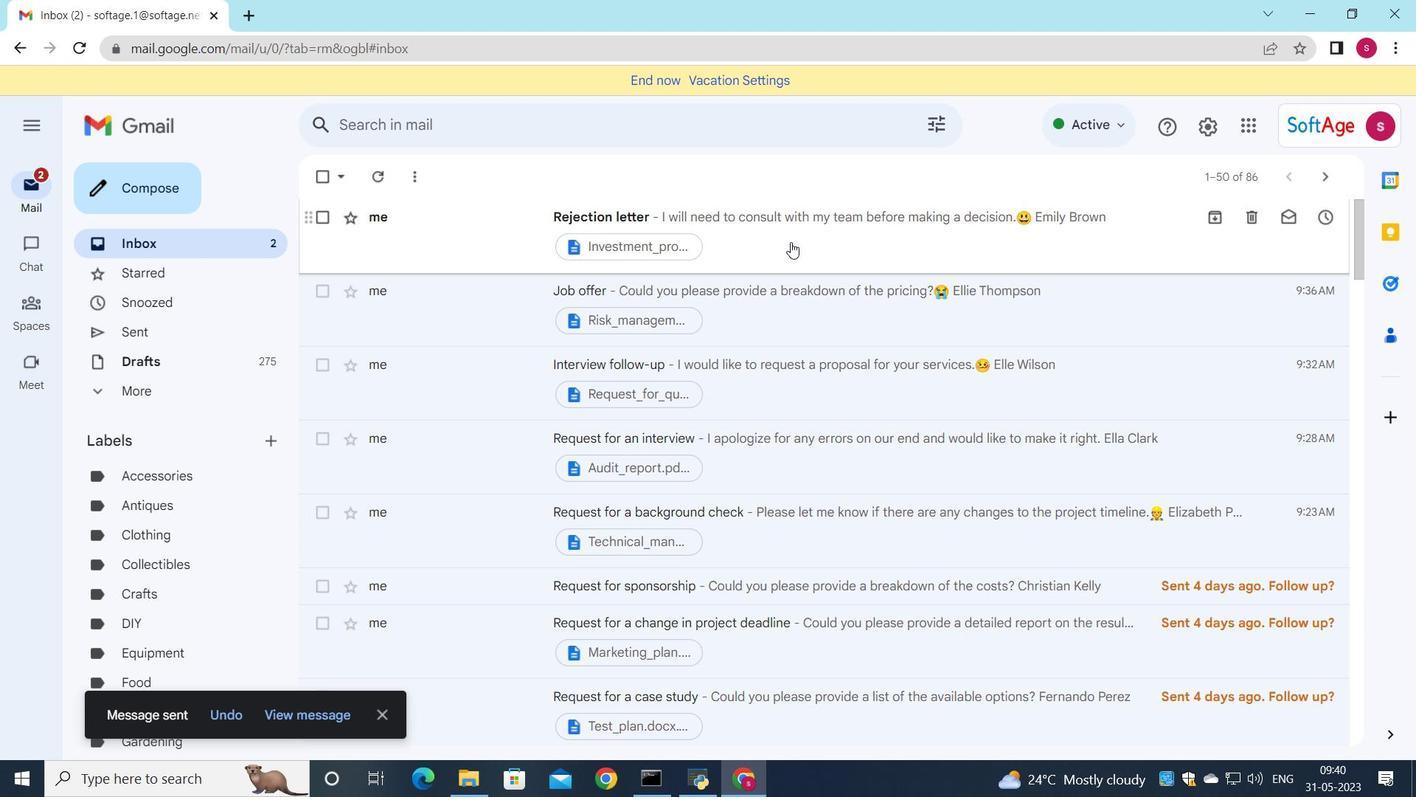 
Action: Mouse pressed left at (791, 242)
Screenshot: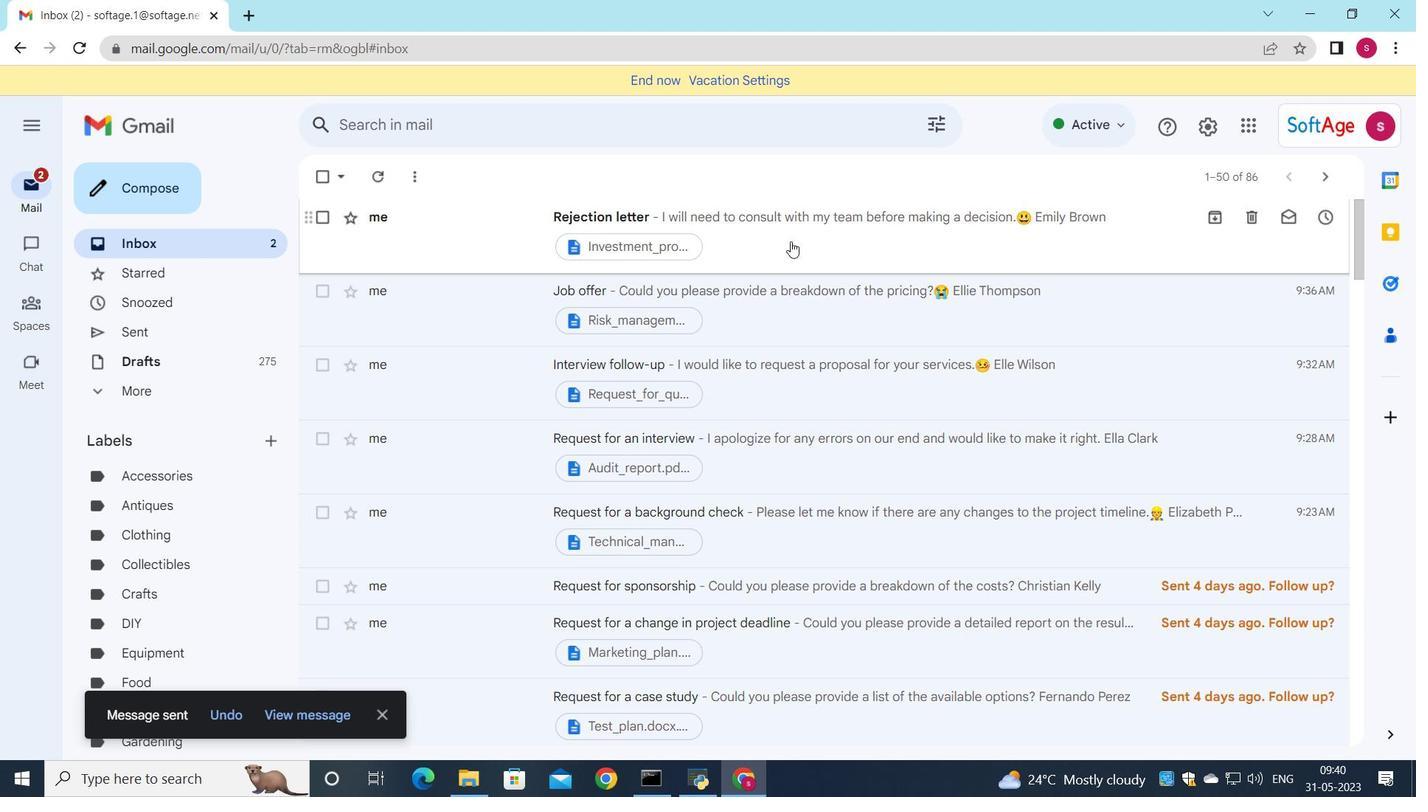 
Action: Mouse moved to (610, 428)
Screenshot: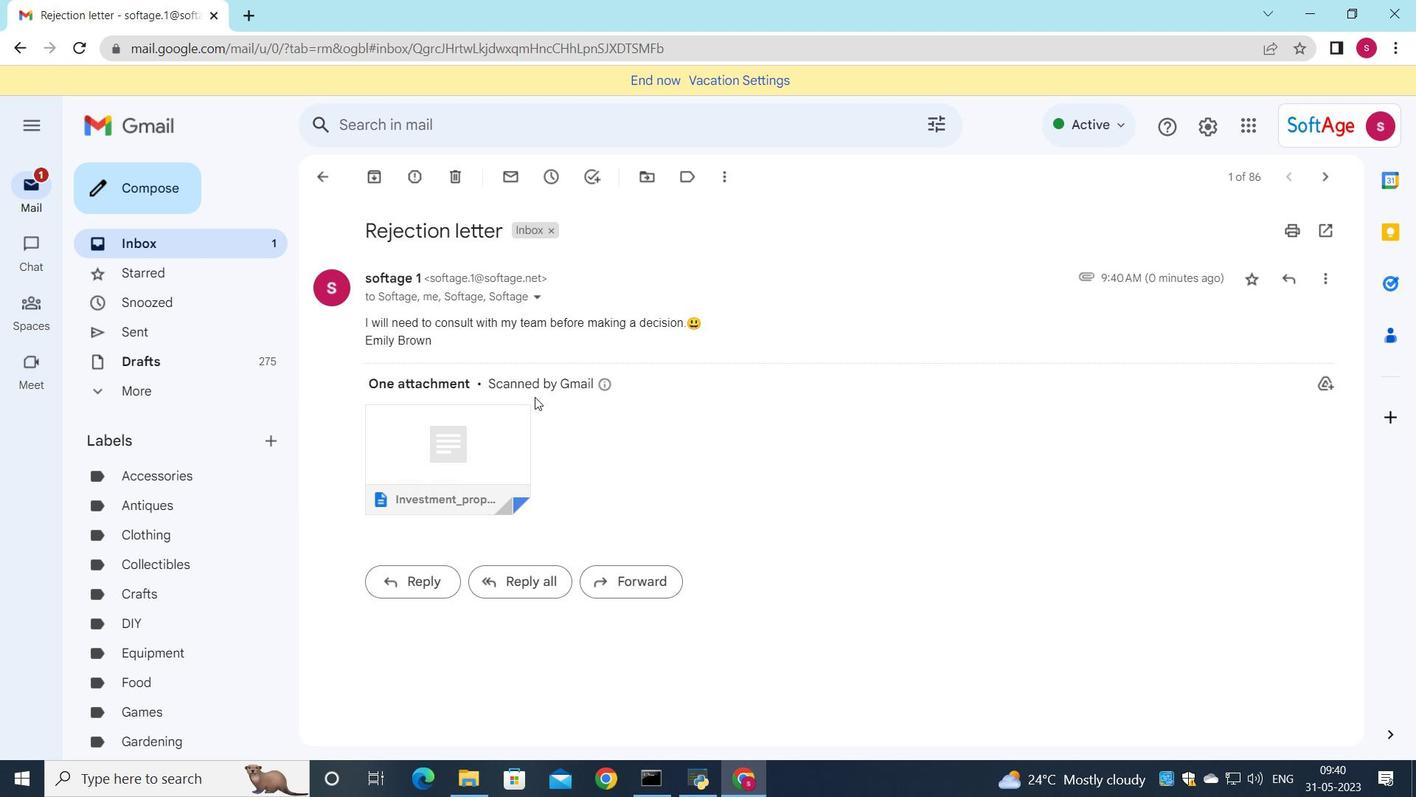 
